 Task: Look for space in Karmi'el, Israel from 8th June, 2023 to 12th June, 2023 for 2 adults in price range Rs.8000 to Rs.16000. Place can be private room with 1  bedroom having 1 bed and 1 bathroom. Property type can be flatguest house, hotel. Amenities needed are: washing machine. Booking option can be shelf check-in. Required host language is English.
Action: Mouse moved to (591, 81)
Screenshot: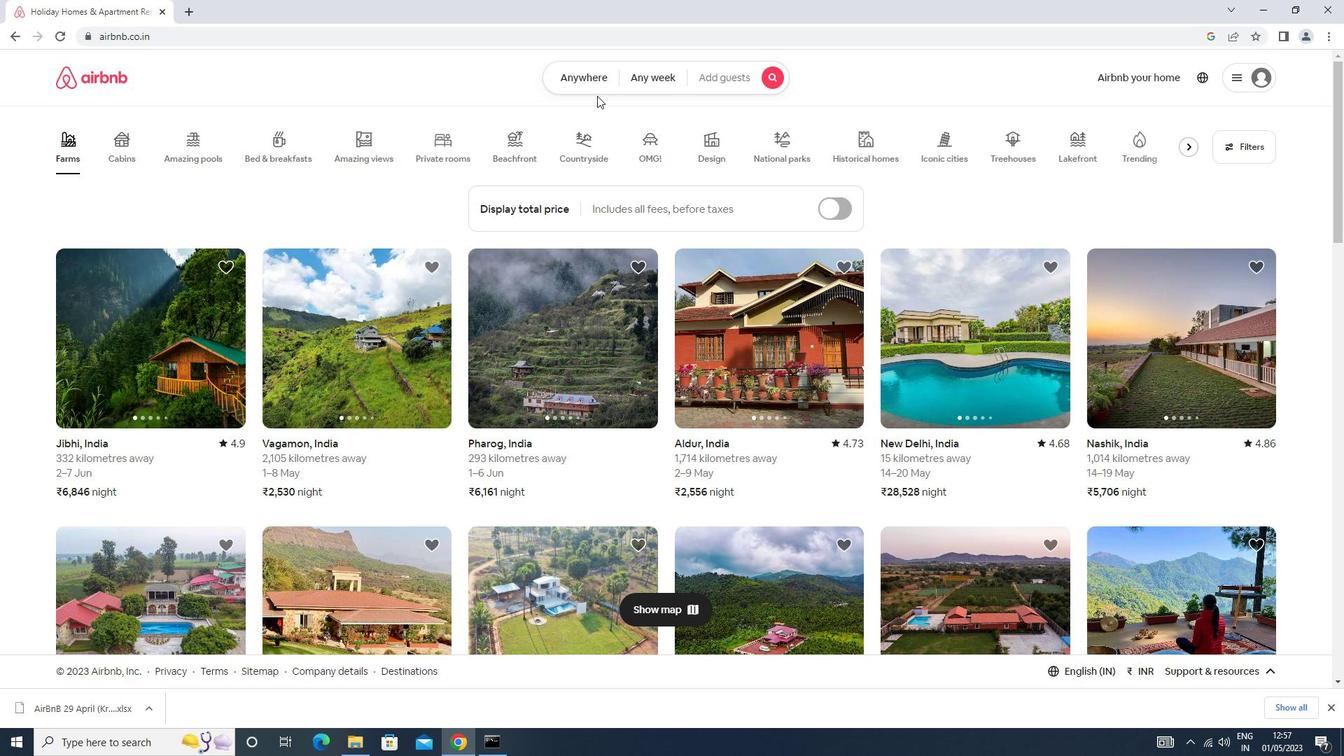 
Action: Mouse pressed left at (591, 81)
Screenshot: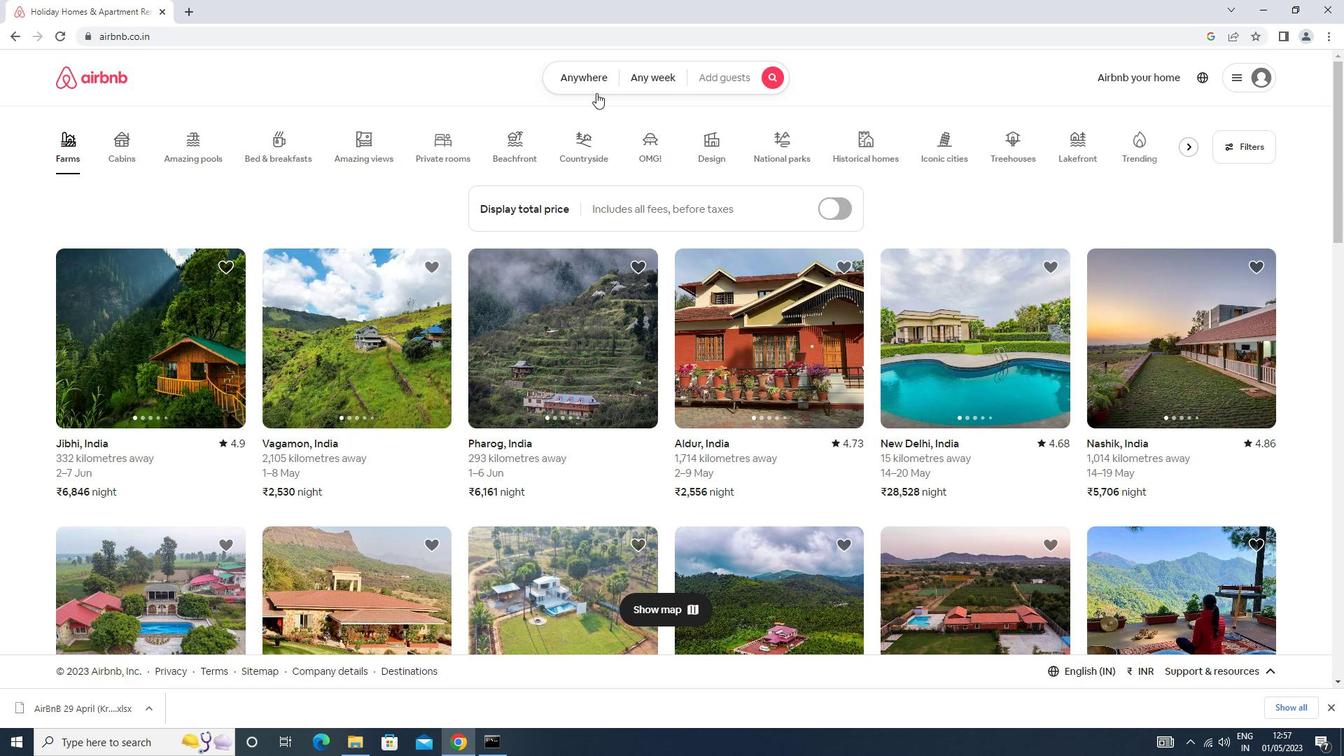 
Action: Mouse moved to (444, 130)
Screenshot: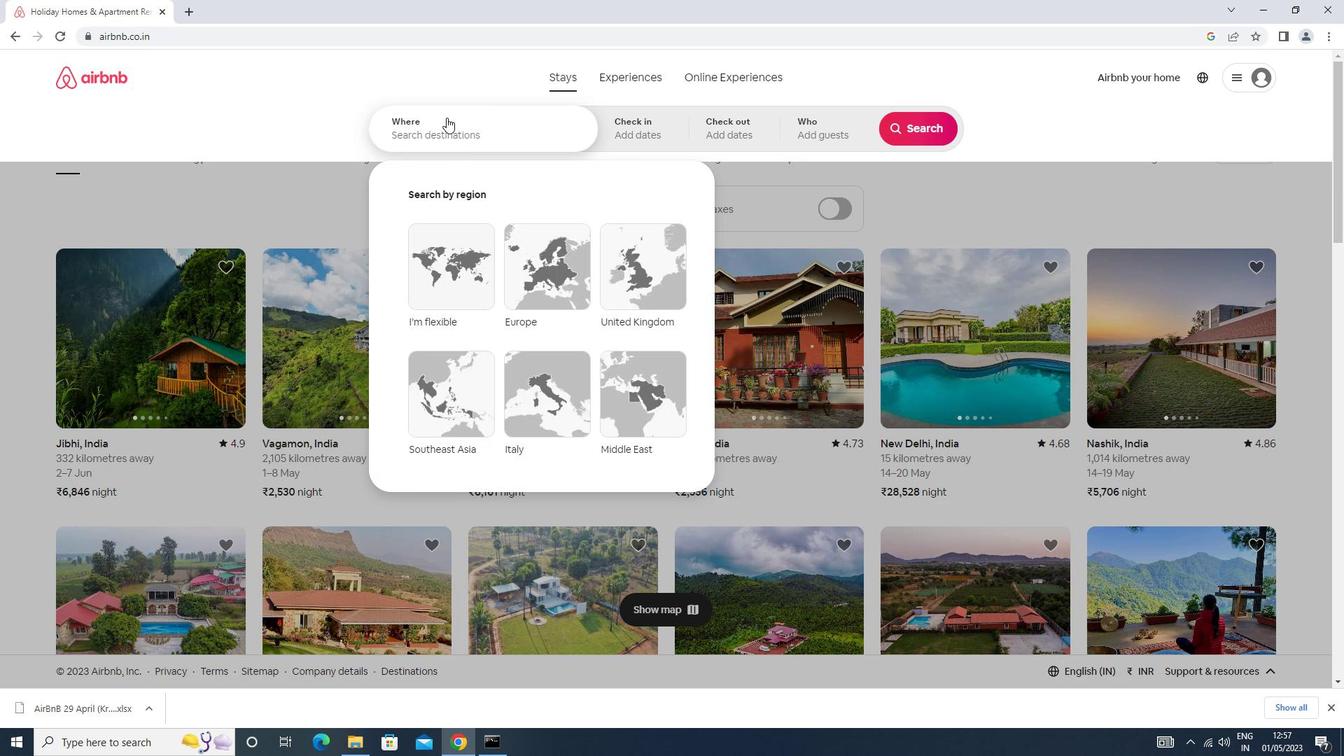 
Action: Mouse pressed left at (444, 130)
Screenshot: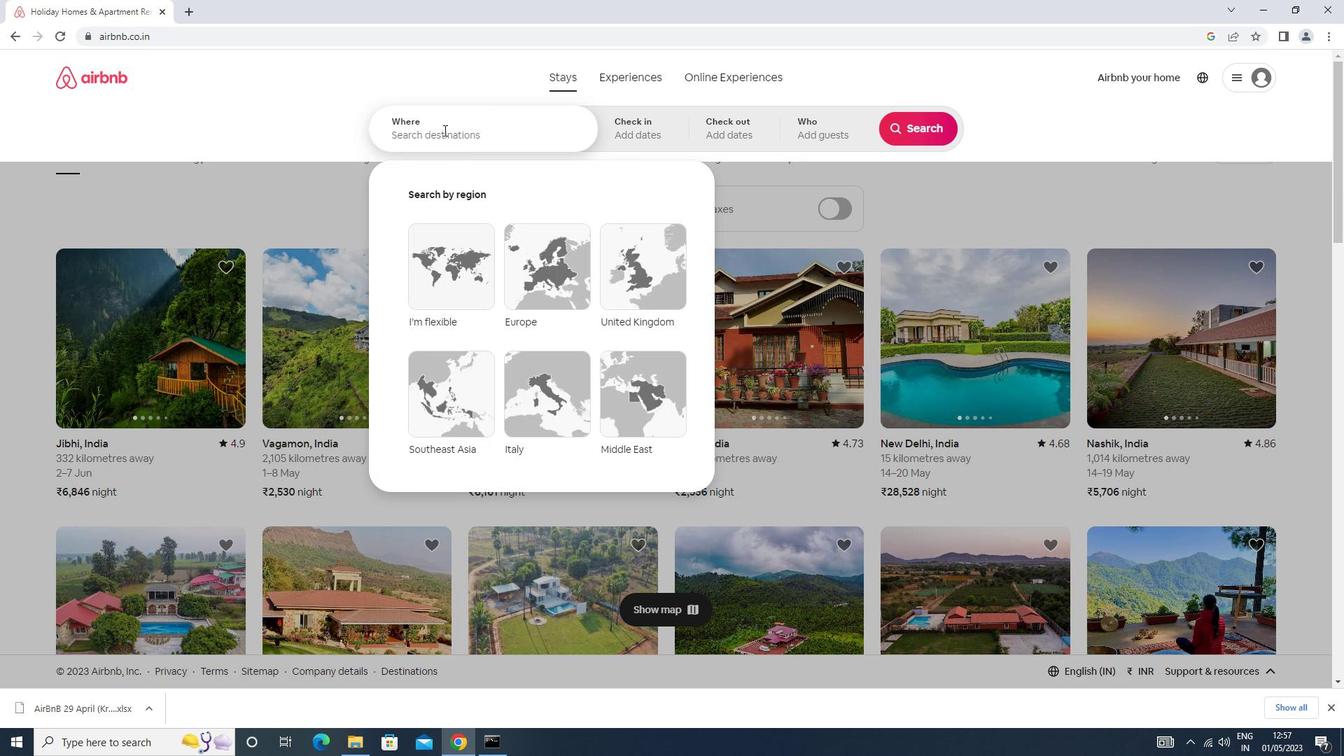 
Action: Key pressed karmiel<Key.down><Key.enter>
Screenshot: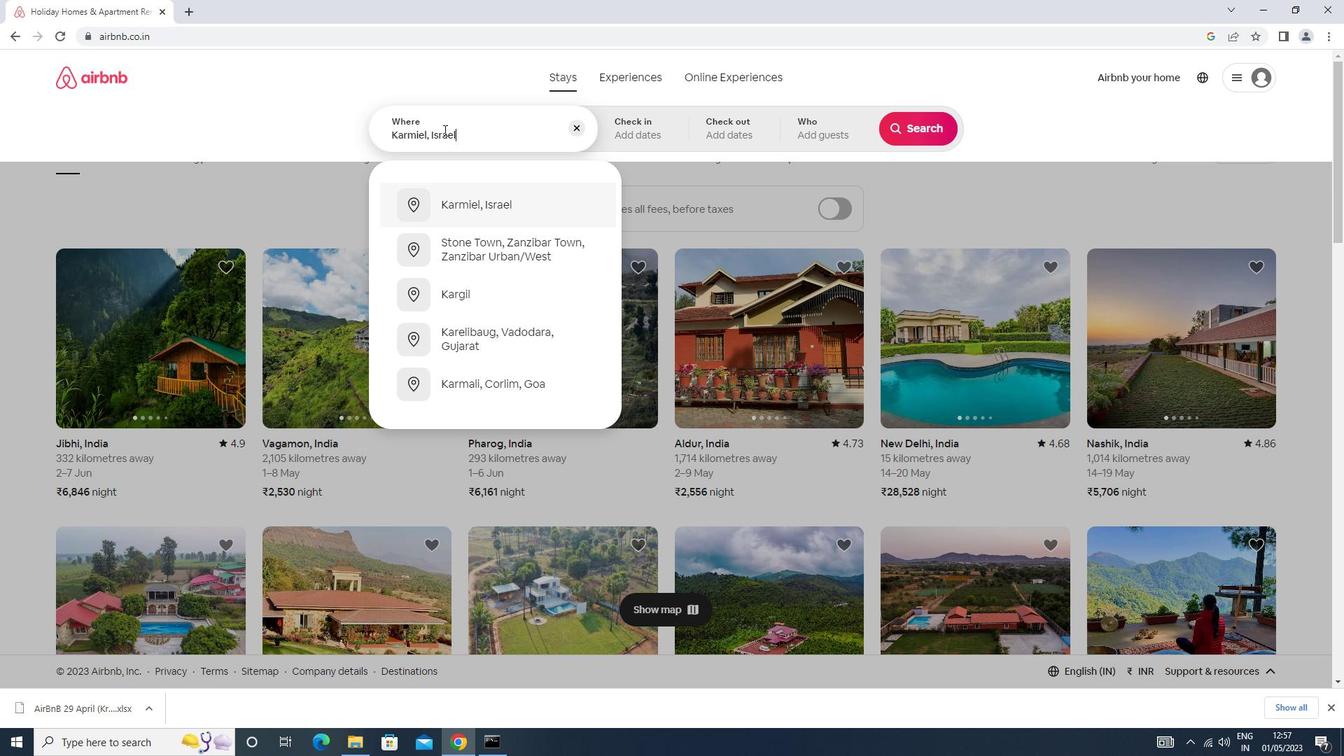 
Action: Mouse moved to (829, 325)
Screenshot: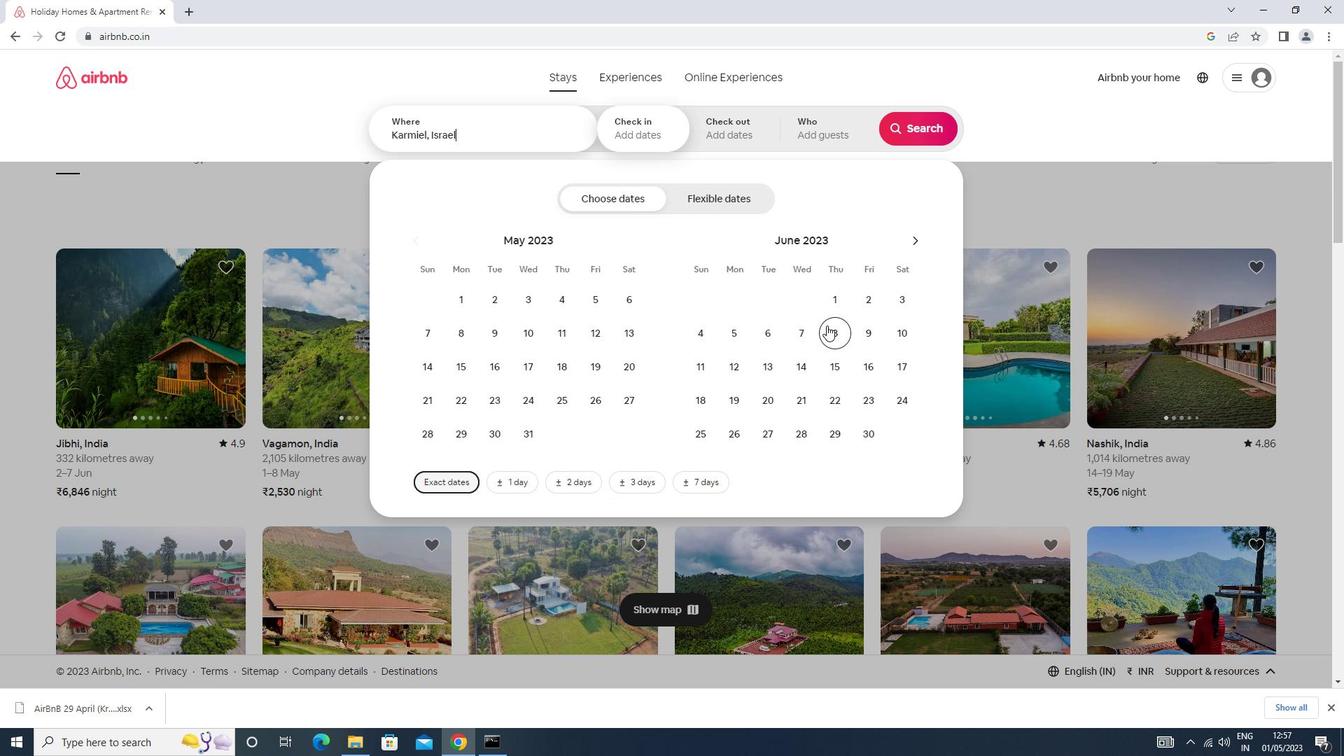 
Action: Mouse pressed left at (829, 325)
Screenshot: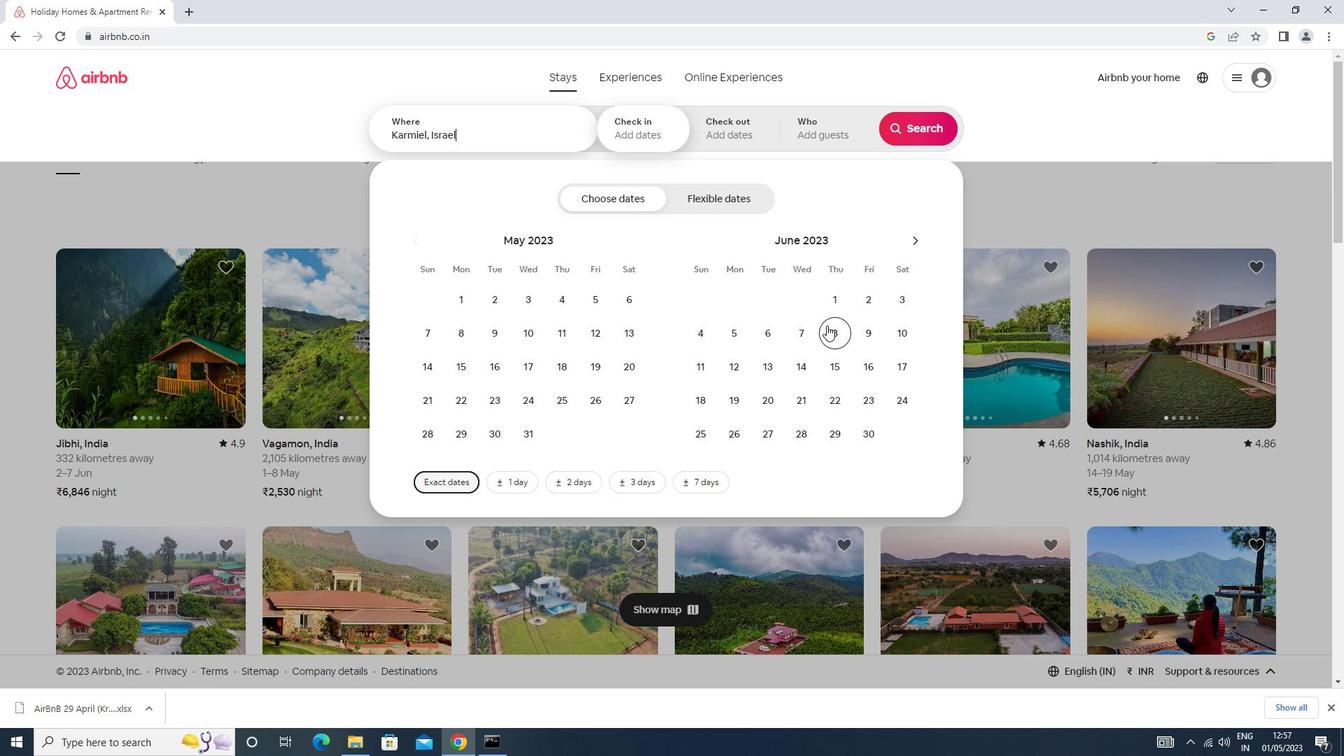 
Action: Mouse moved to (734, 370)
Screenshot: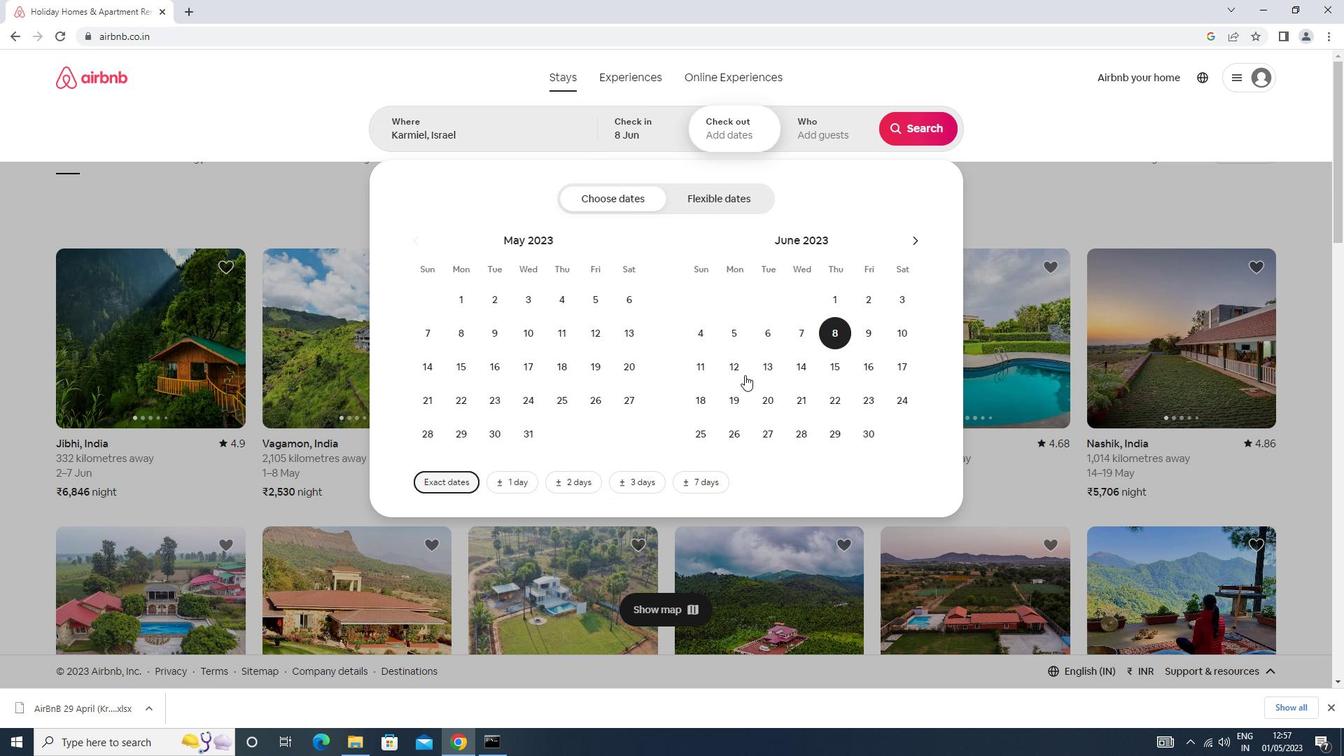 
Action: Mouse pressed left at (734, 370)
Screenshot: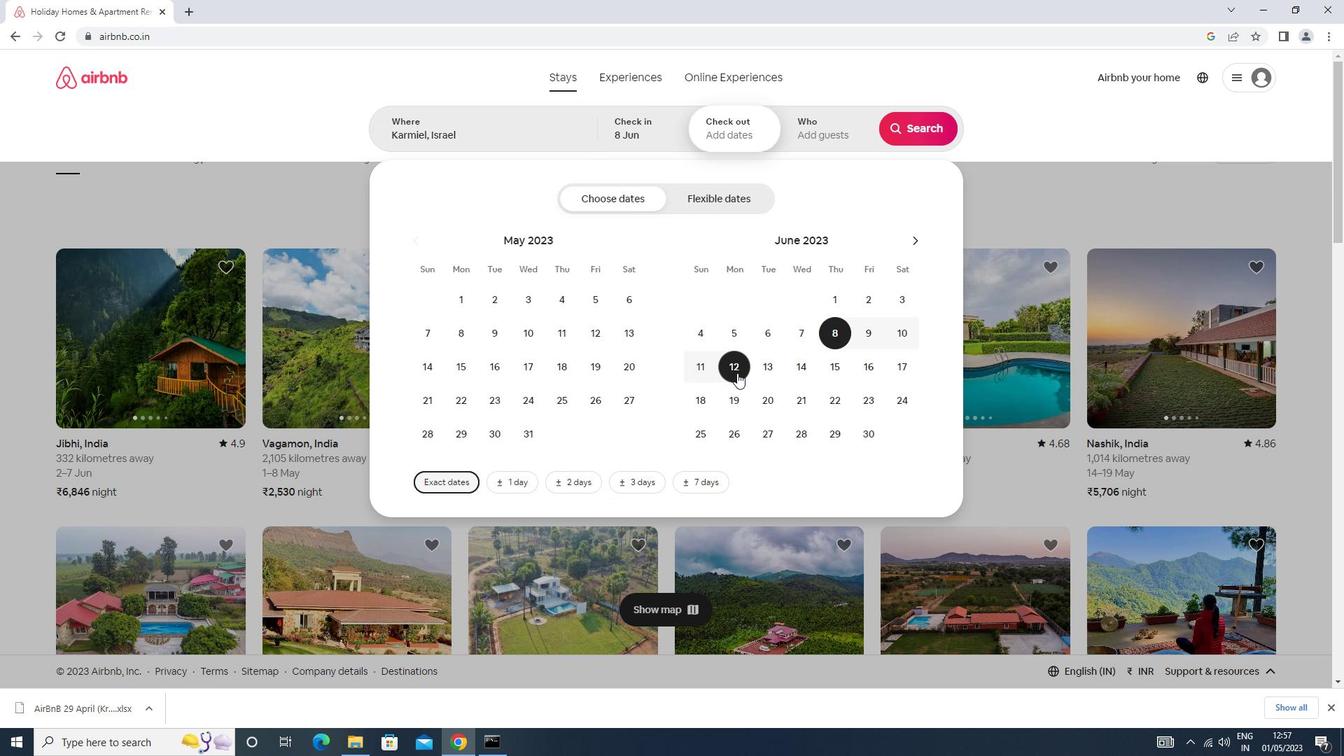 
Action: Mouse moved to (804, 139)
Screenshot: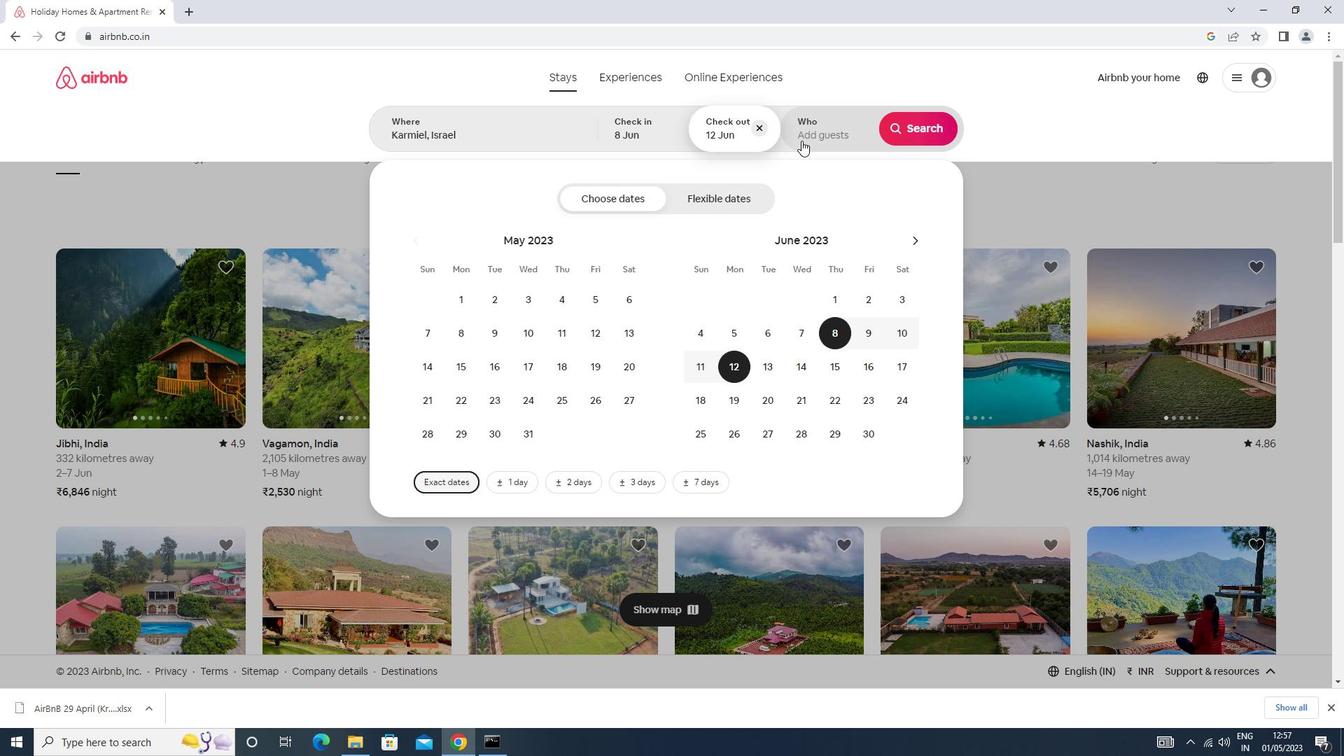 
Action: Mouse pressed left at (804, 139)
Screenshot: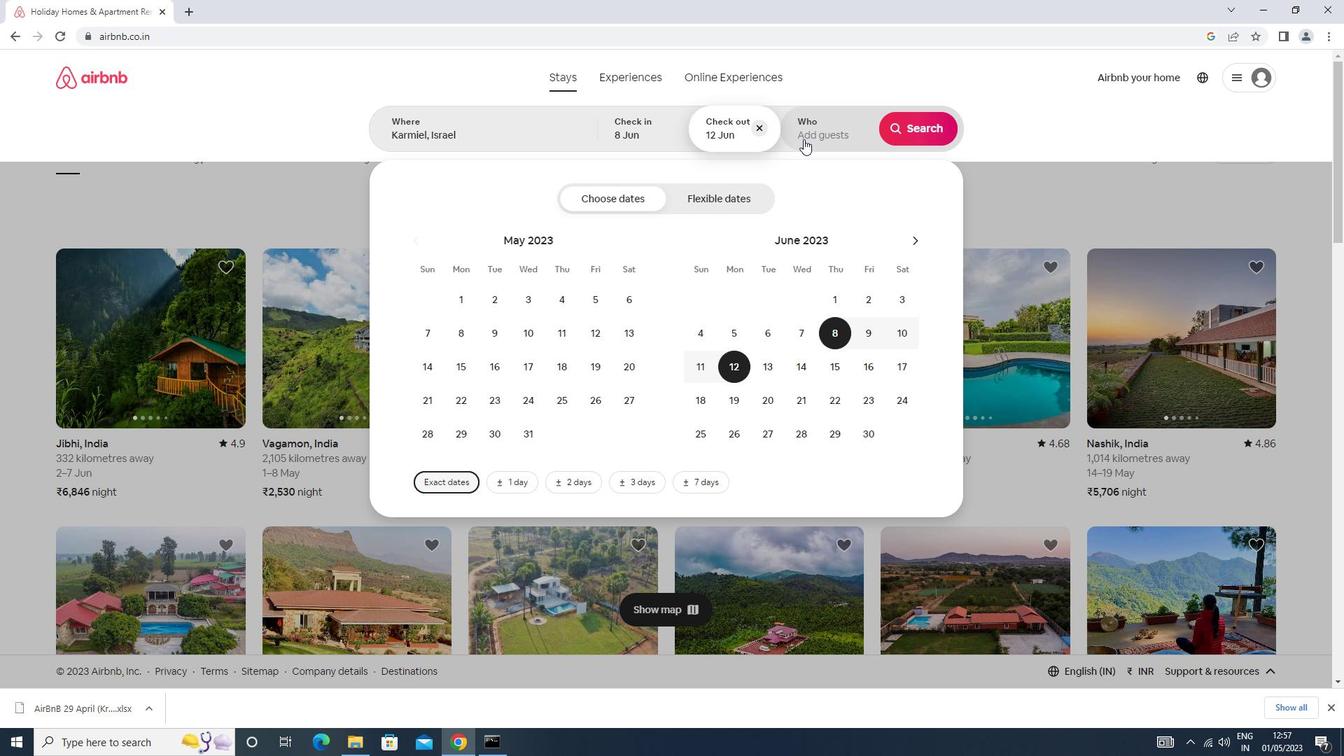 
Action: Mouse moved to (927, 209)
Screenshot: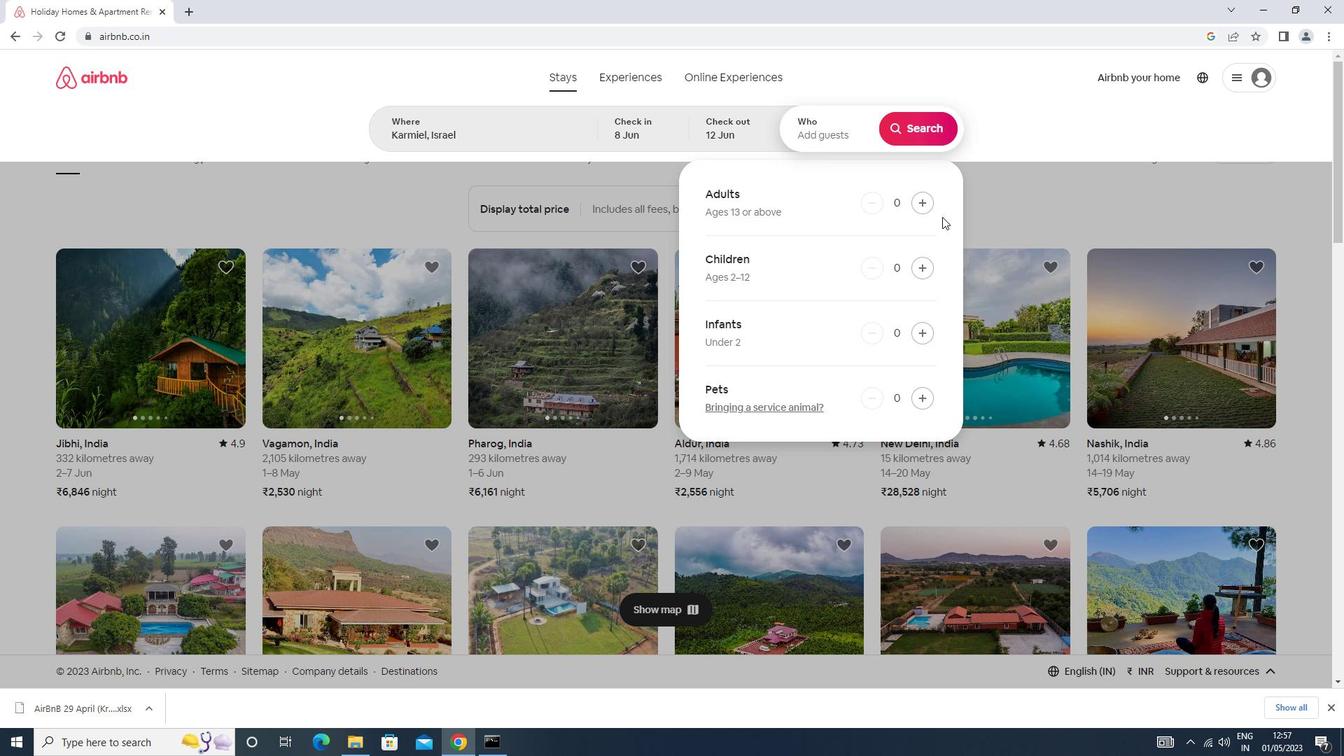 
Action: Mouse pressed left at (927, 209)
Screenshot: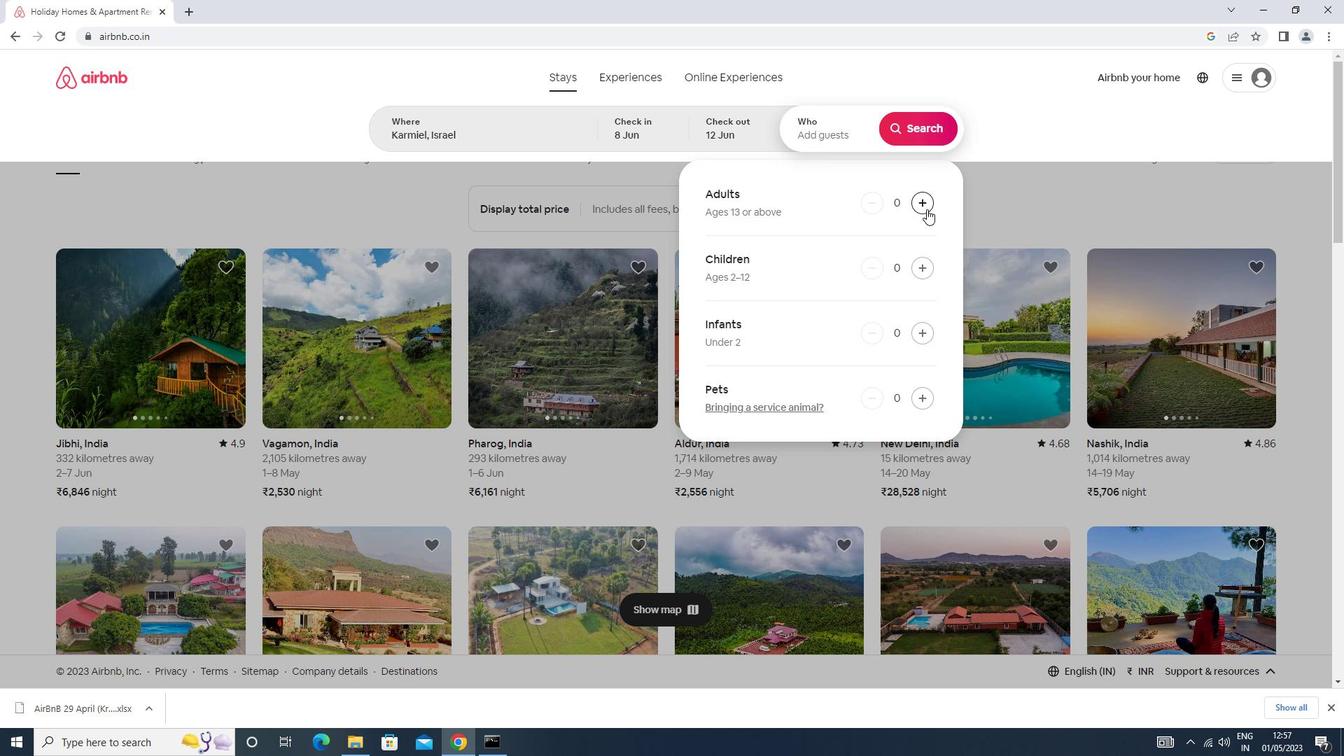 
Action: Mouse pressed left at (927, 209)
Screenshot: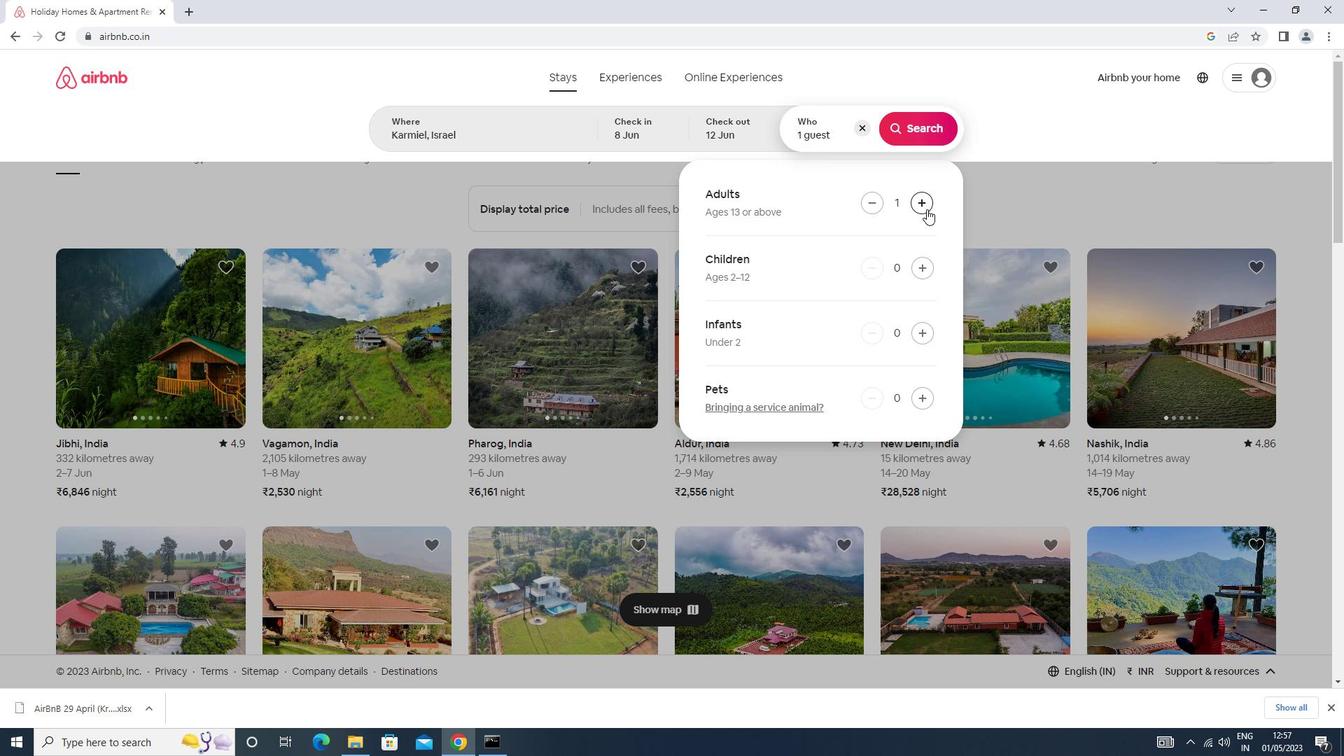
Action: Mouse moved to (911, 131)
Screenshot: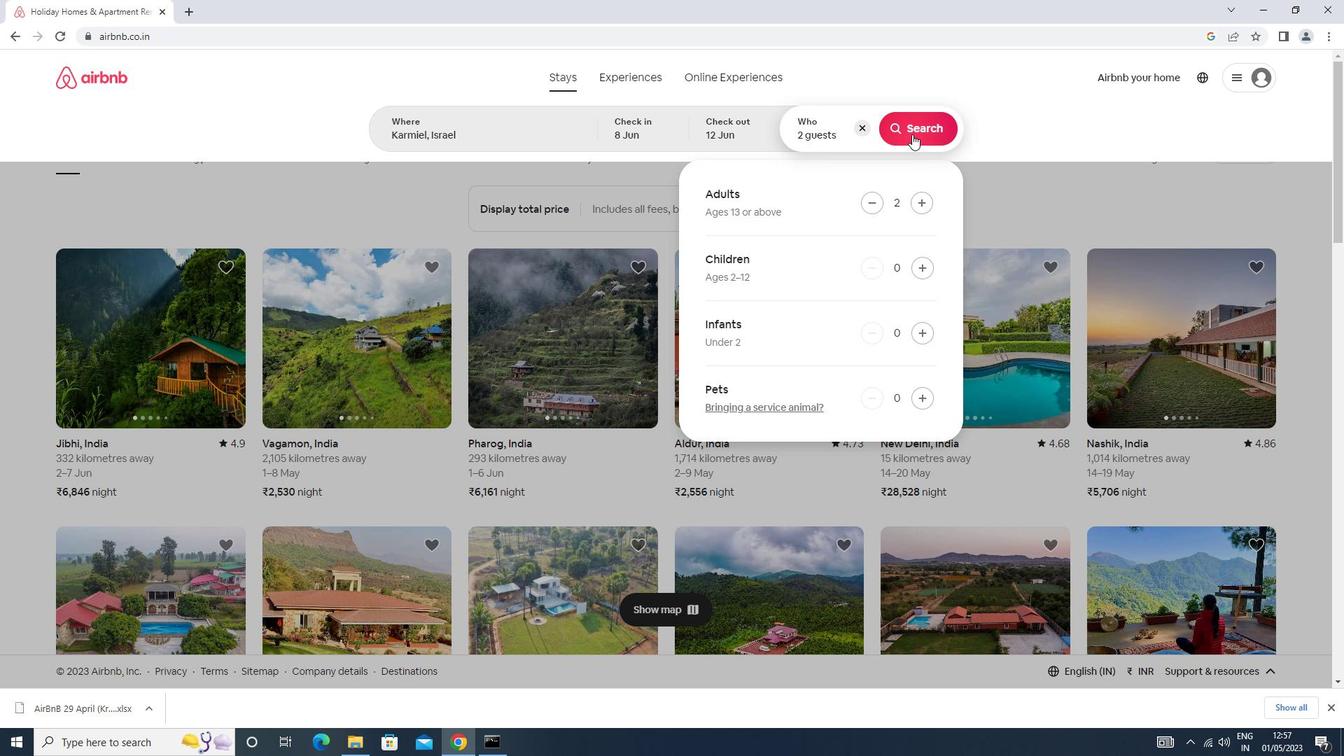 
Action: Mouse pressed left at (911, 131)
Screenshot: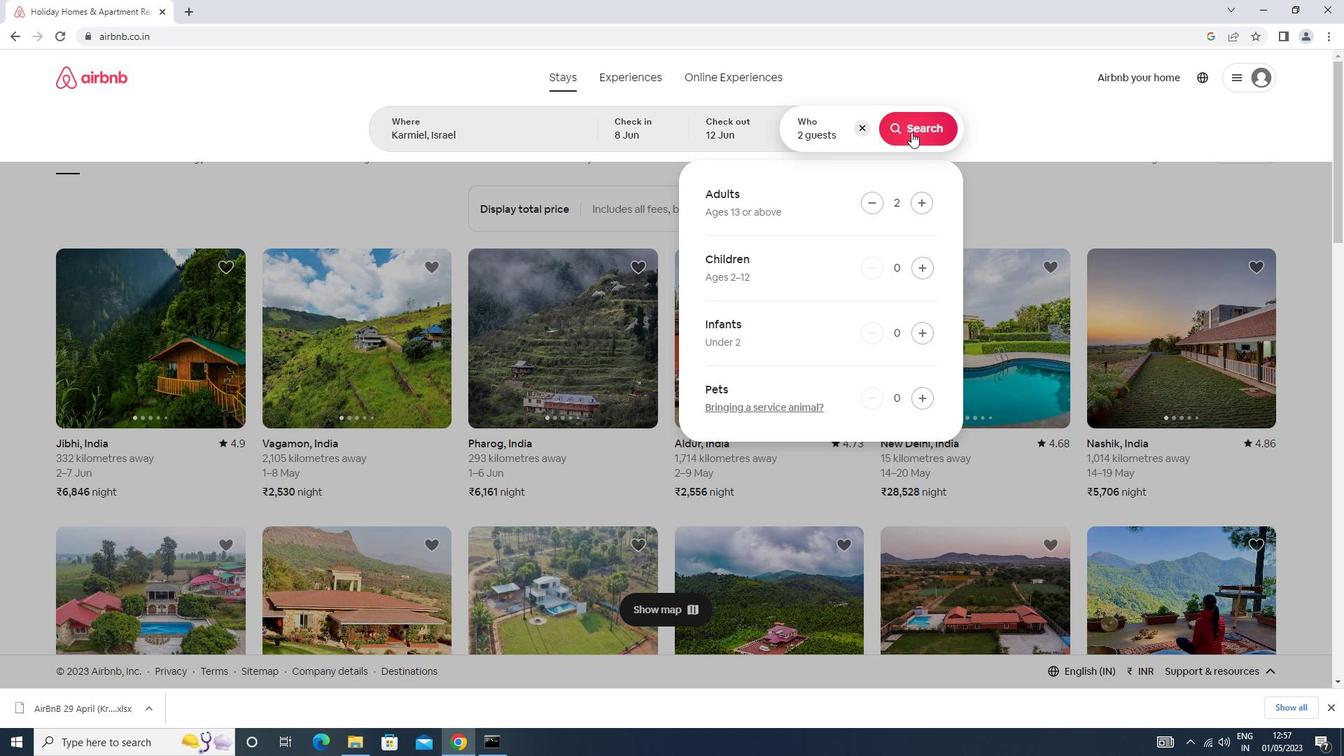 
Action: Mouse moved to (1281, 128)
Screenshot: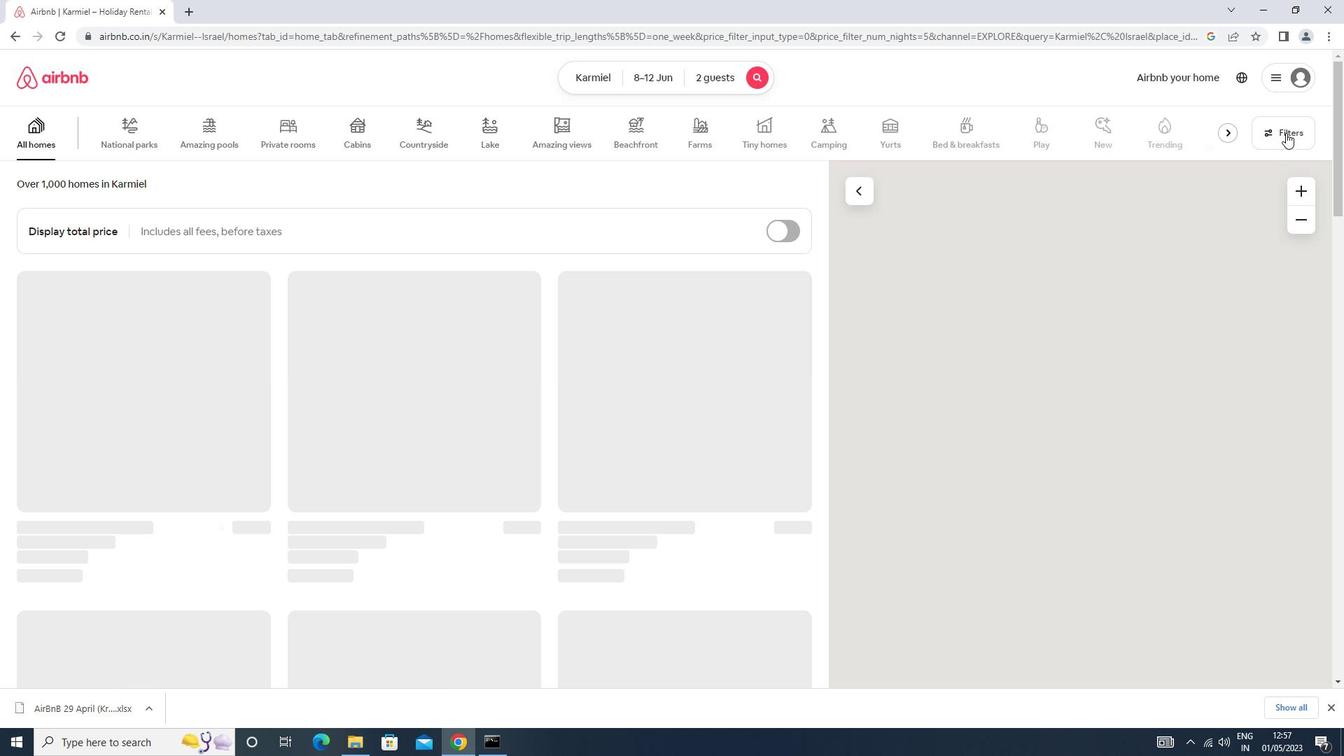 
Action: Mouse pressed left at (1281, 128)
Screenshot: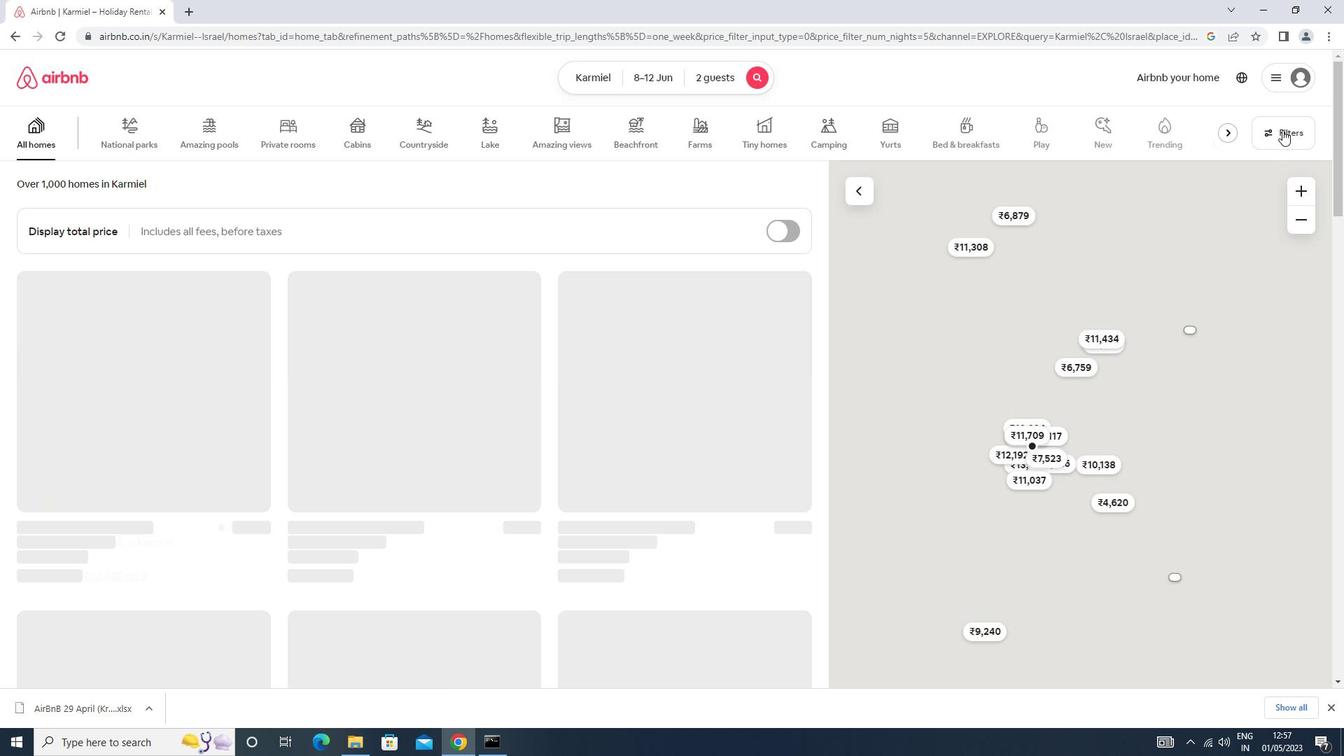 
Action: Mouse moved to (553, 302)
Screenshot: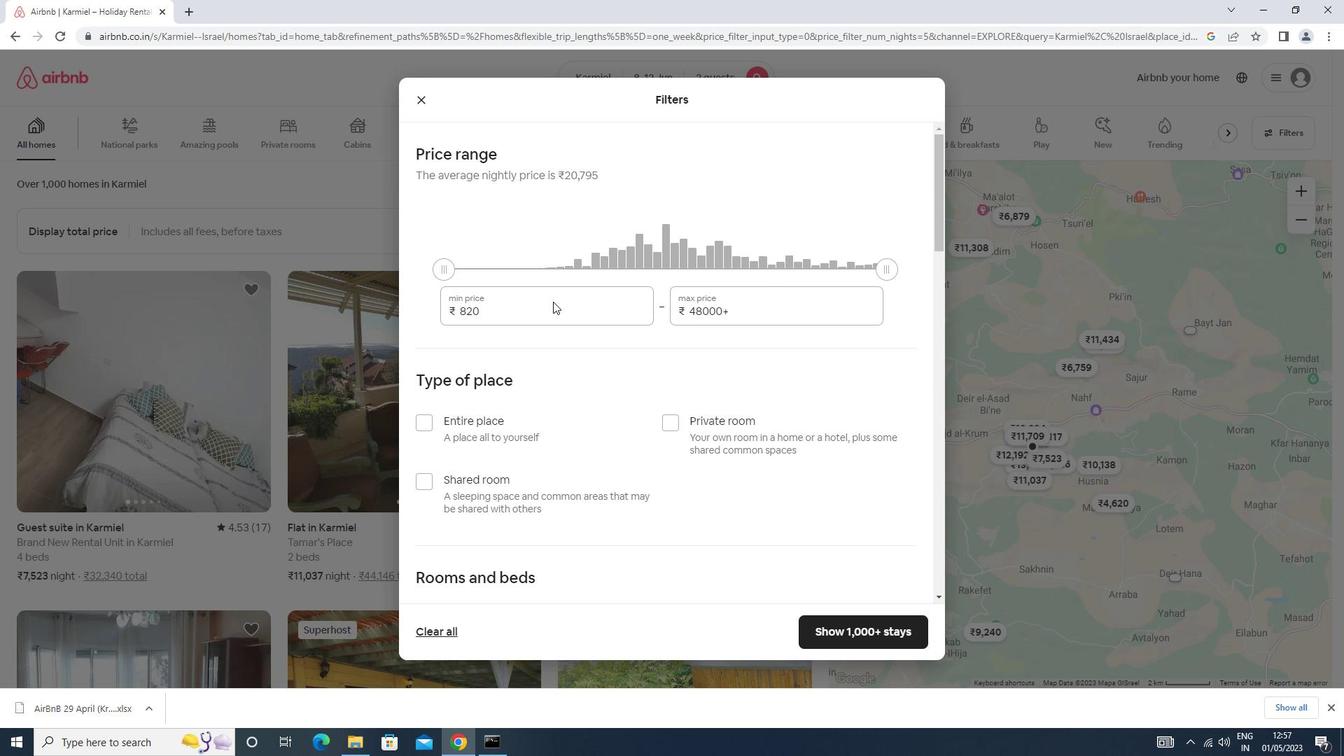 
Action: Mouse pressed left at (553, 302)
Screenshot: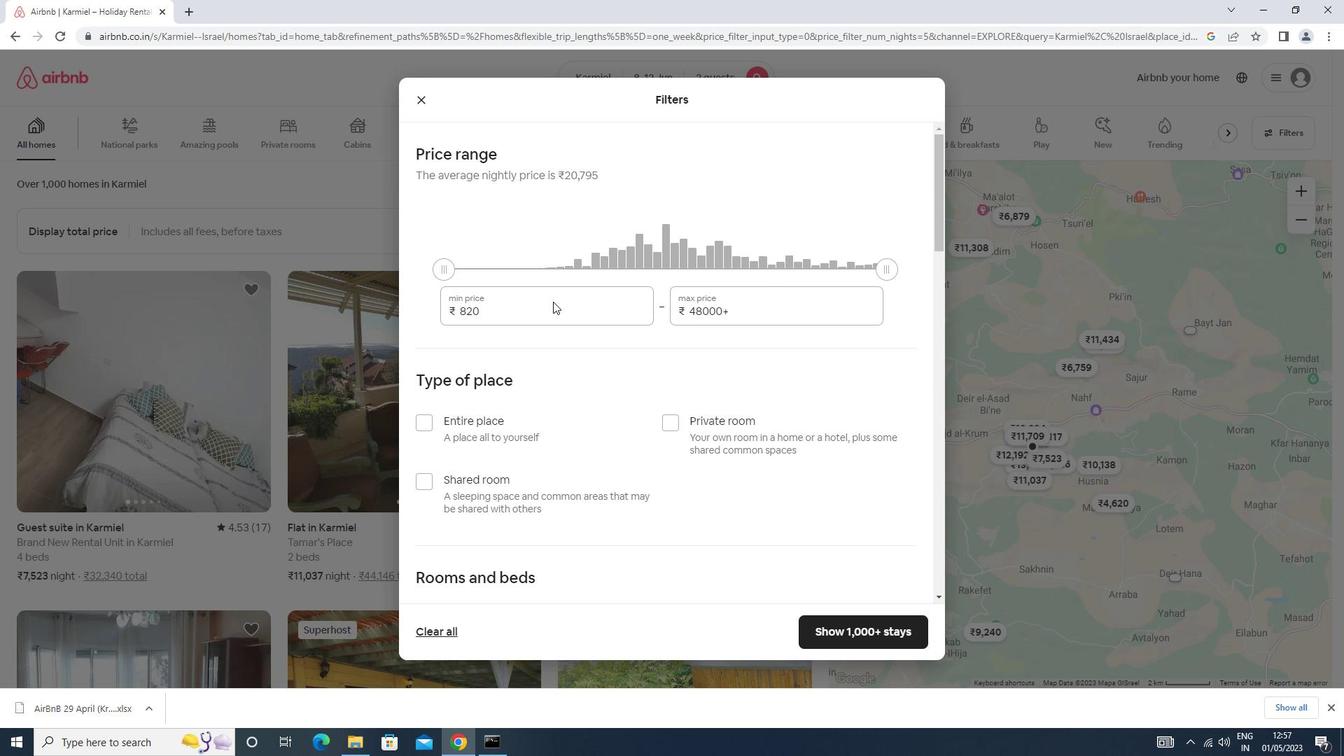 
Action: Mouse moved to (552, 302)
Screenshot: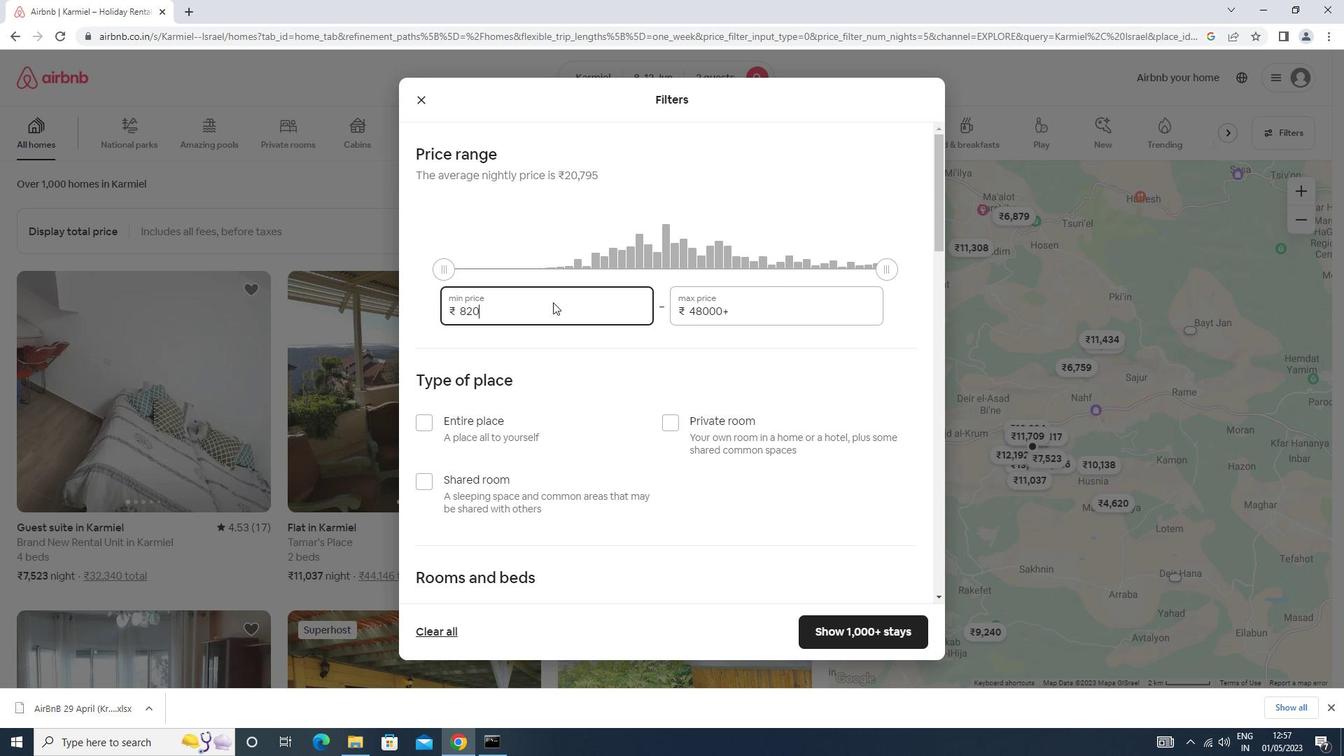 
Action: Key pressed <Key.backspace><Key.backspace><Key.backspace><Key.backspace>8000<Key.tab>16000
Screenshot: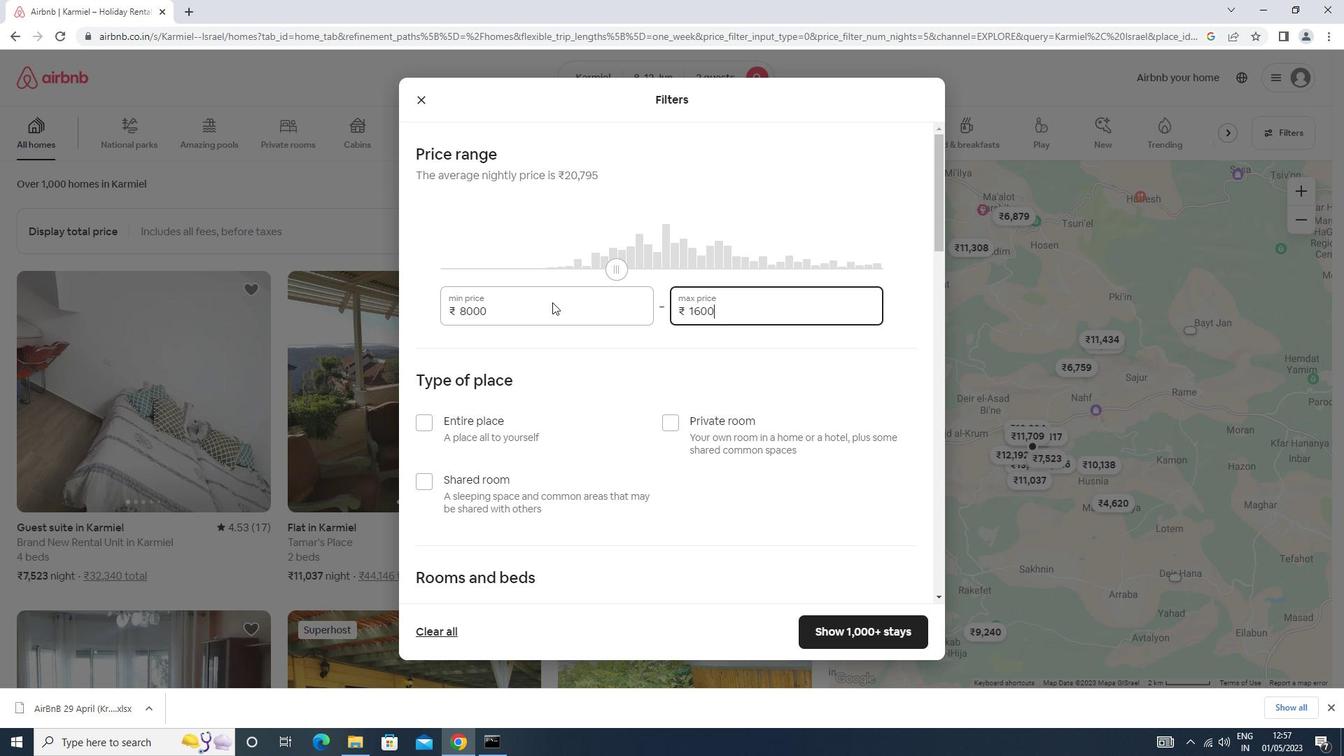 
Action: Mouse moved to (678, 420)
Screenshot: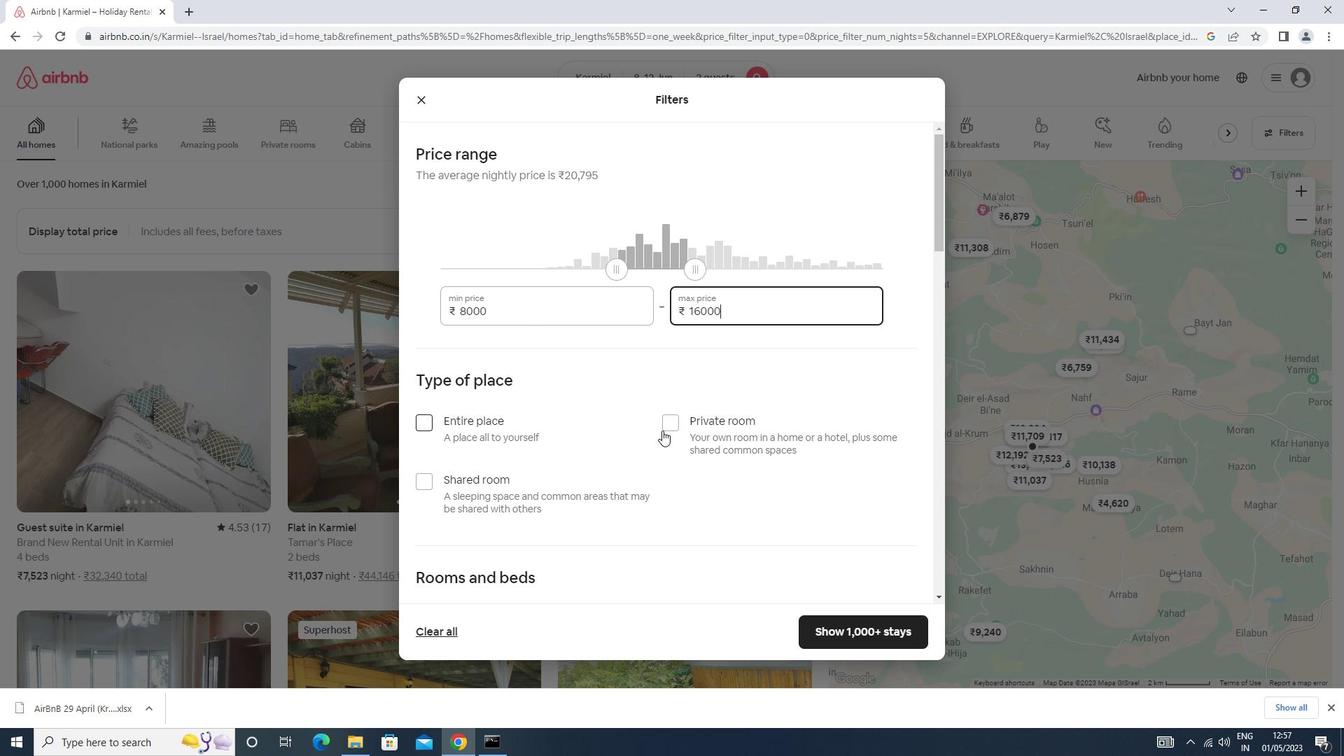 
Action: Mouse pressed left at (678, 420)
Screenshot: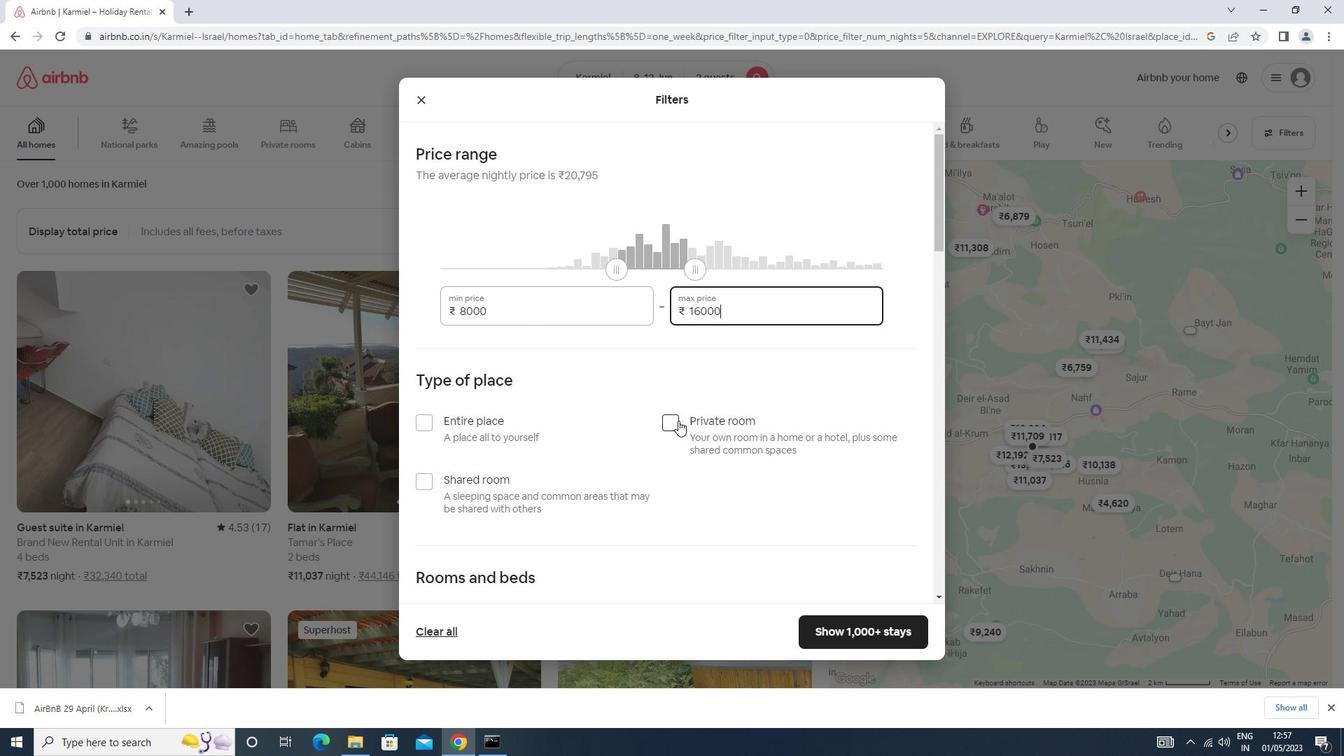 
Action: Mouse moved to (665, 417)
Screenshot: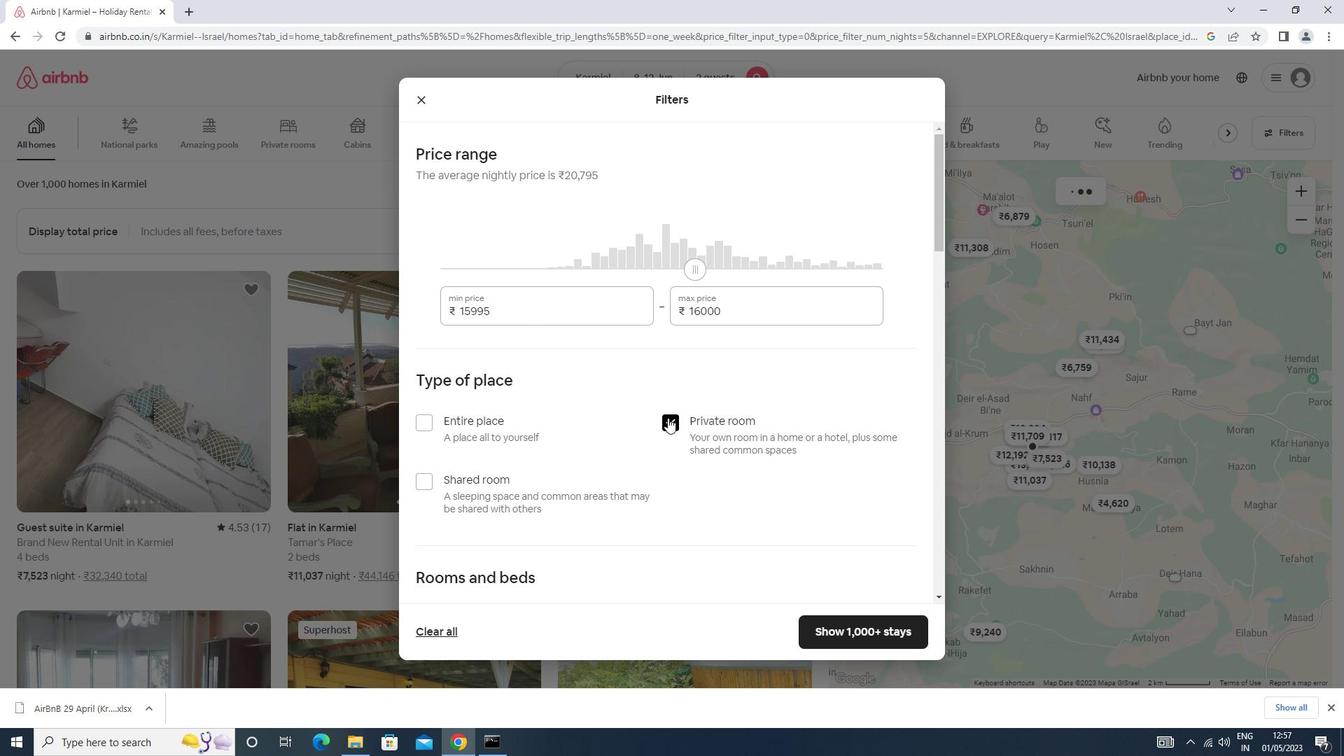 
Action: Mouse scrolled (665, 416) with delta (0, 0)
Screenshot: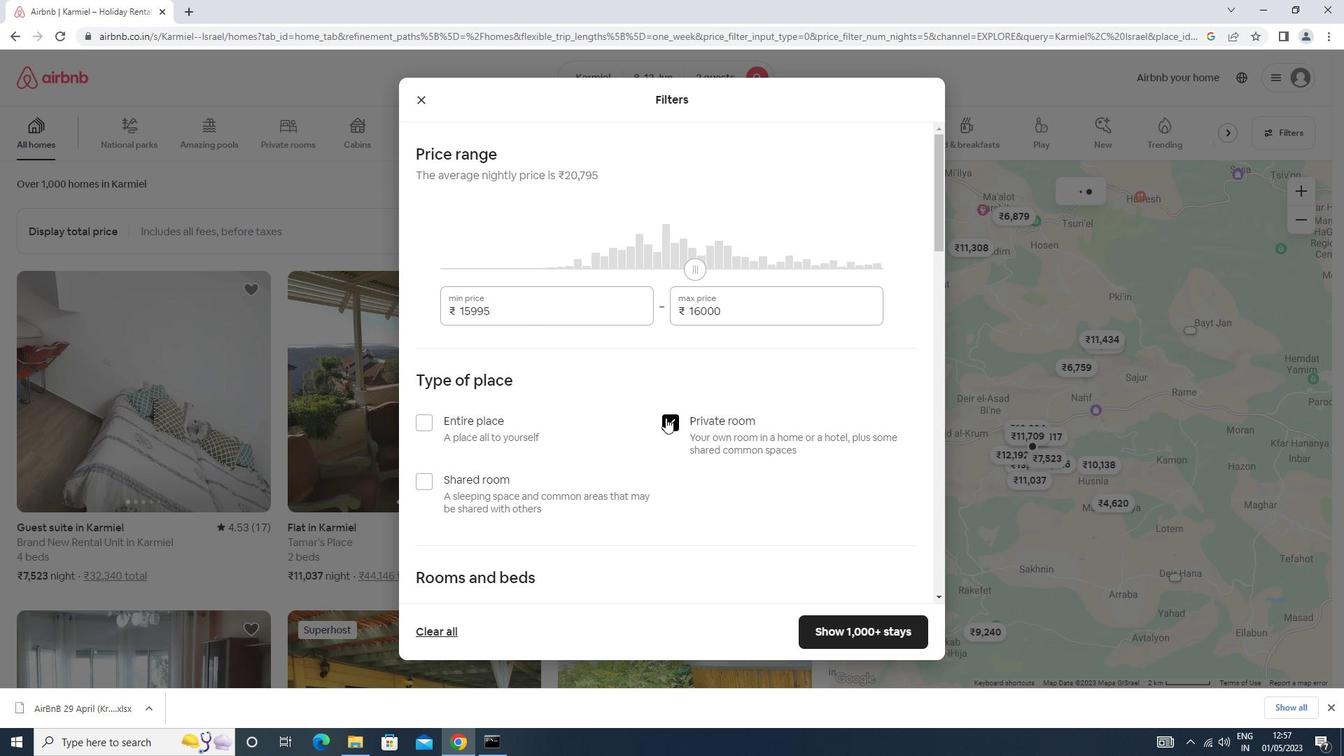 
Action: Mouse moved to (663, 417)
Screenshot: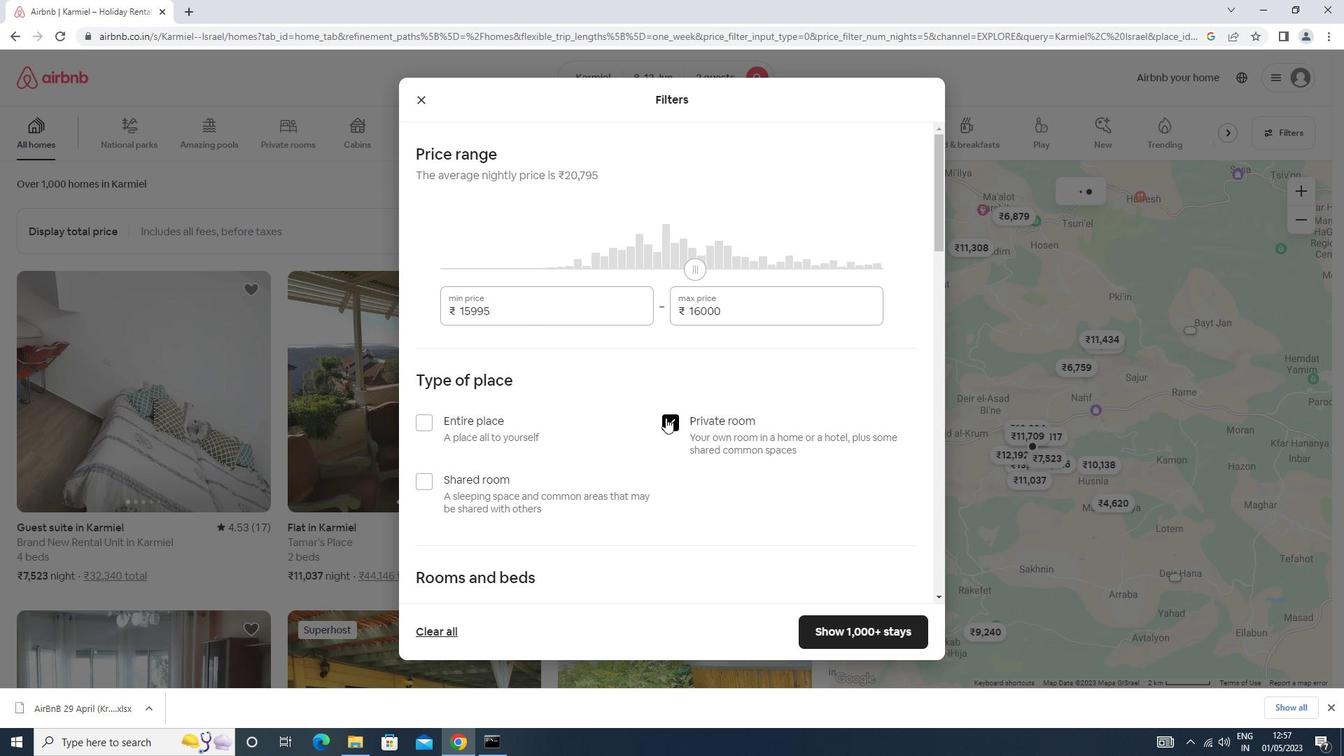 
Action: Mouse scrolled (663, 416) with delta (0, 0)
Screenshot: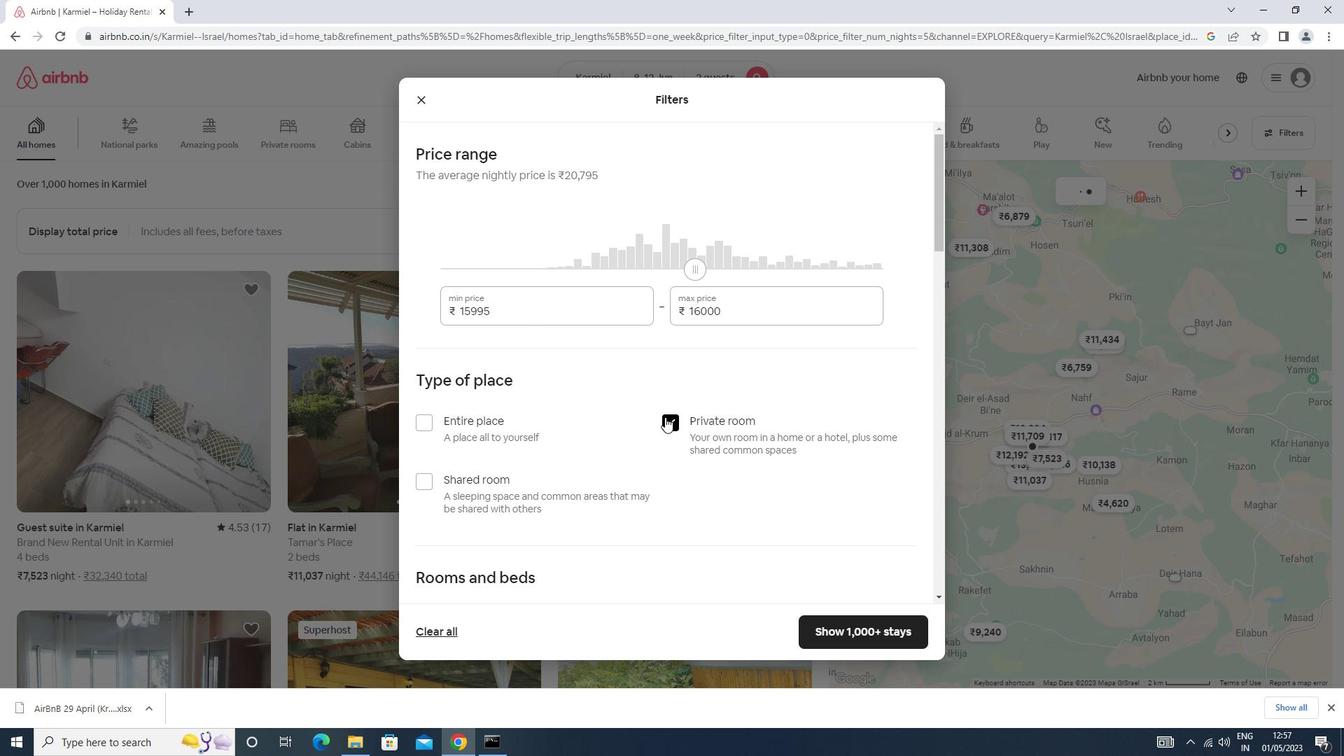 
Action: Mouse scrolled (663, 416) with delta (0, 0)
Screenshot: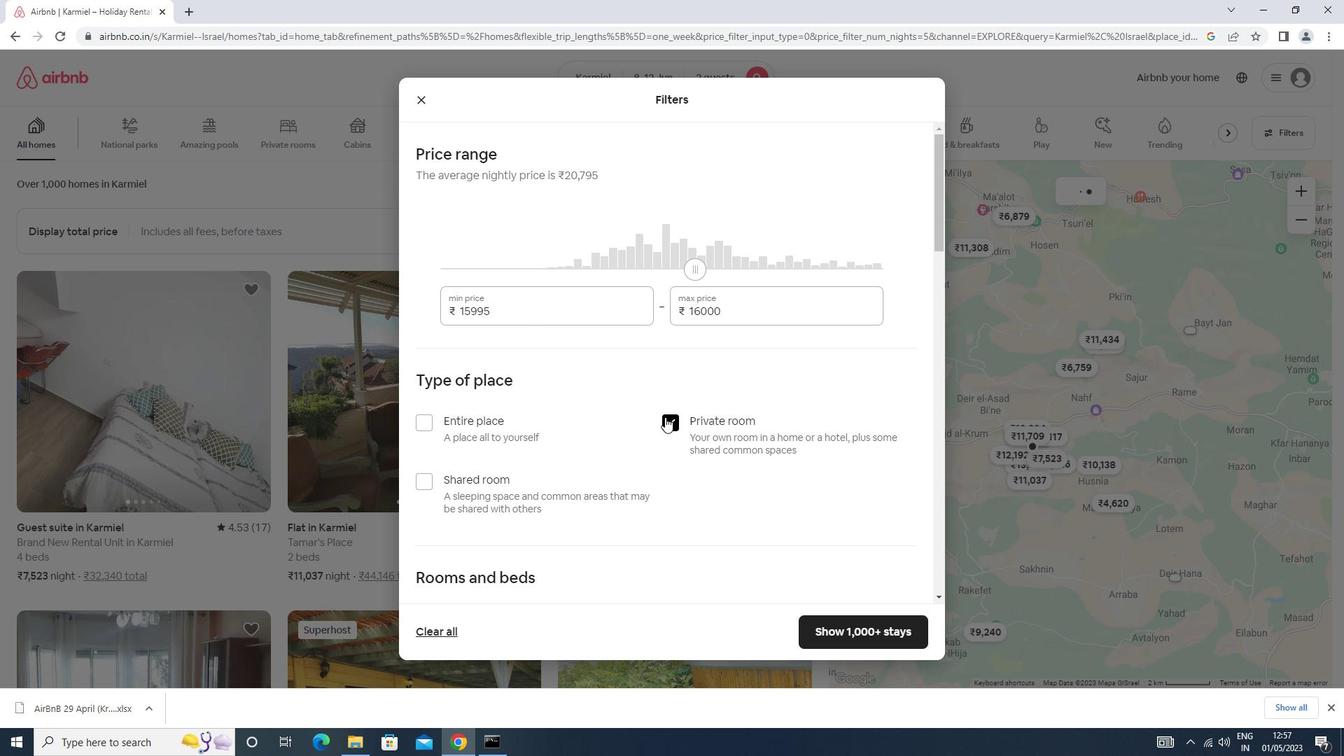 
Action: Mouse moved to (486, 441)
Screenshot: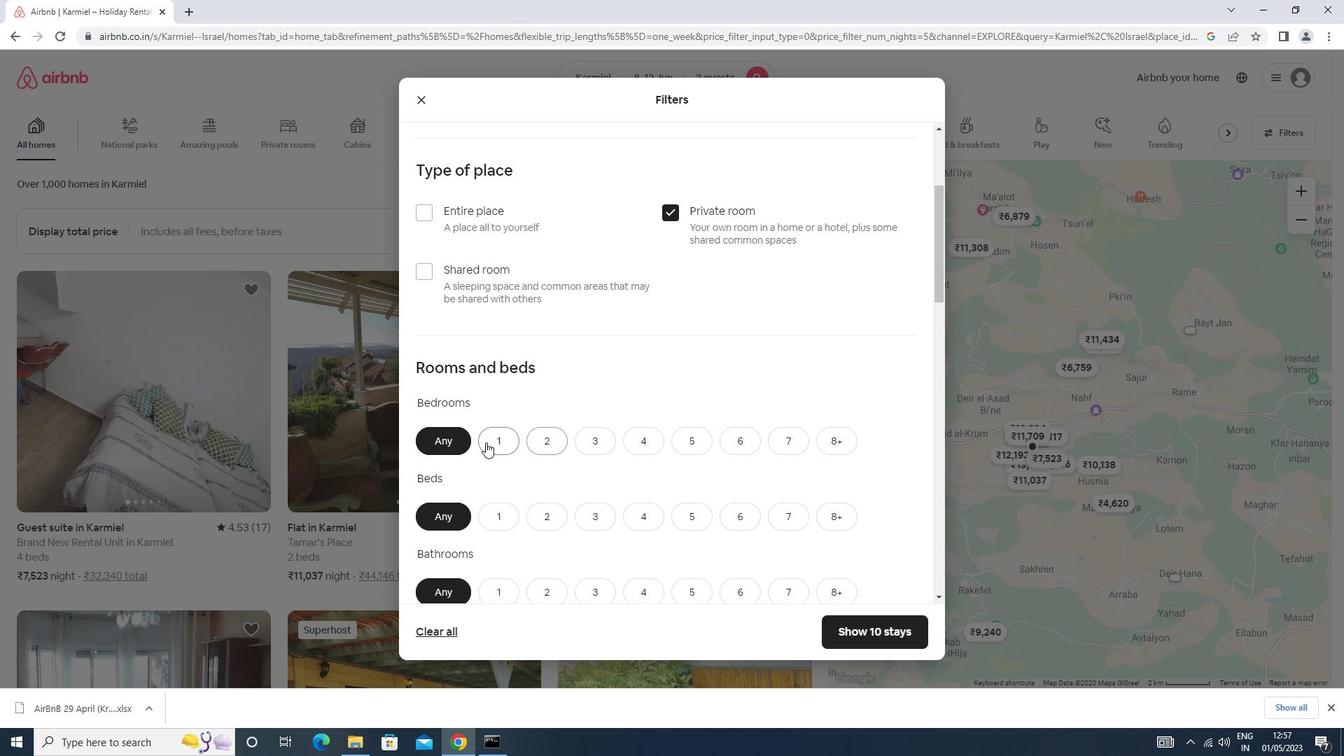 
Action: Mouse pressed left at (486, 441)
Screenshot: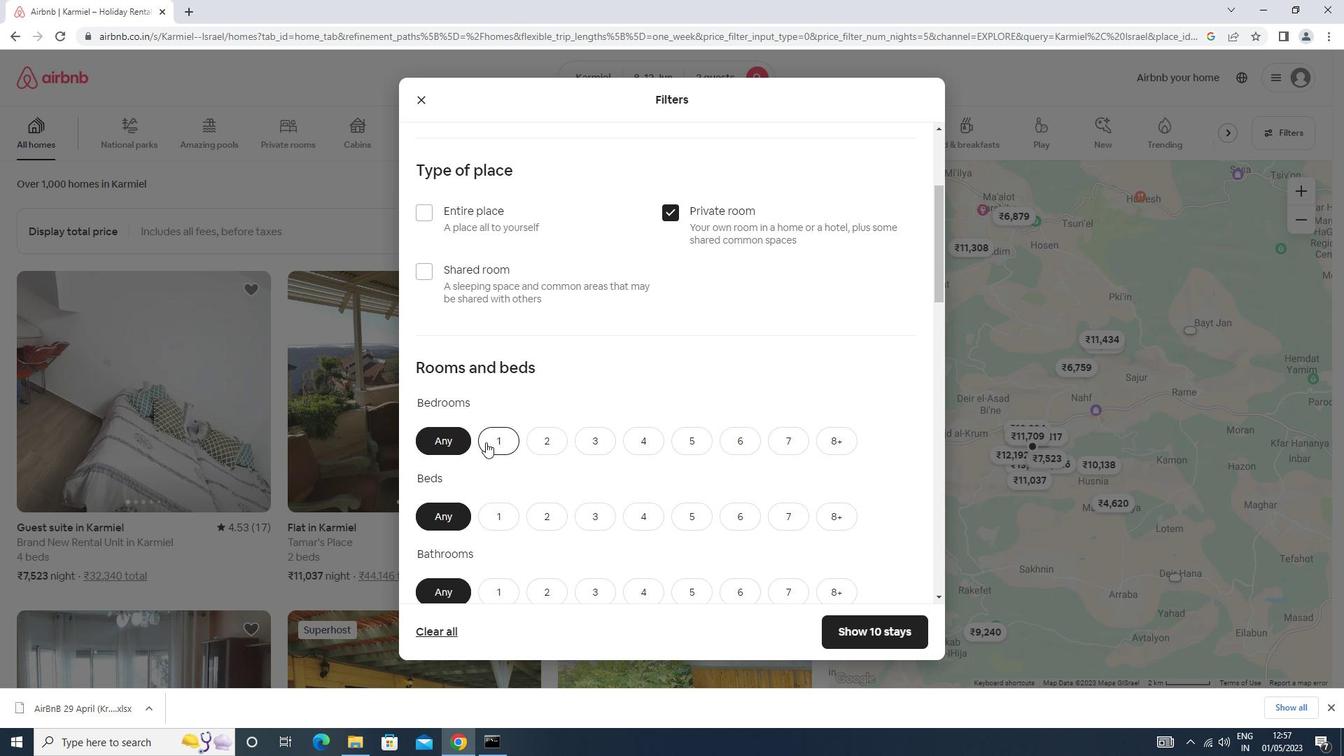 
Action: Mouse moved to (502, 514)
Screenshot: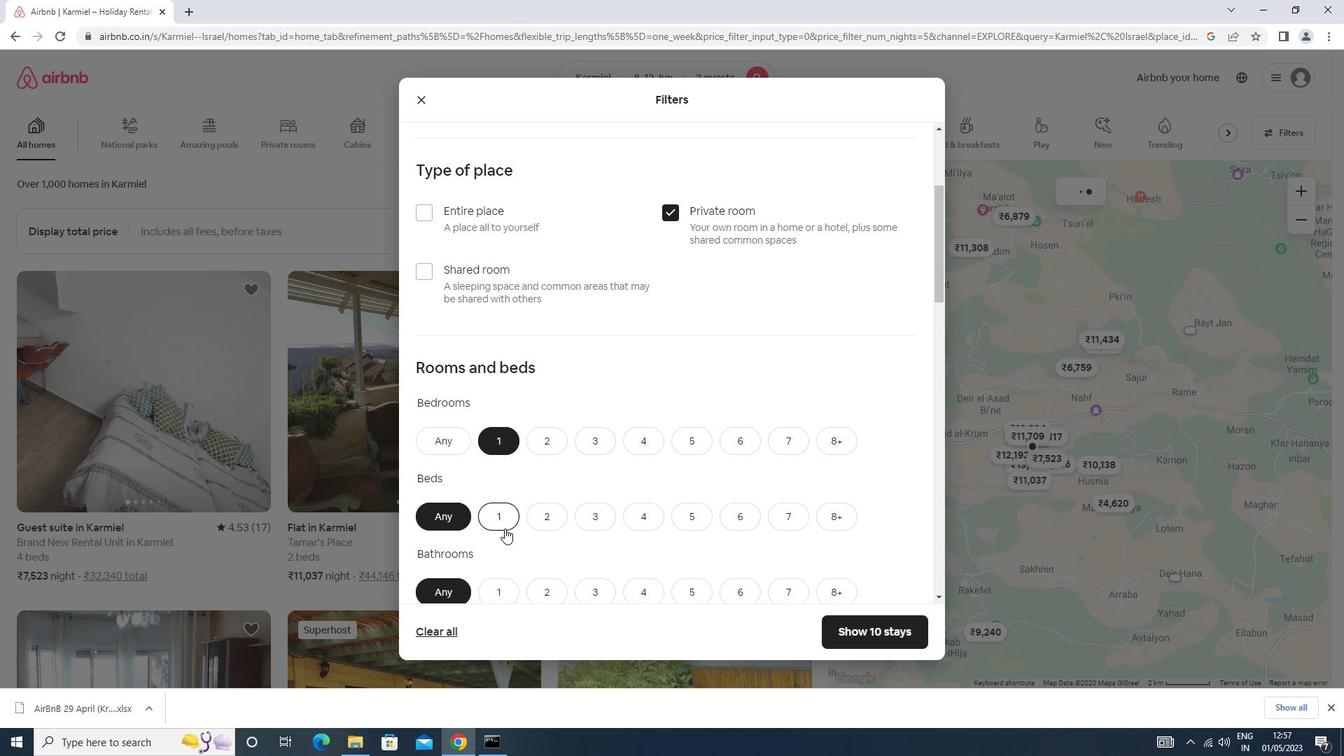 
Action: Mouse pressed left at (502, 514)
Screenshot: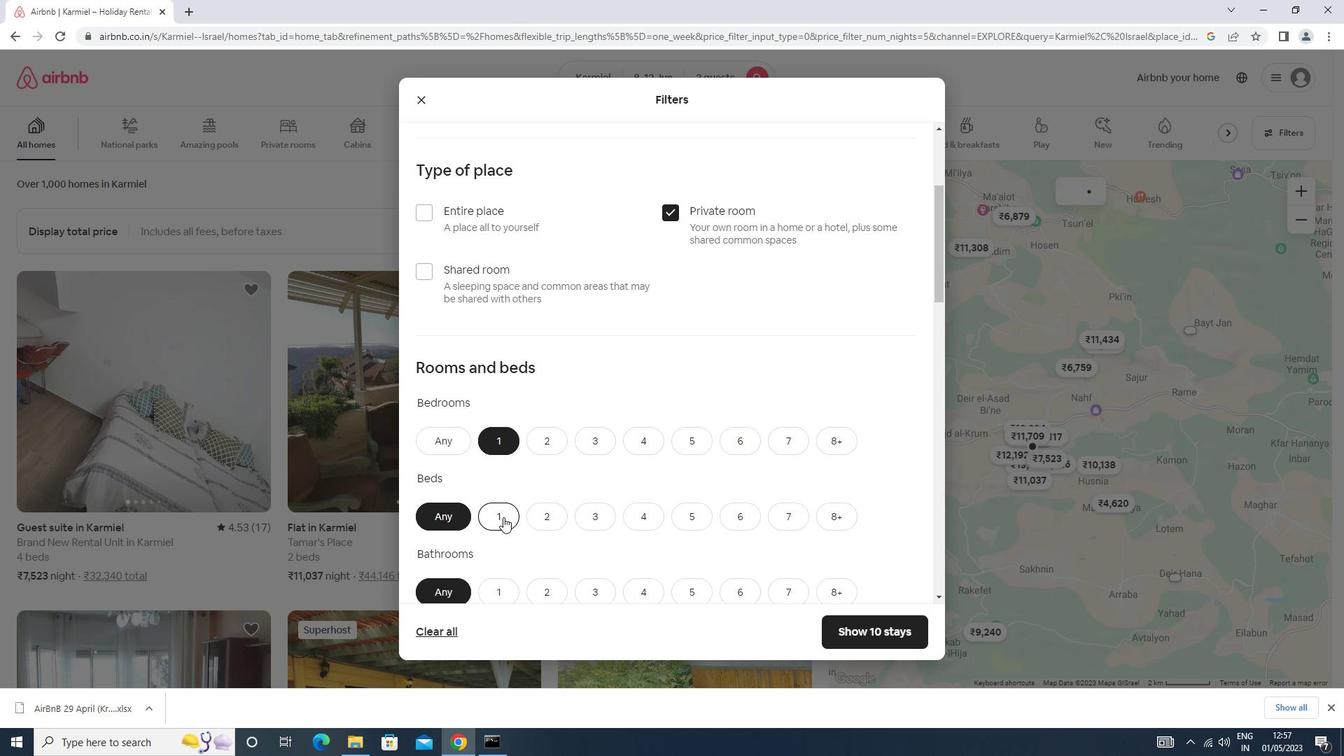 
Action: Mouse moved to (502, 529)
Screenshot: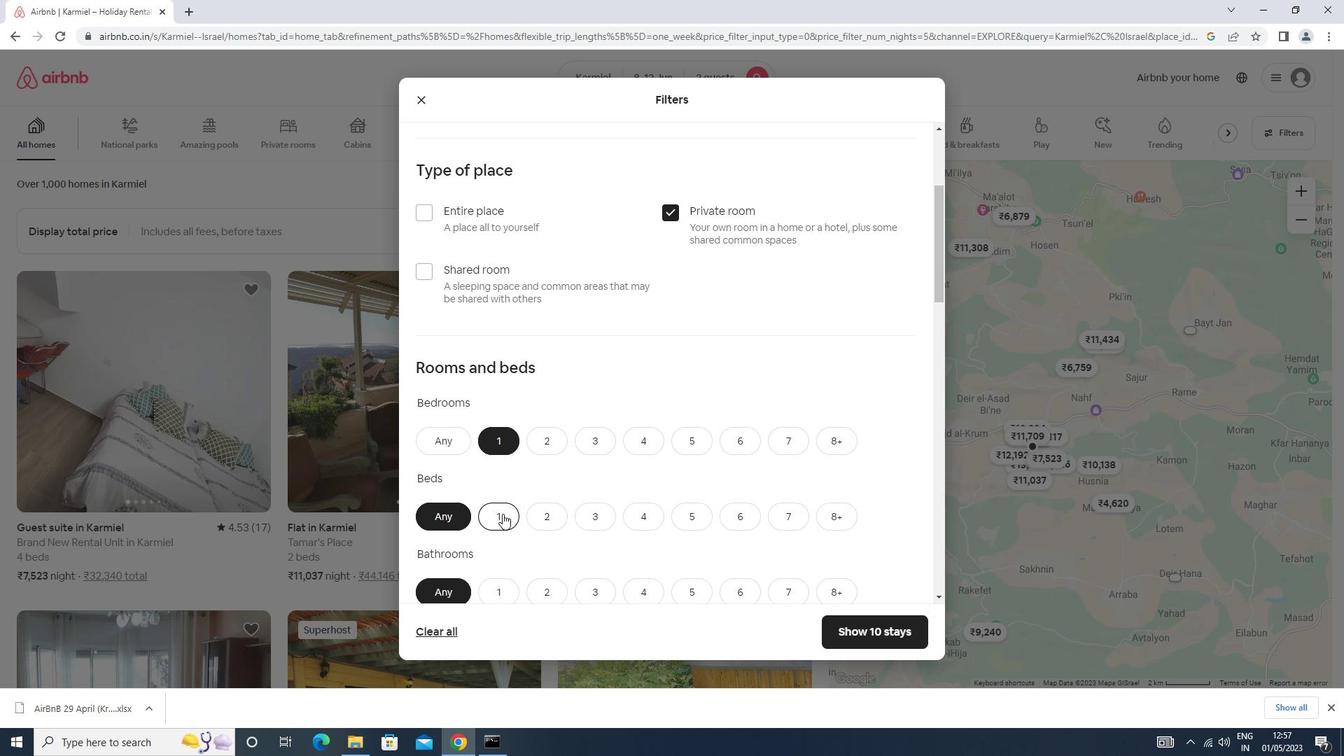 
Action: Mouse scrolled (502, 528) with delta (0, 0)
Screenshot: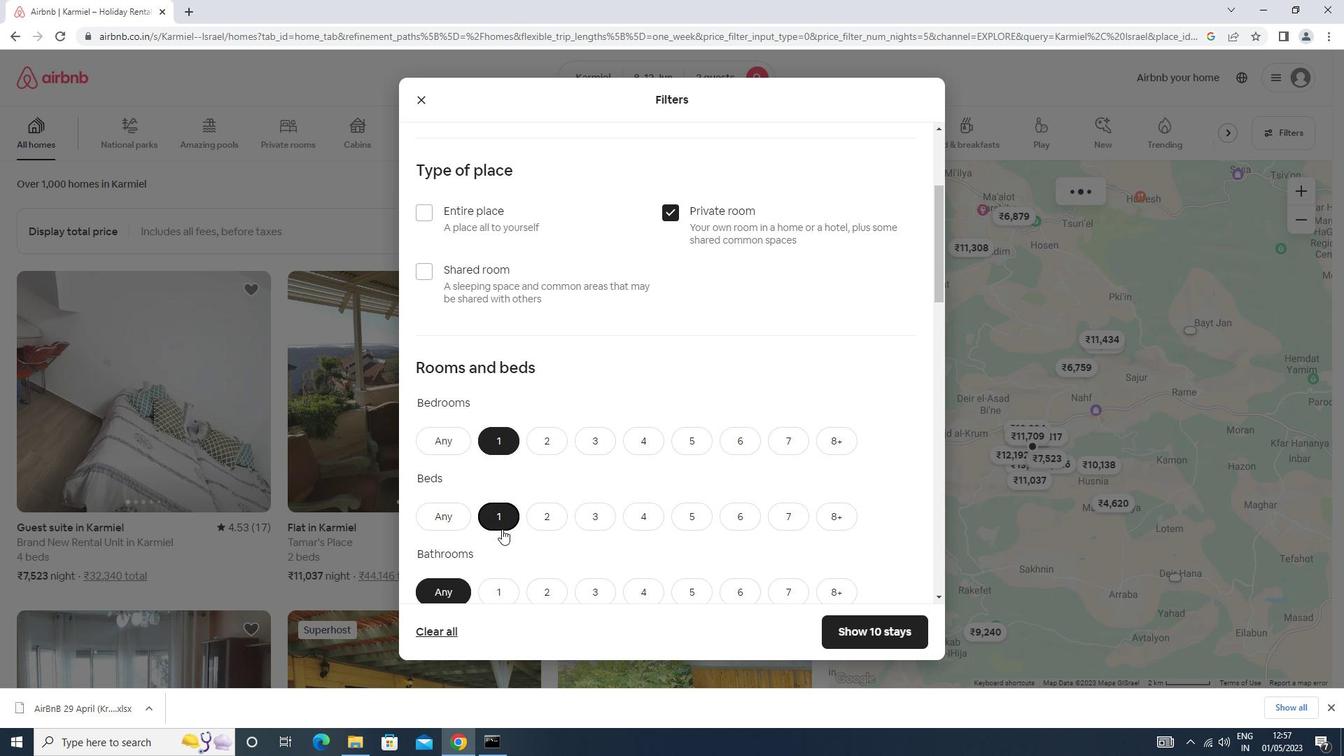 
Action: Mouse scrolled (502, 528) with delta (0, 0)
Screenshot: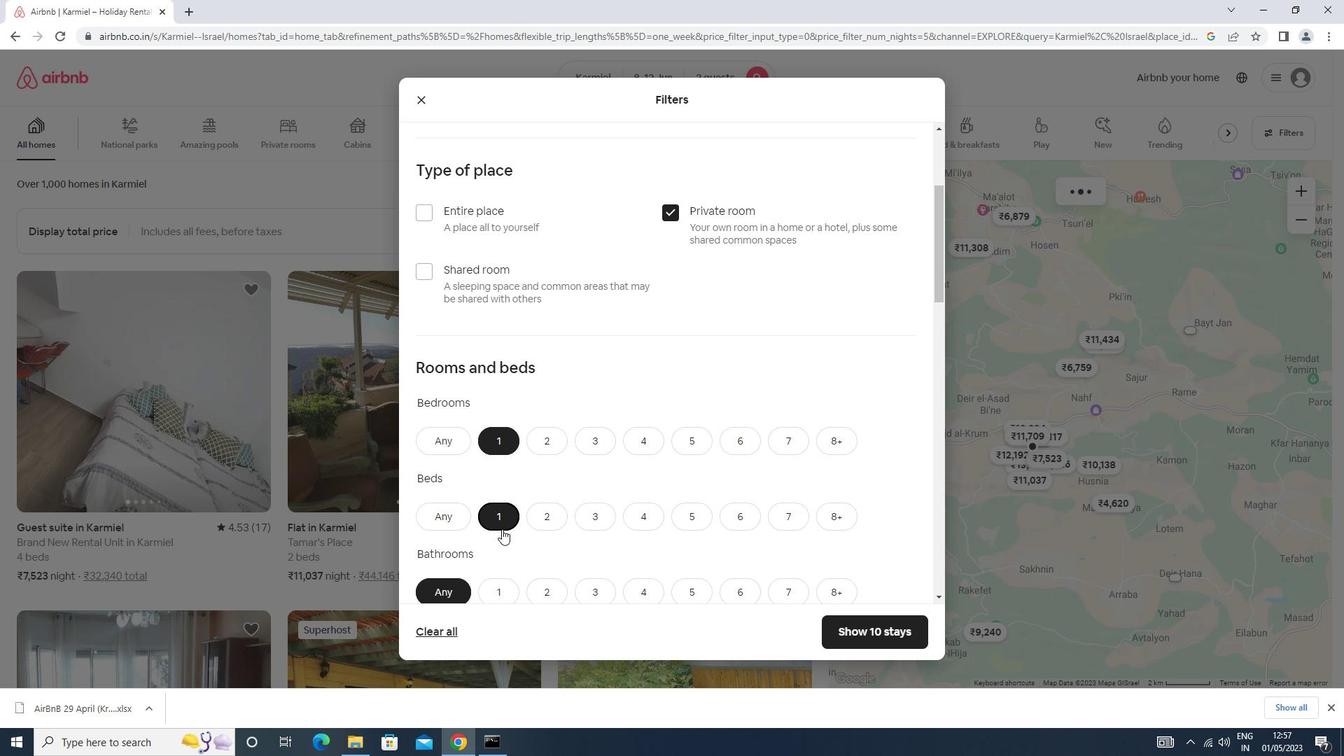 
Action: Mouse moved to (512, 451)
Screenshot: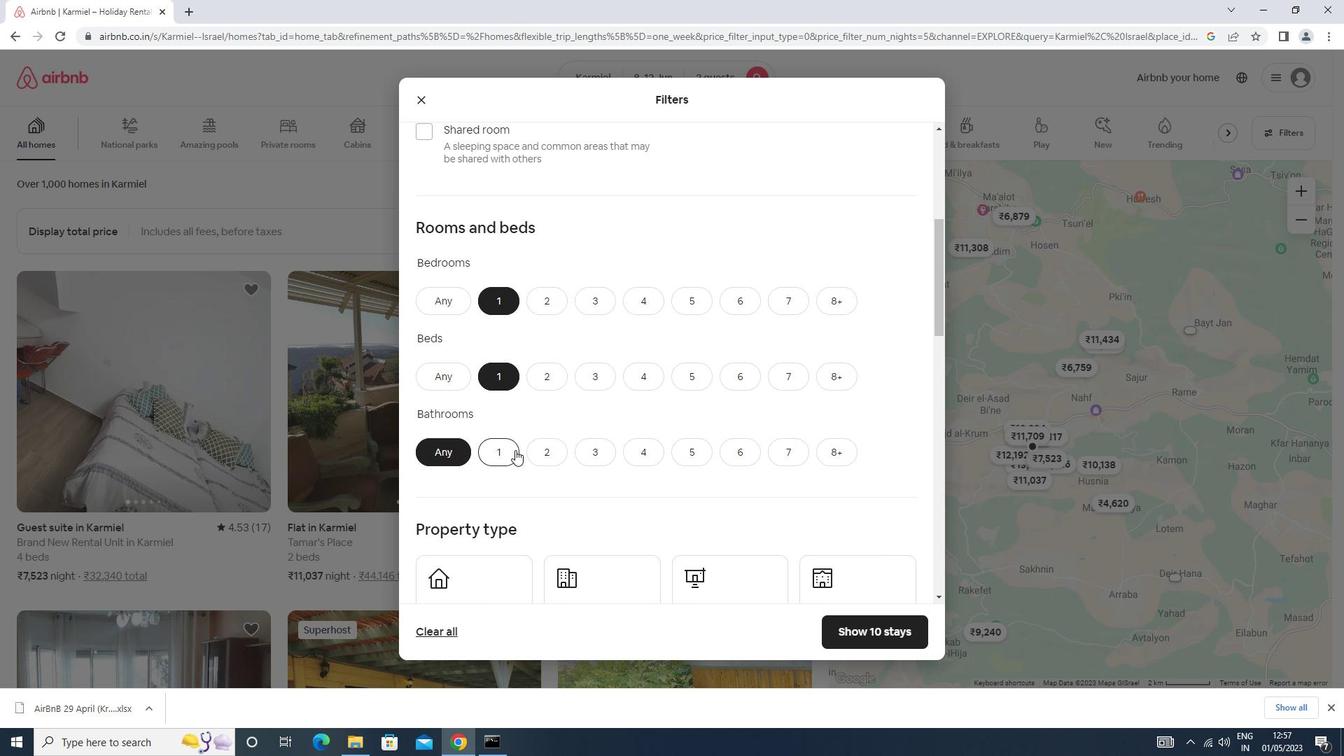 
Action: Mouse pressed left at (512, 451)
Screenshot: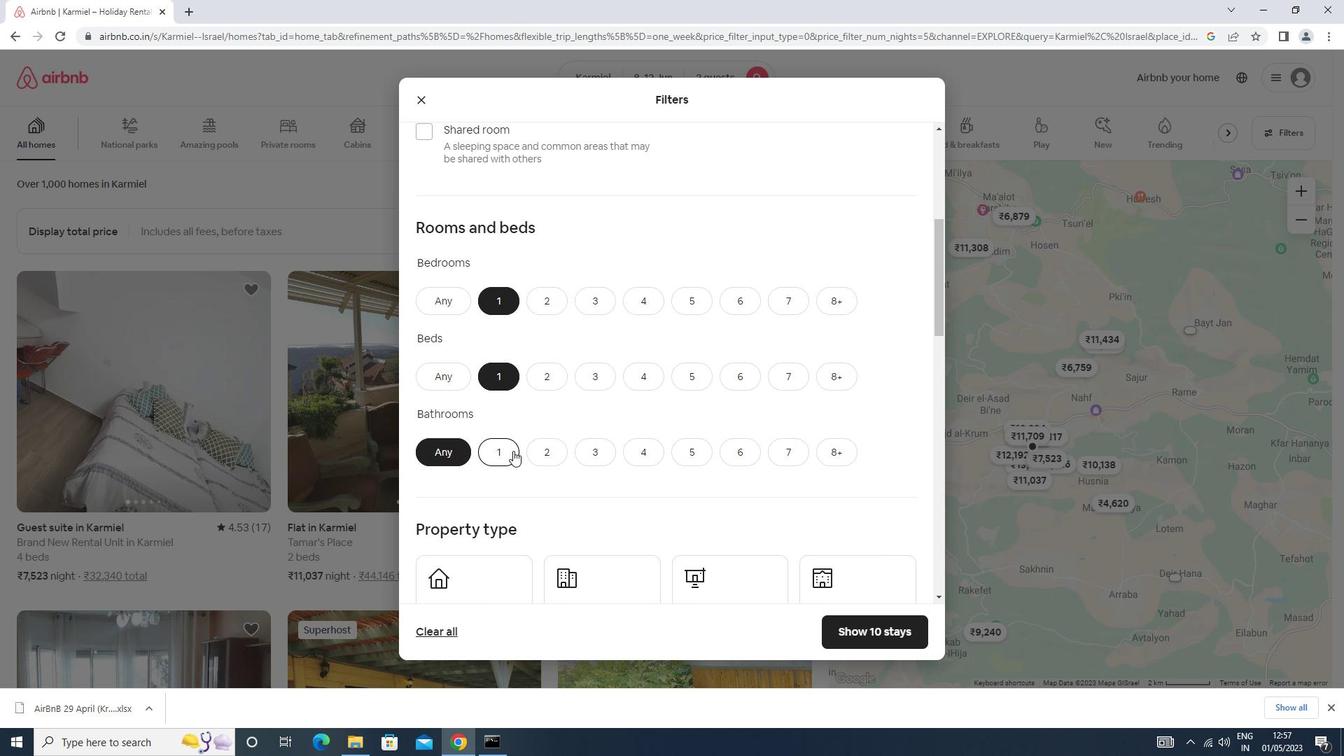 
Action: Mouse scrolled (512, 451) with delta (0, 0)
Screenshot: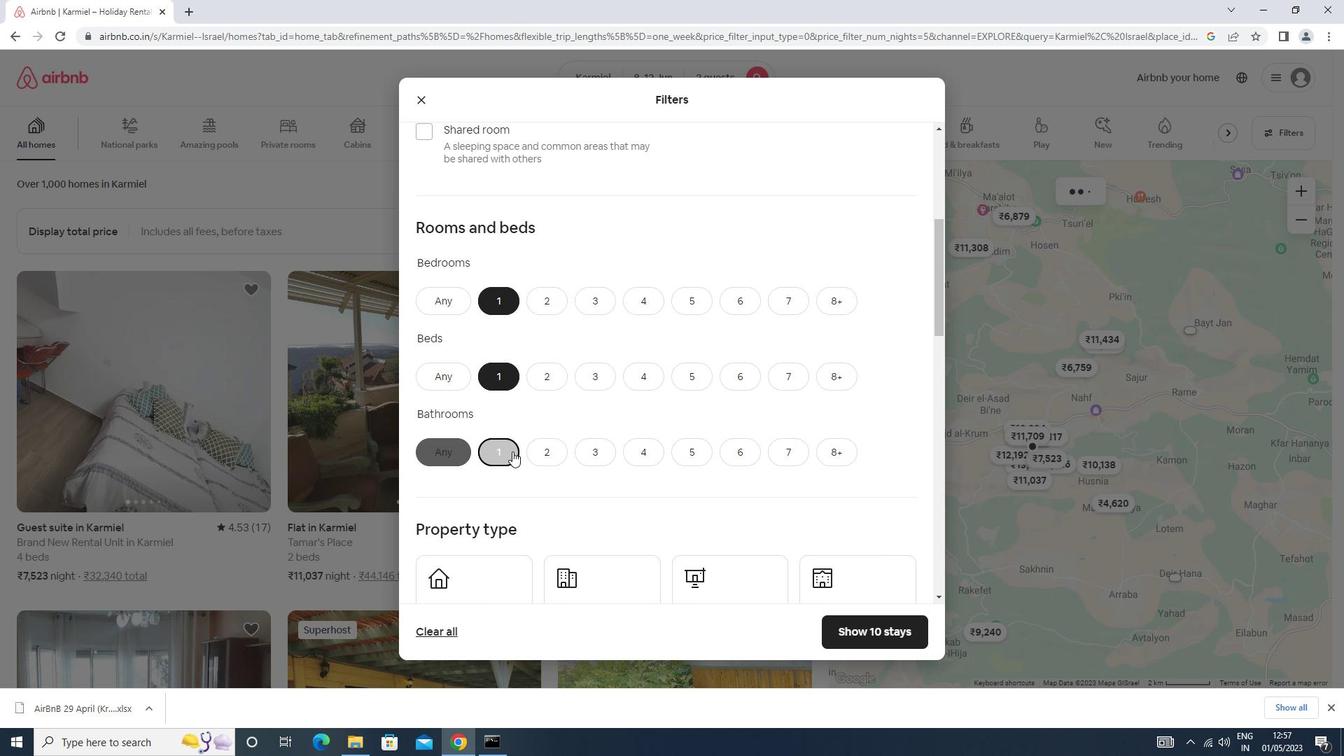 
Action: Mouse scrolled (512, 451) with delta (0, 0)
Screenshot: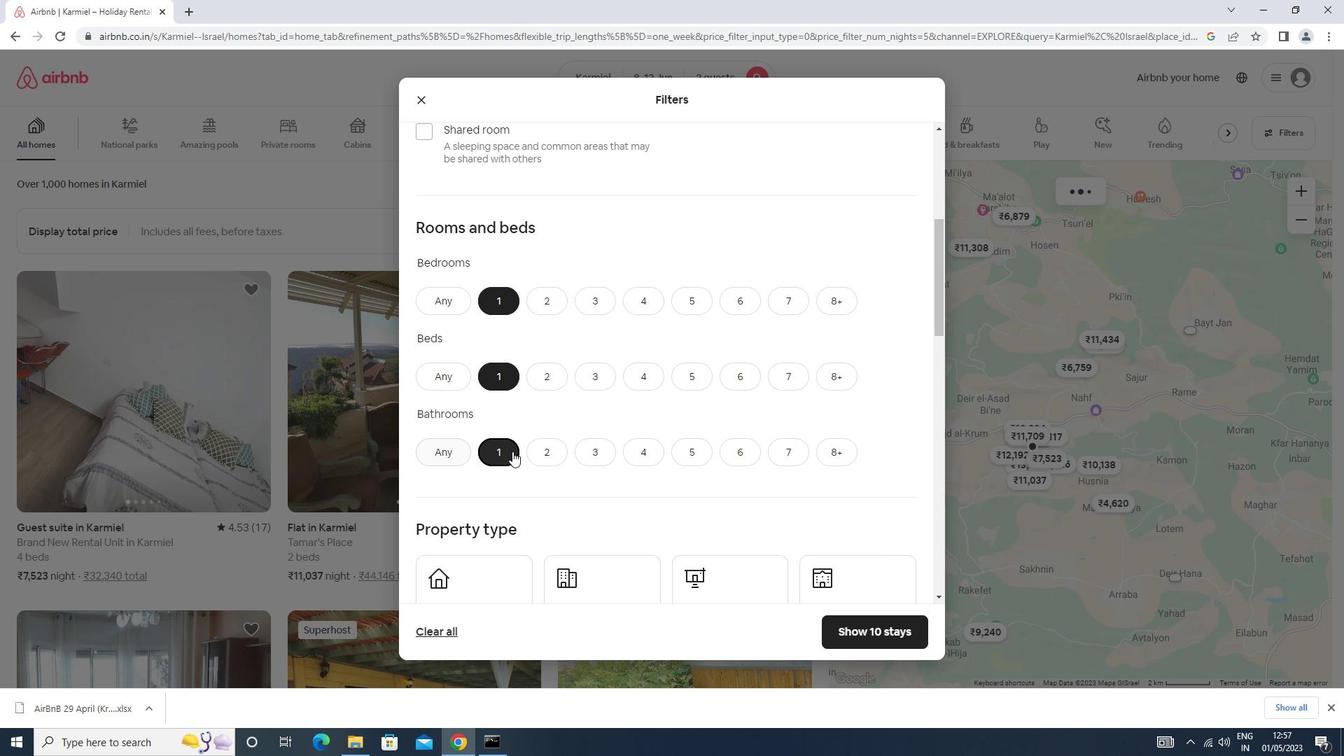 
Action: Mouse moved to (500, 463)
Screenshot: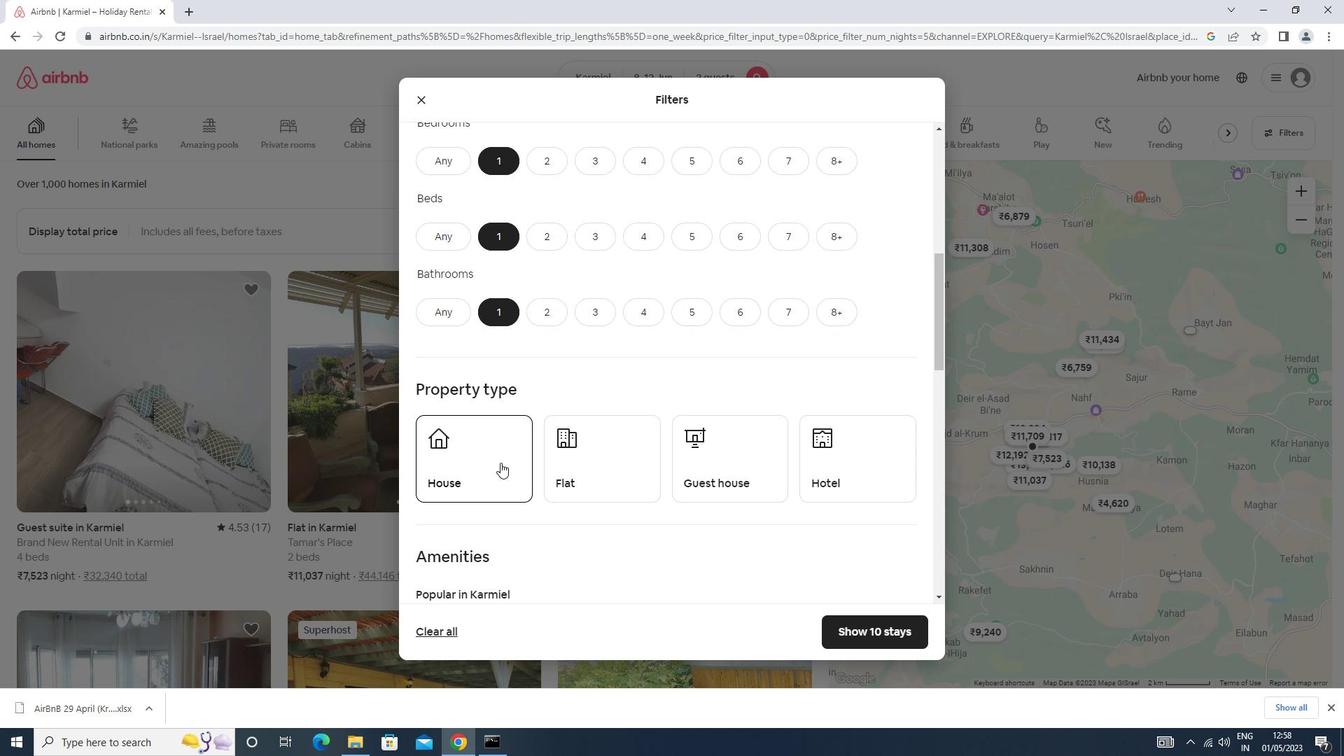 
Action: Mouse pressed left at (500, 463)
Screenshot: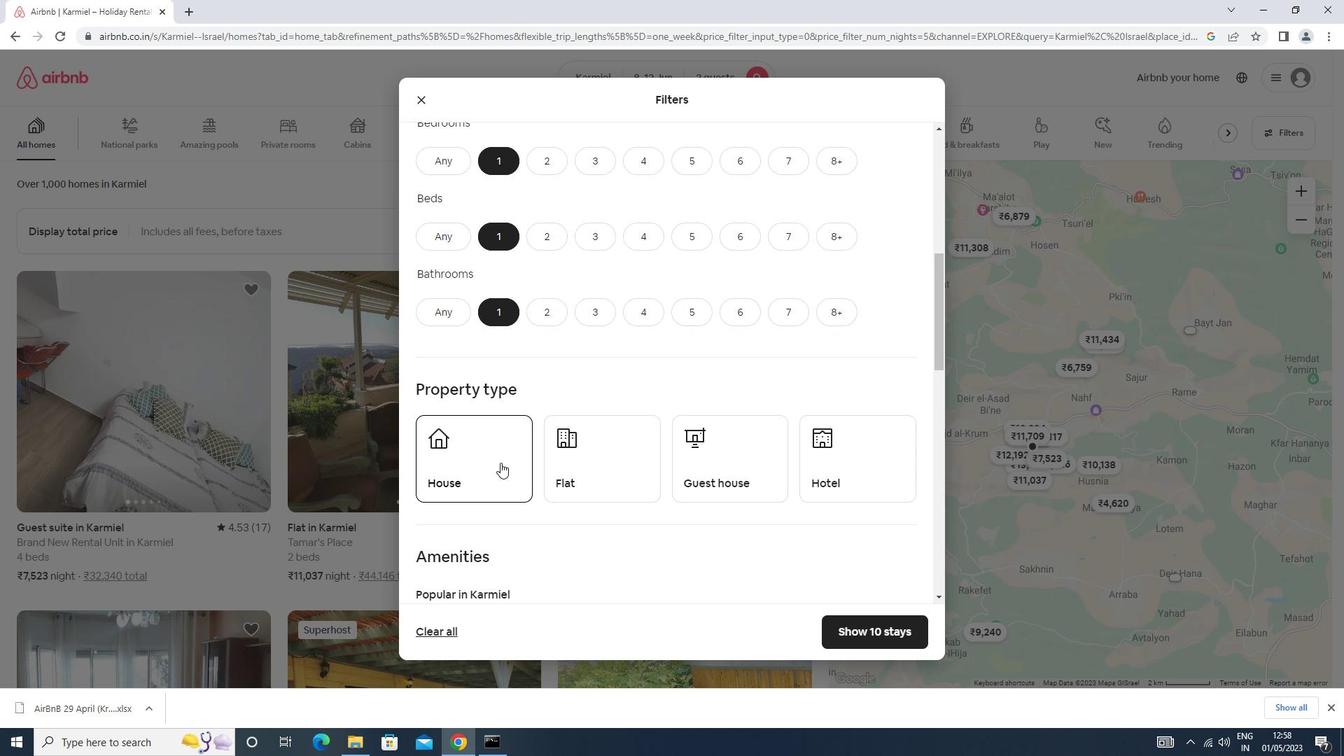 
Action: Mouse moved to (591, 461)
Screenshot: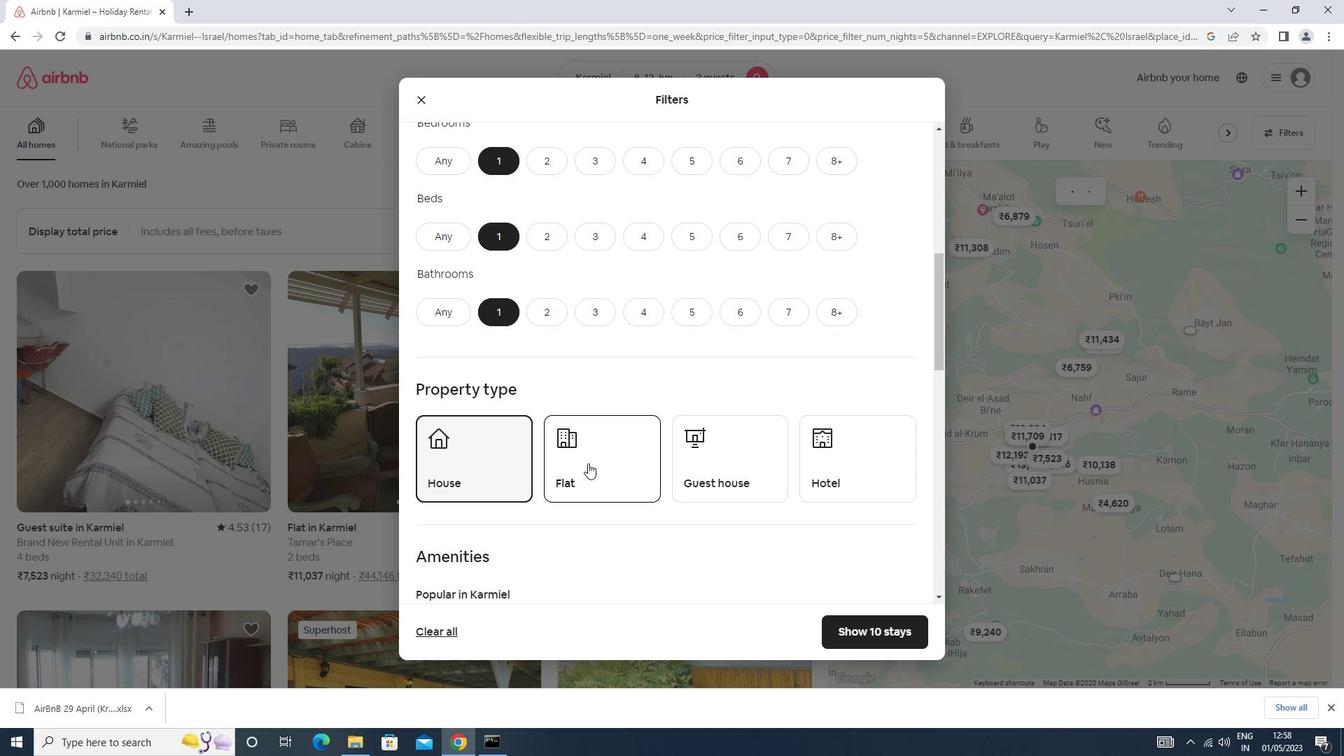 
Action: Mouse pressed left at (591, 461)
Screenshot: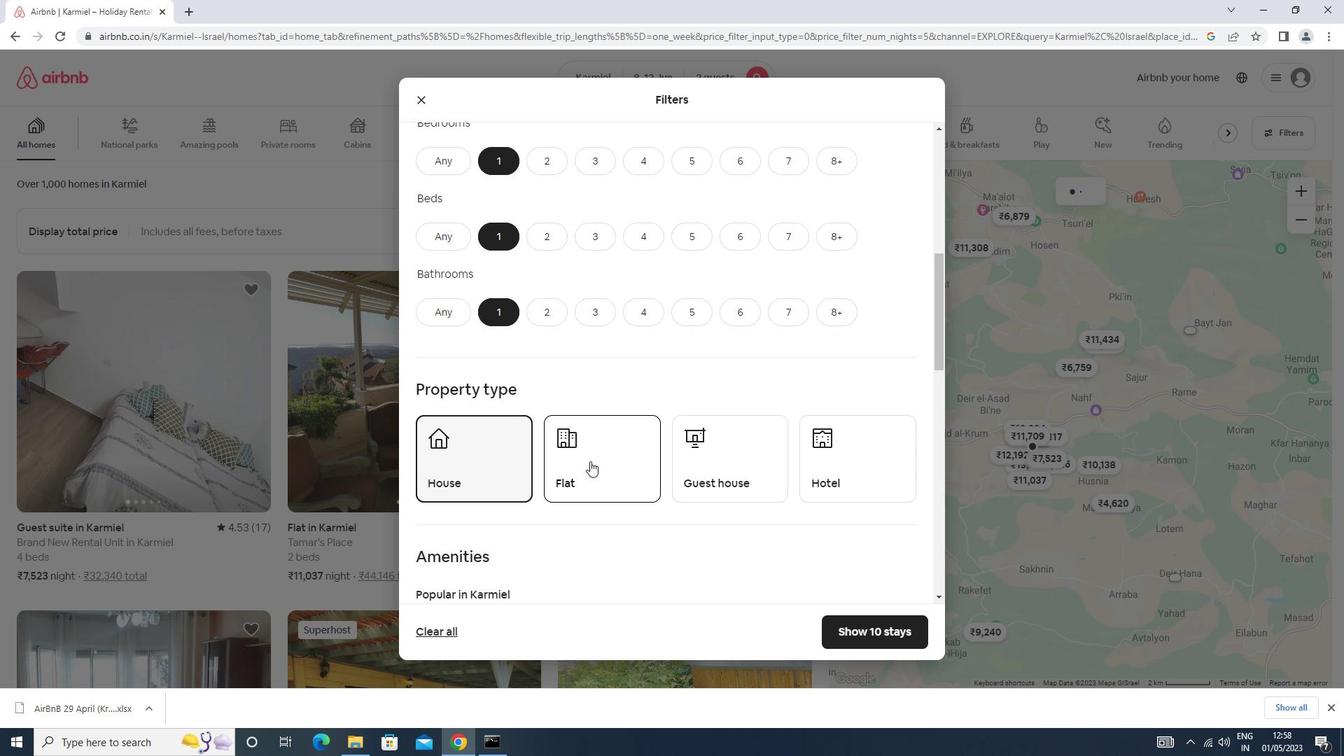 
Action: Mouse moved to (697, 441)
Screenshot: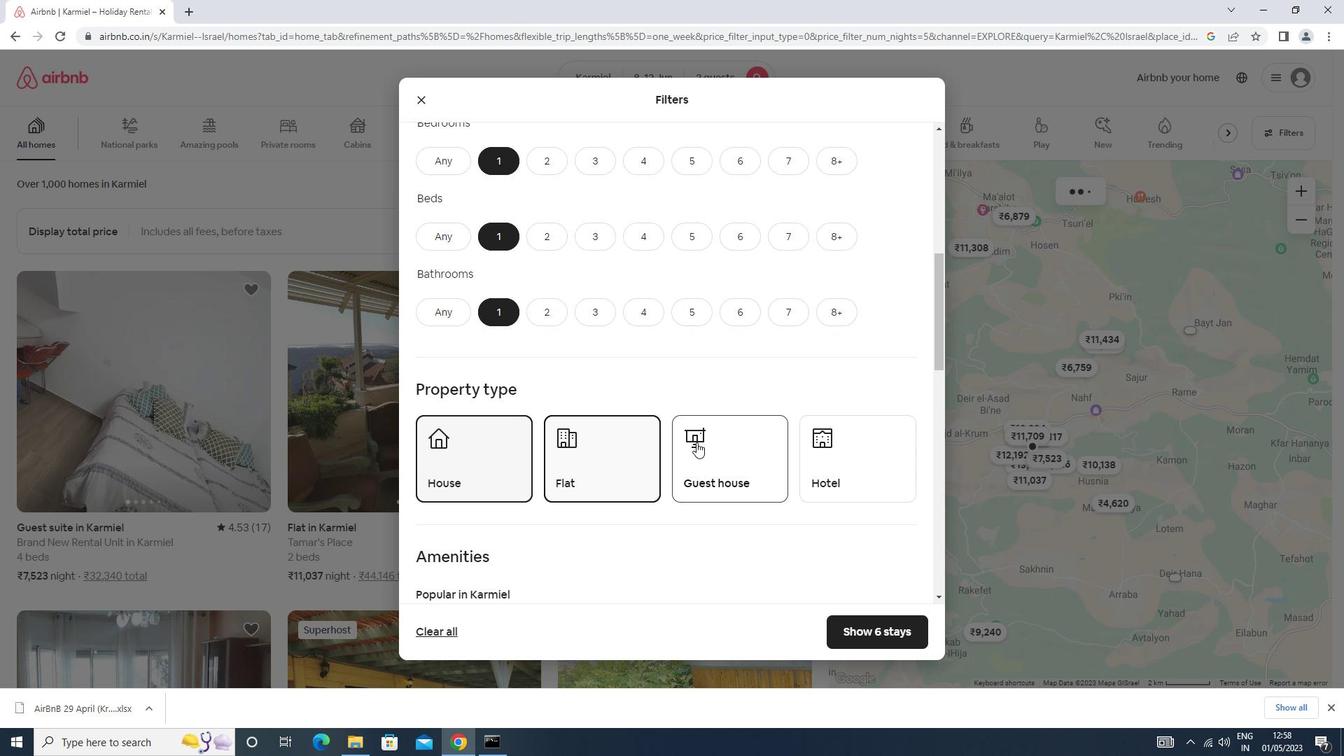 
Action: Mouse pressed left at (697, 441)
Screenshot: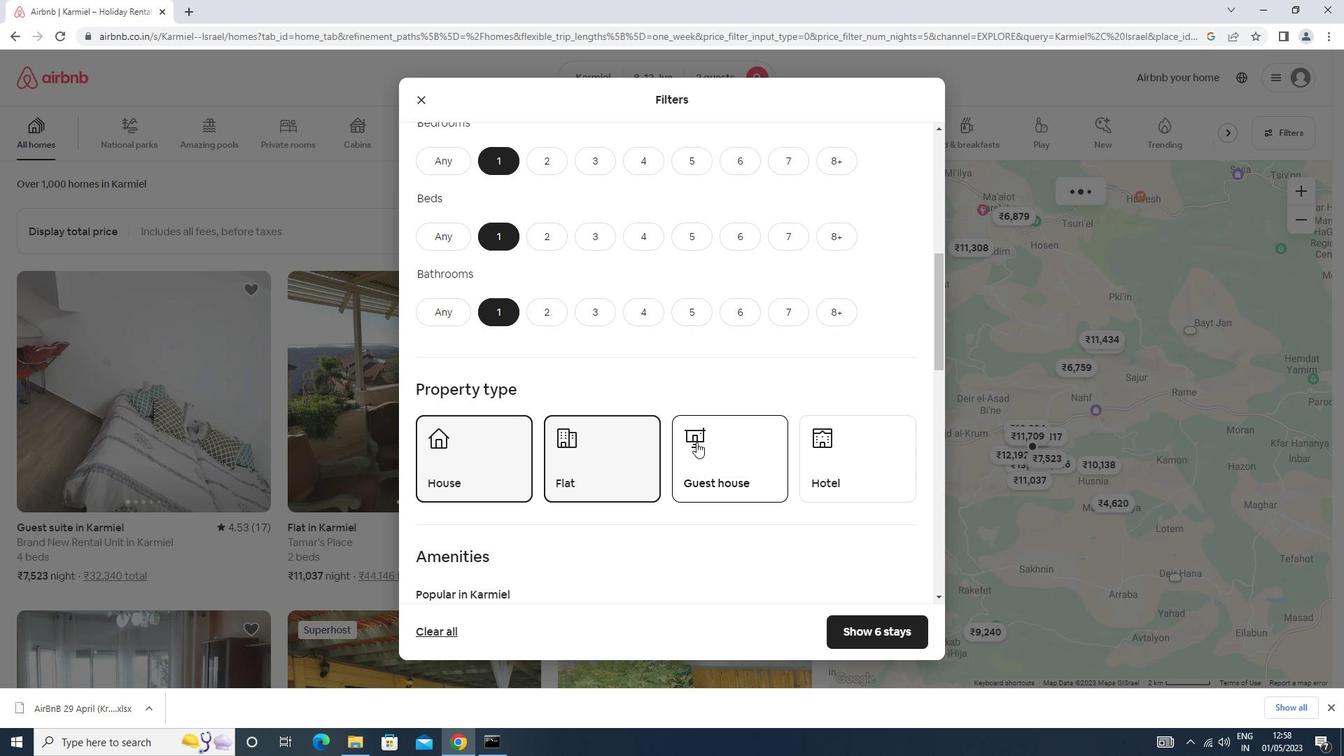 
Action: Mouse moved to (842, 447)
Screenshot: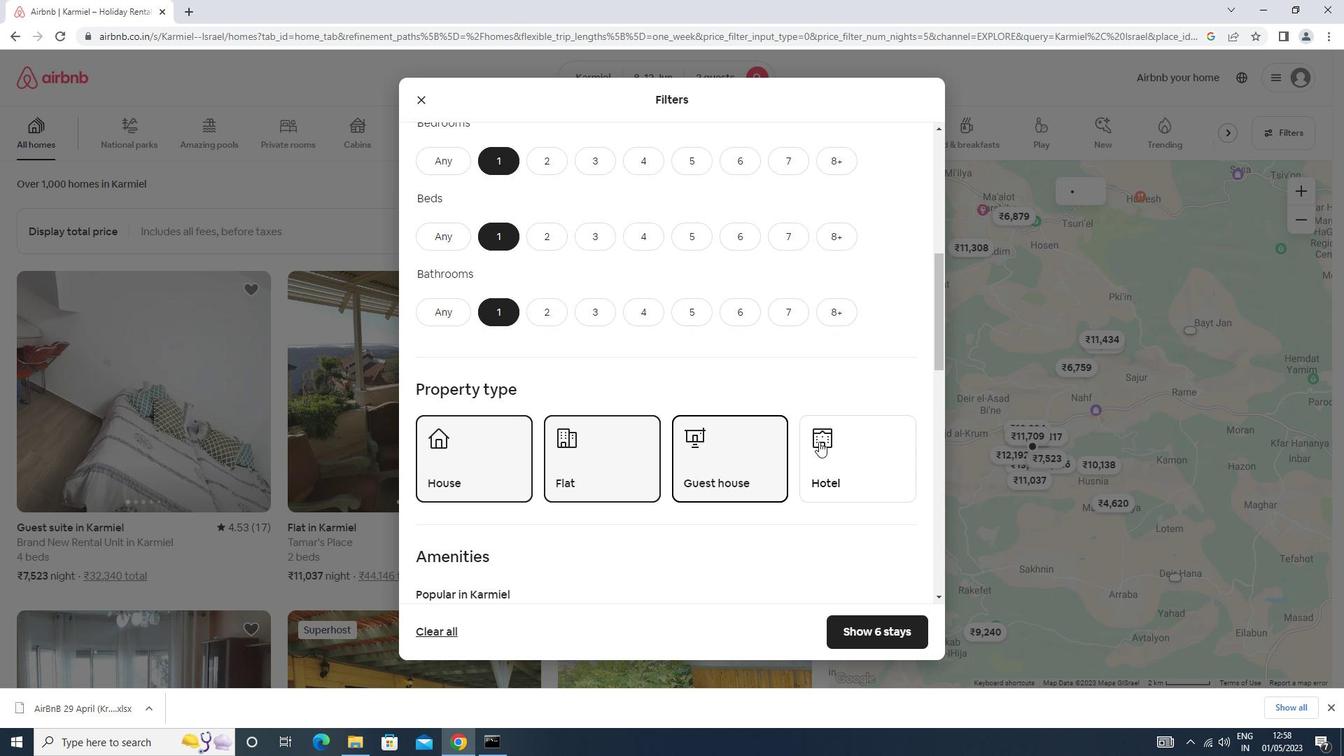
Action: Mouse pressed left at (842, 447)
Screenshot: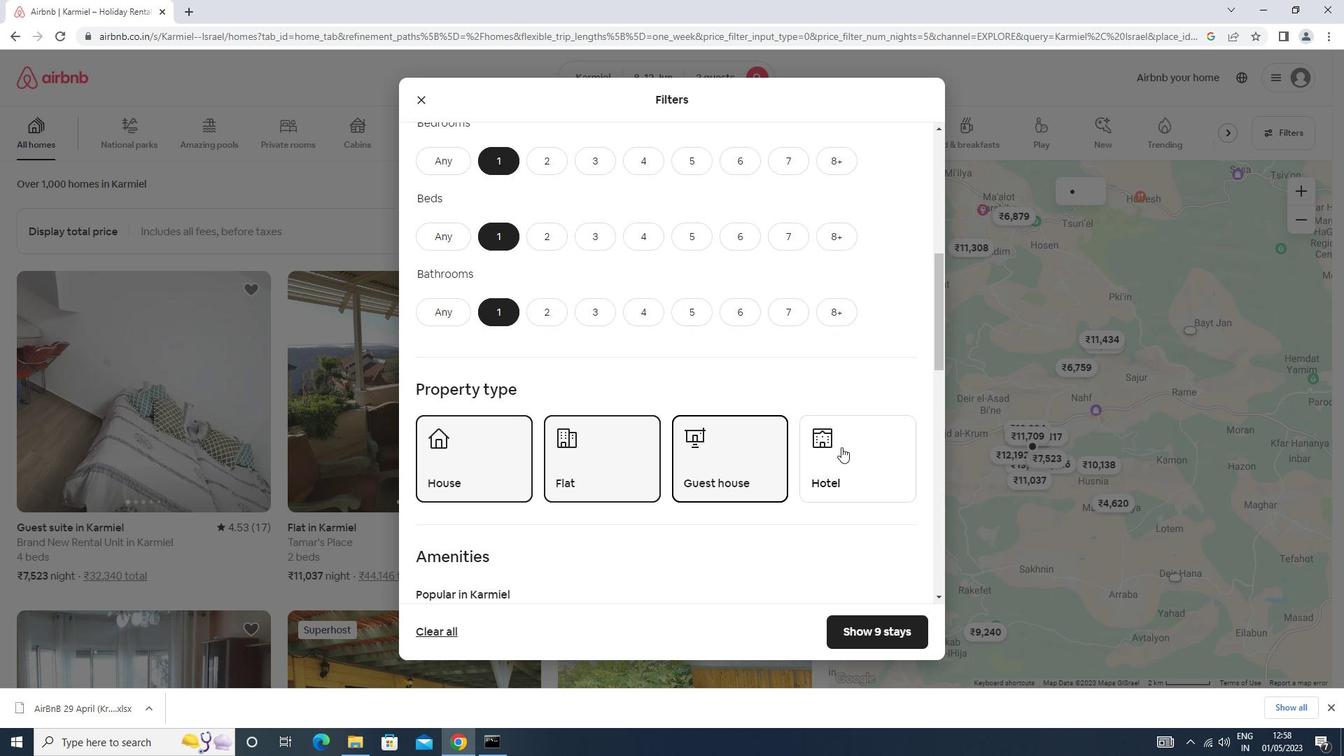 
Action: Mouse moved to (838, 447)
Screenshot: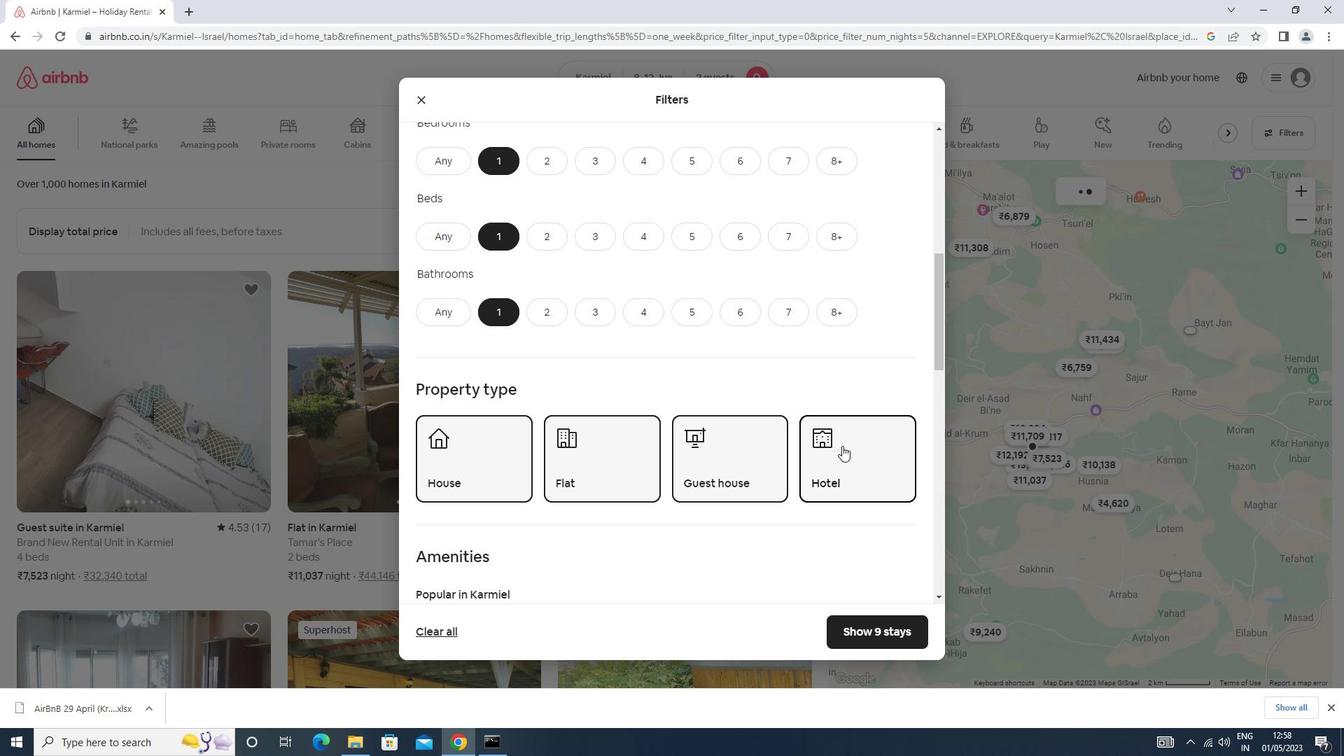 
Action: Mouse scrolled (838, 446) with delta (0, 0)
Screenshot: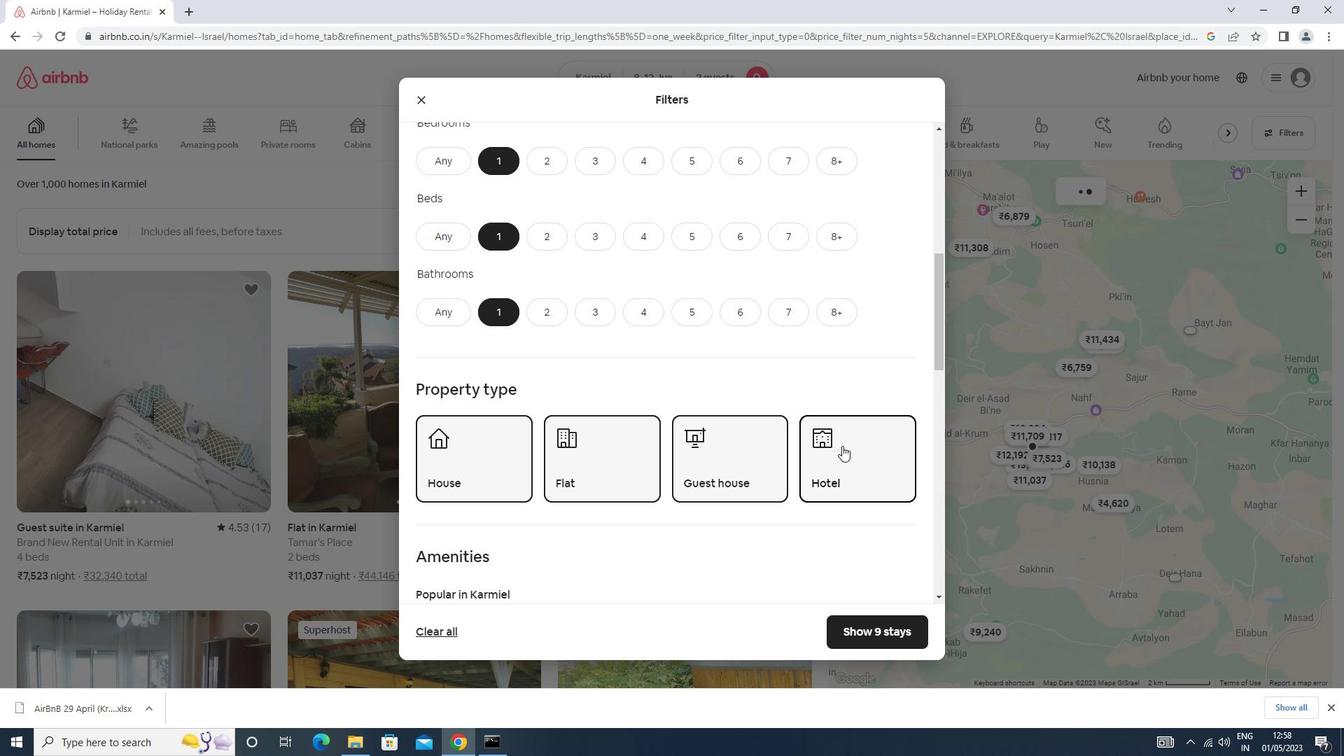 
Action: Mouse moved to (837, 447)
Screenshot: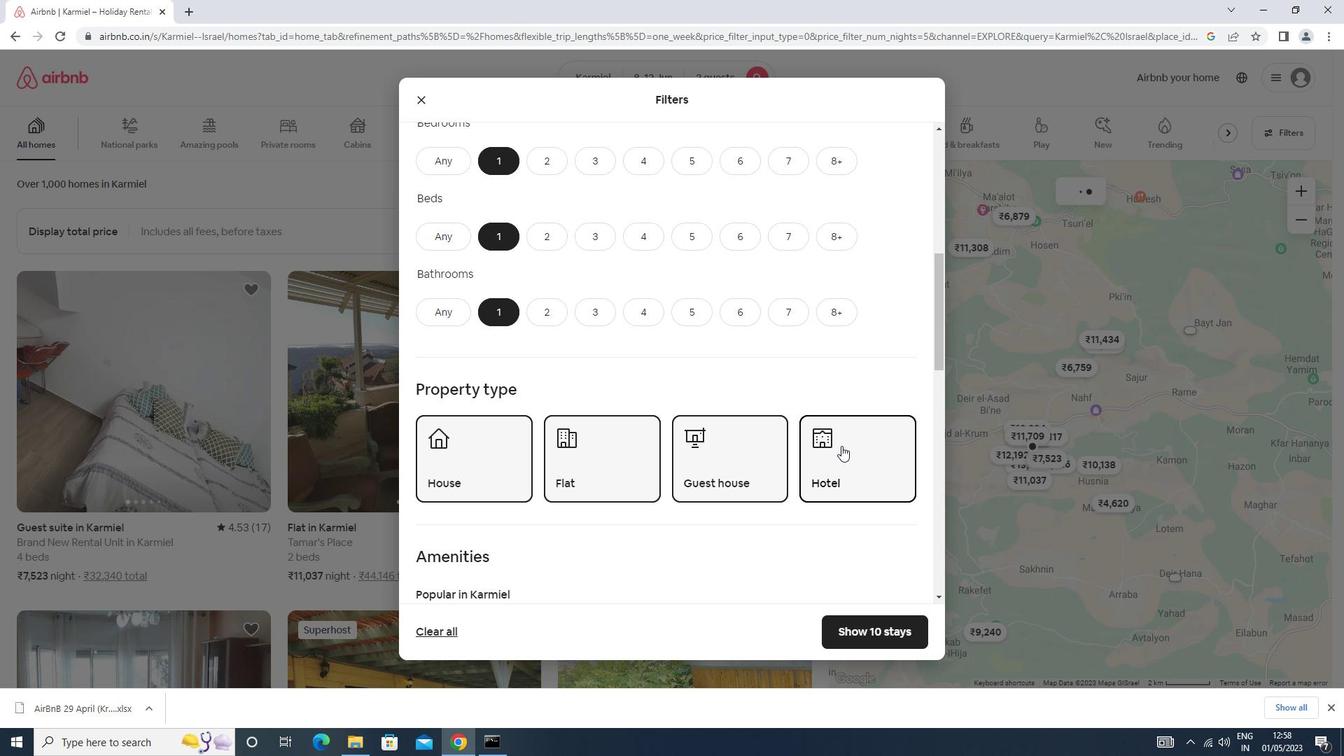 
Action: Mouse scrolled (837, 446) with delta (0, 0)
Screenshot: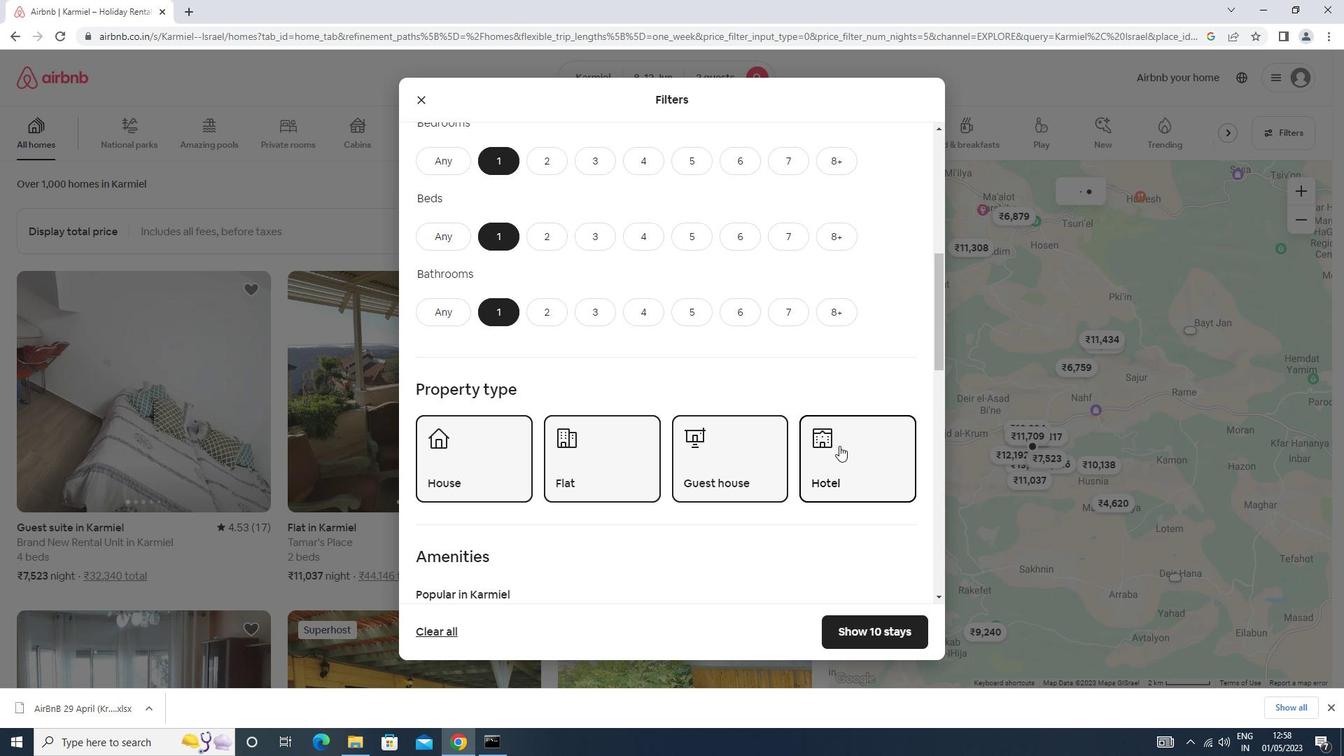 
Action: Mouse moved to (837, 448)
Screenshot: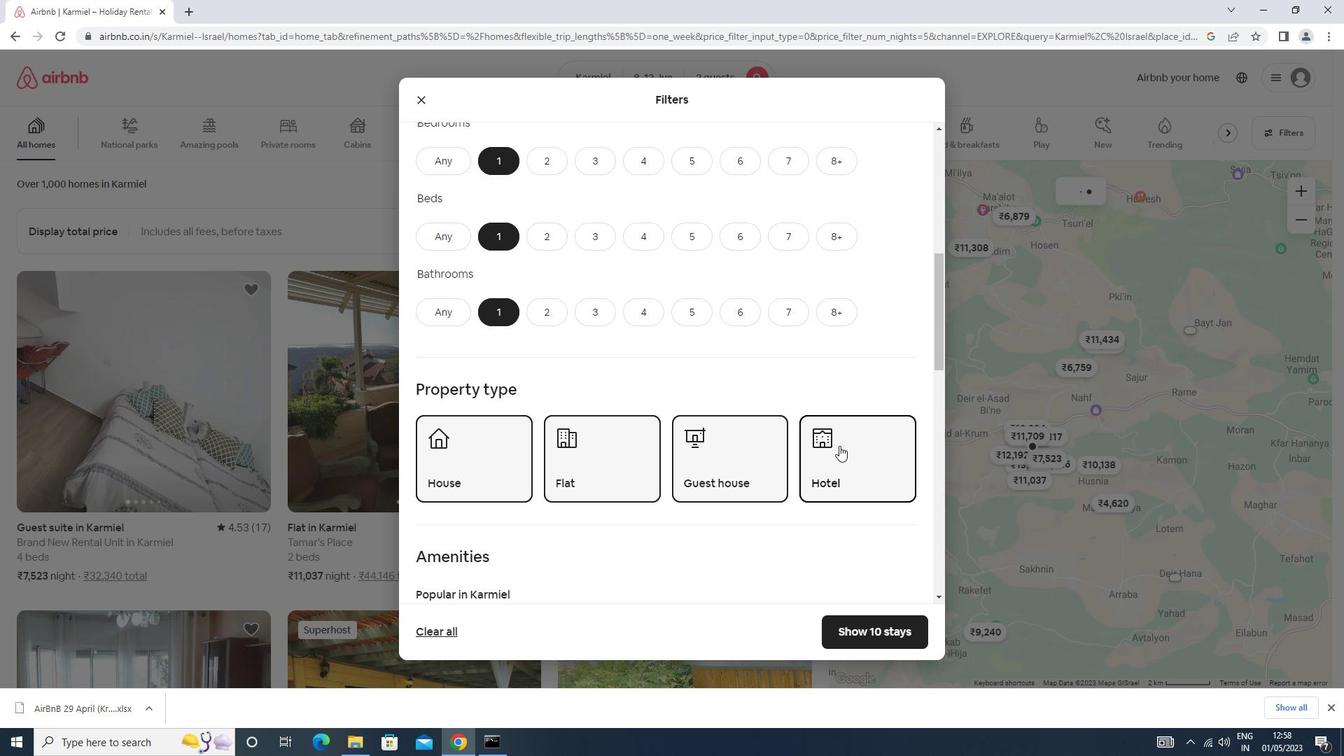 
Action: Mouse scrolled (837, 447) with delta (0, 0)
Screenshot: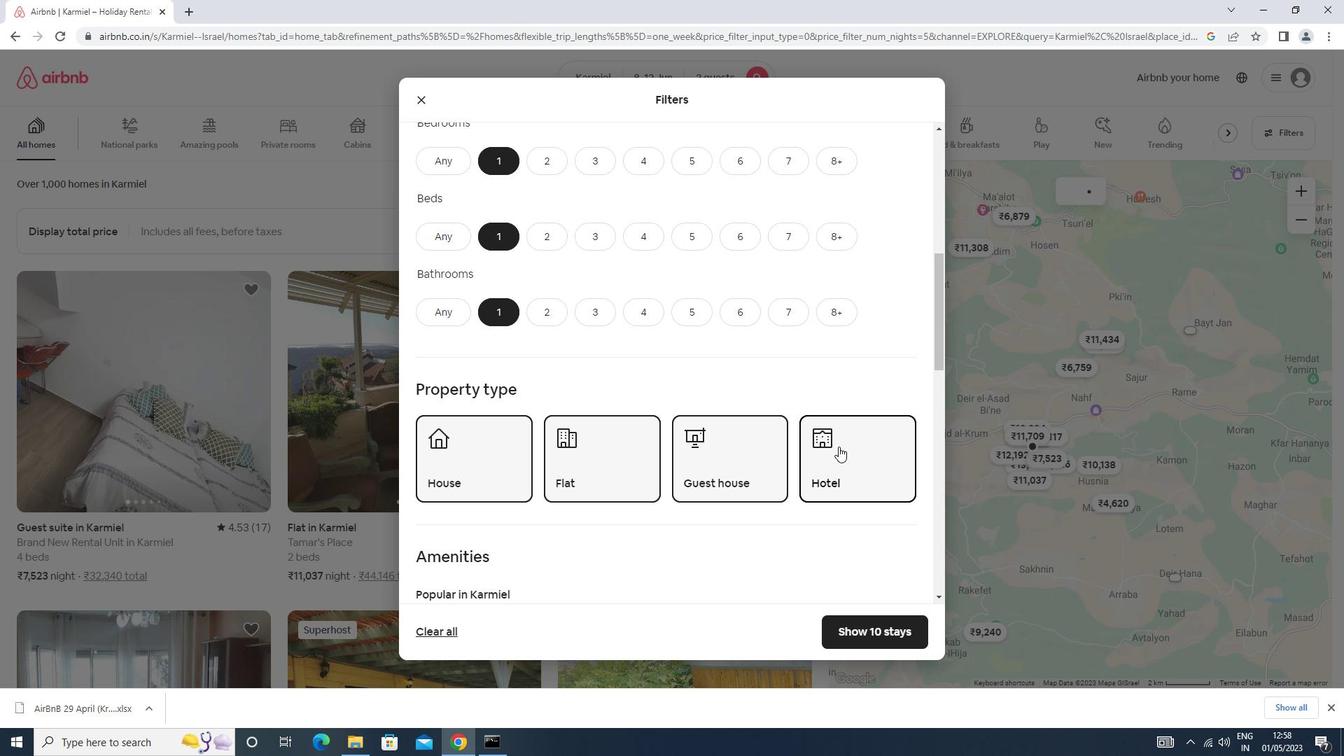 
Action: Mouse scrolled (837, 447) with delta (0, 0)
Screenshot: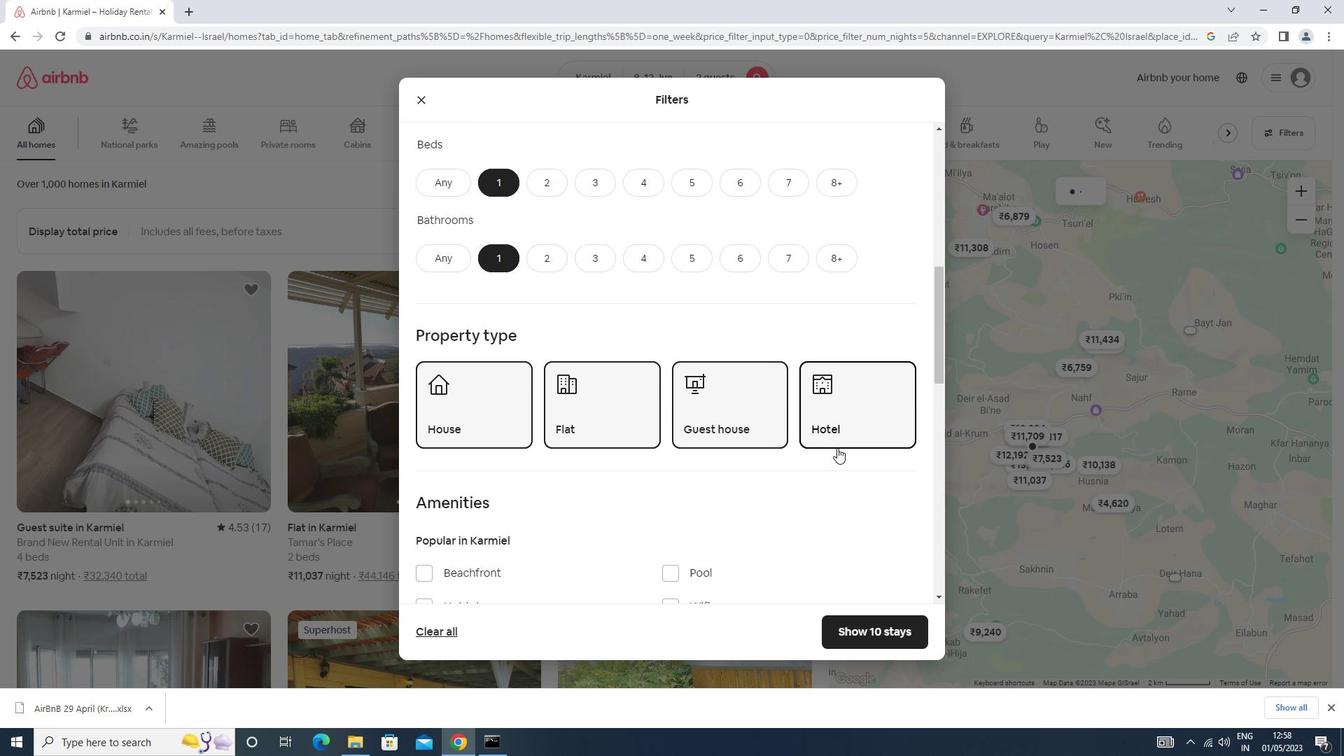 
Action: Mouse scrolled (837, 447) with delta (0, 0)
Screenshot: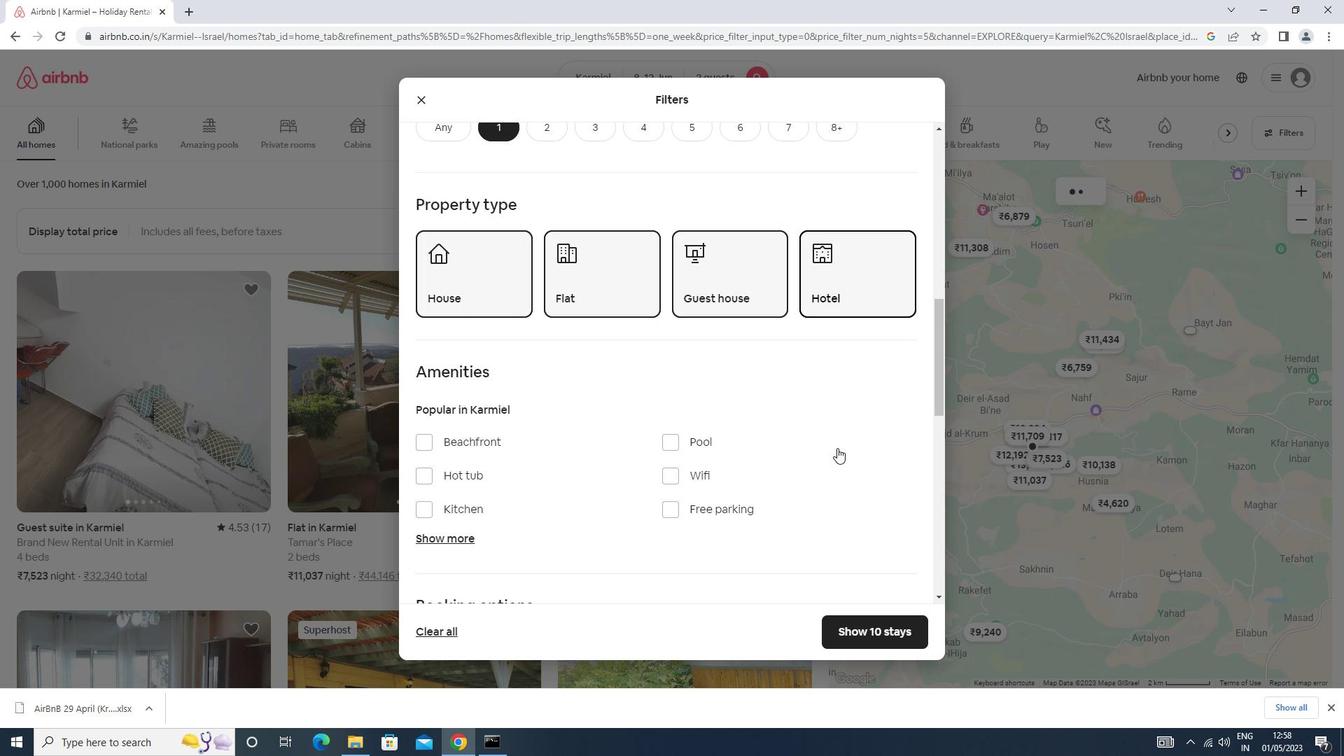 
Action: Mouse moved to (836, 448)
Screenshot: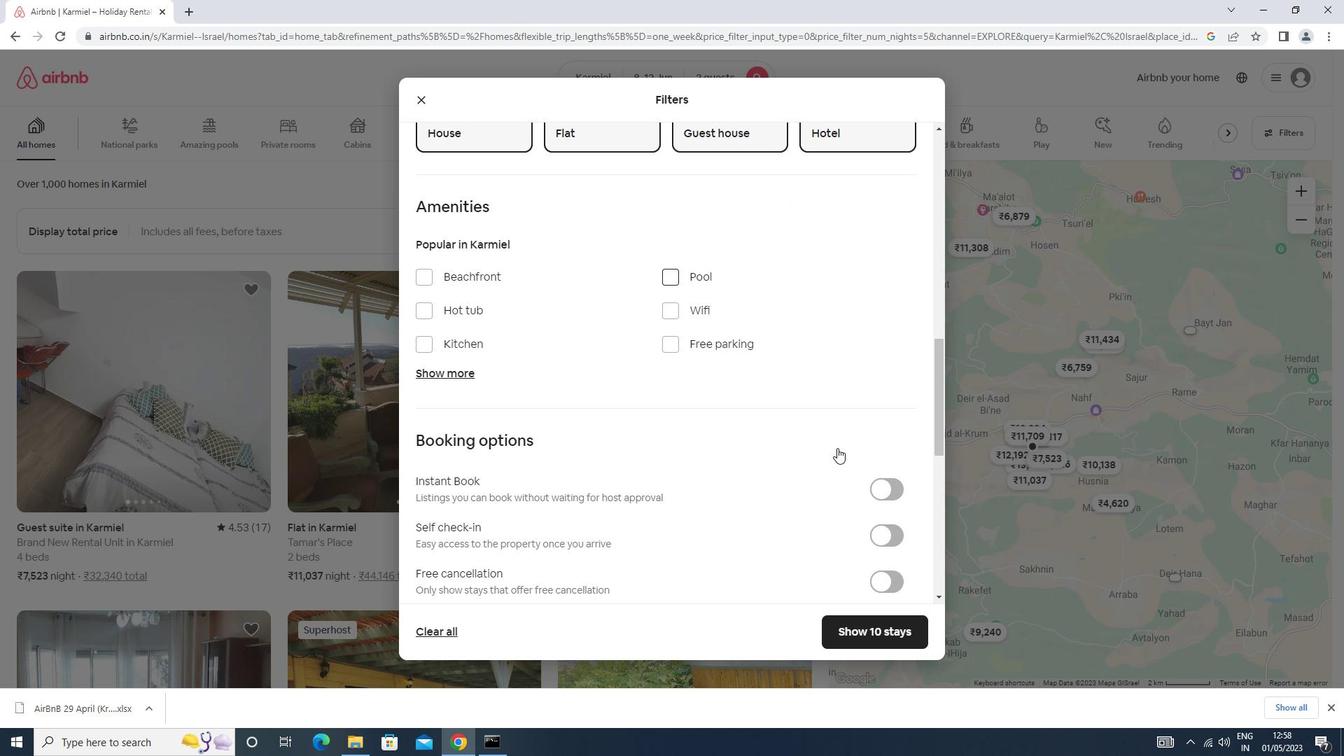 
Action: Mouse scrolled (836, 448) with delta (0, 0)
Screenshot: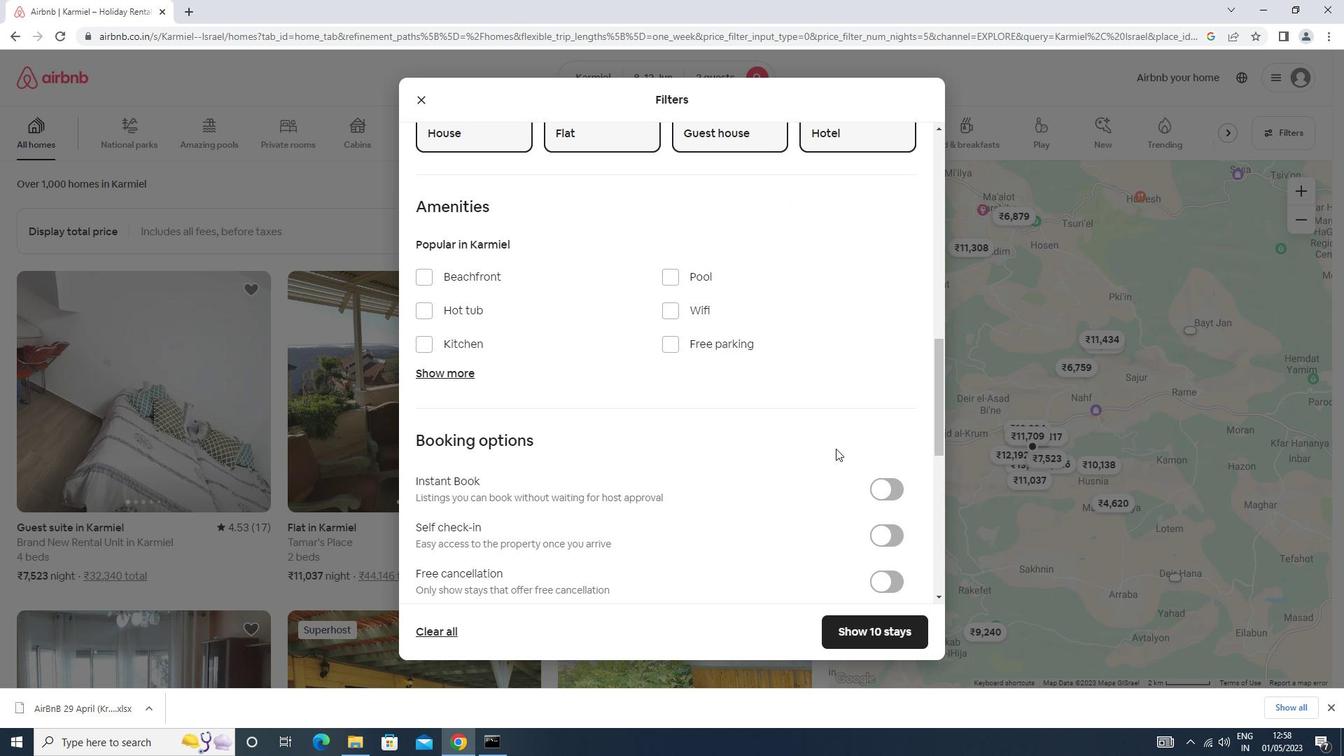 
Action: Mouse moved to (448, 296)
Screenshot: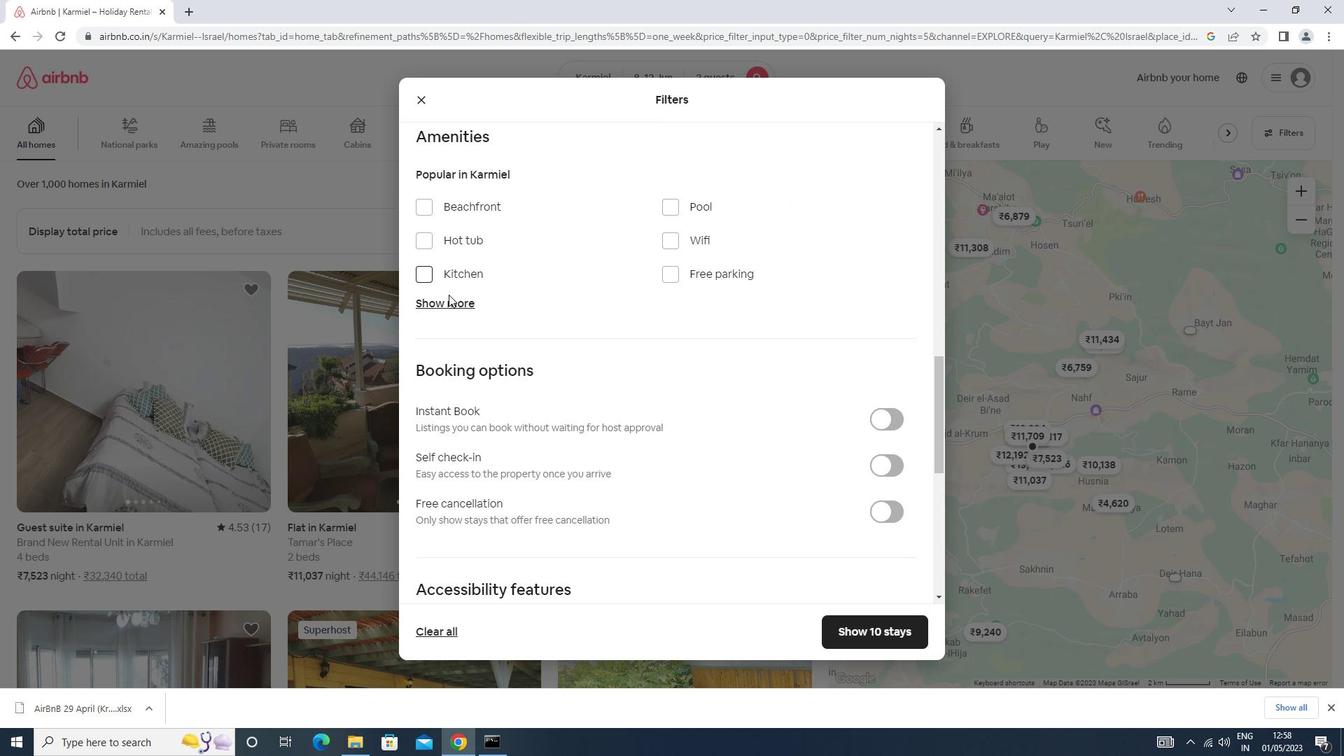
Action: Mouse pressed left at (448, 296)
Screenshot: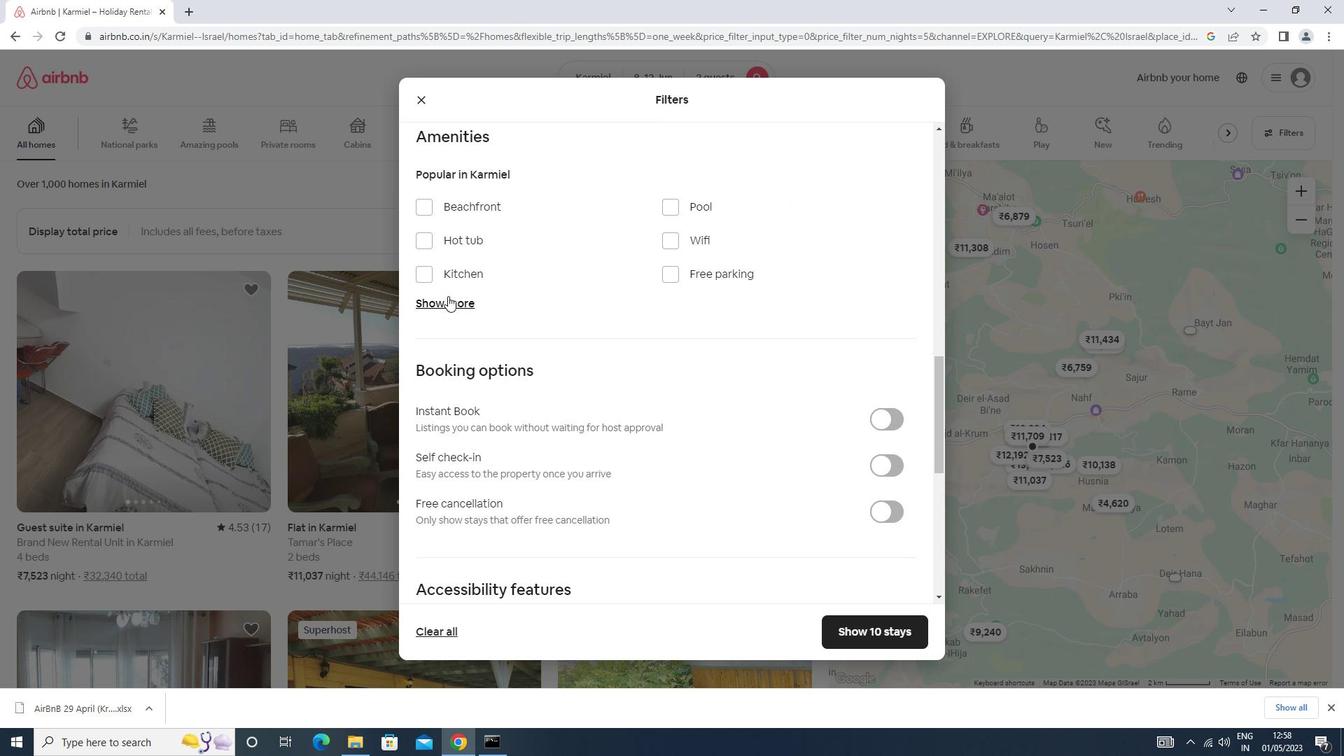 
Action: Mouse moved to (453, 351)
Screenshot: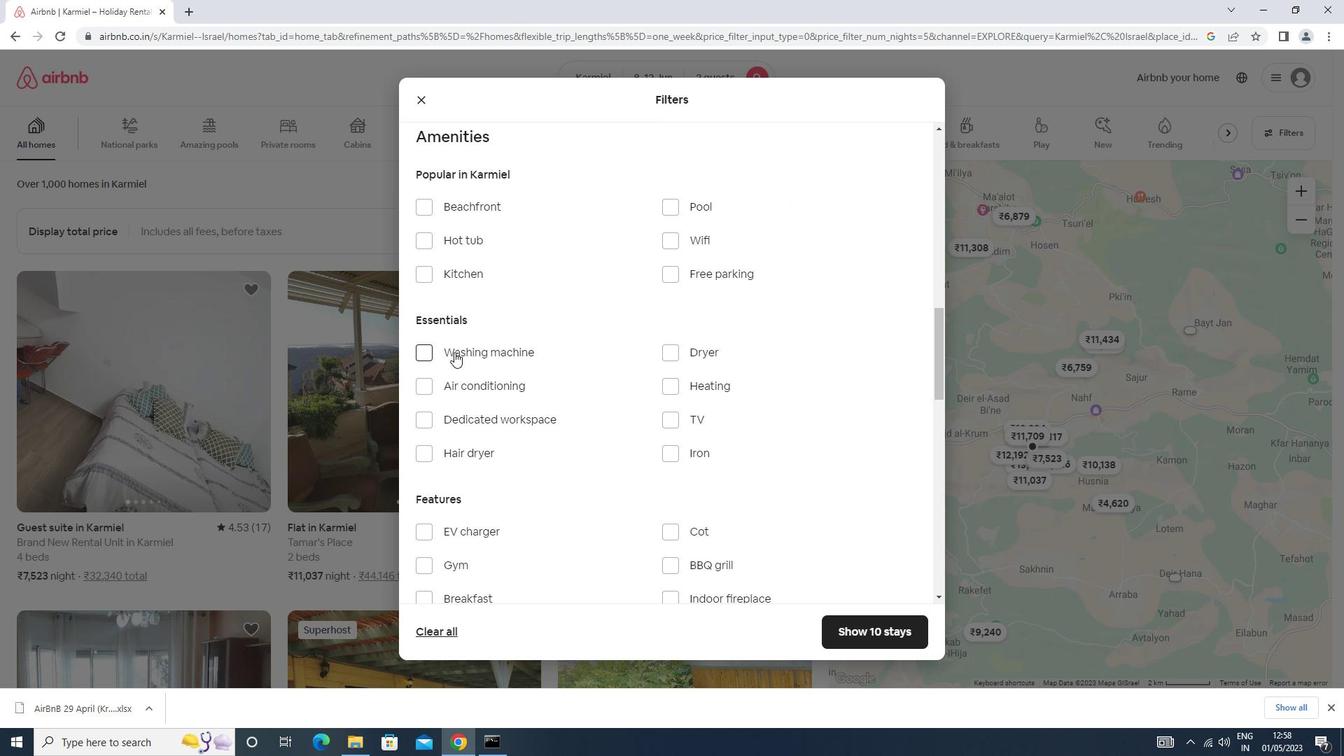 
Action: Mouse pressed left at (453, 351)
Screenshot: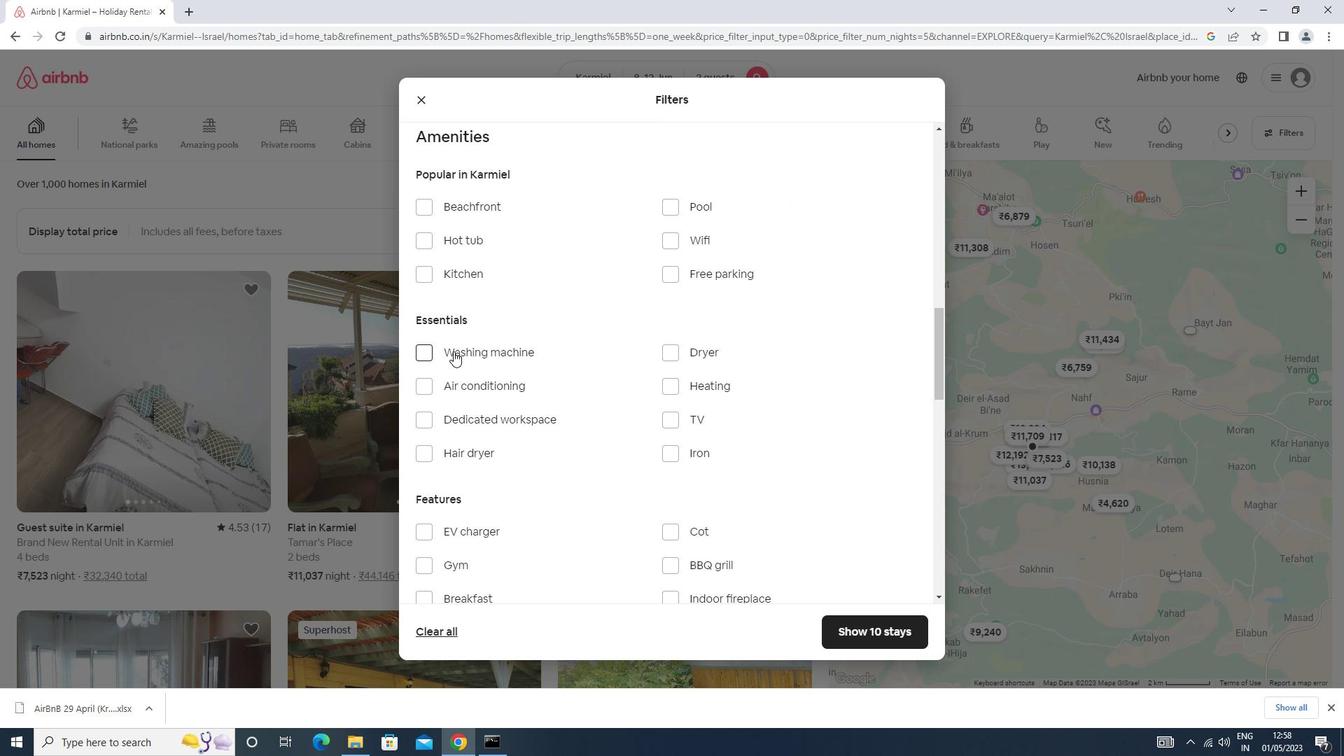 
Action: Mouse scrolled (453, 350) with delta (0, 0)
Screenshot: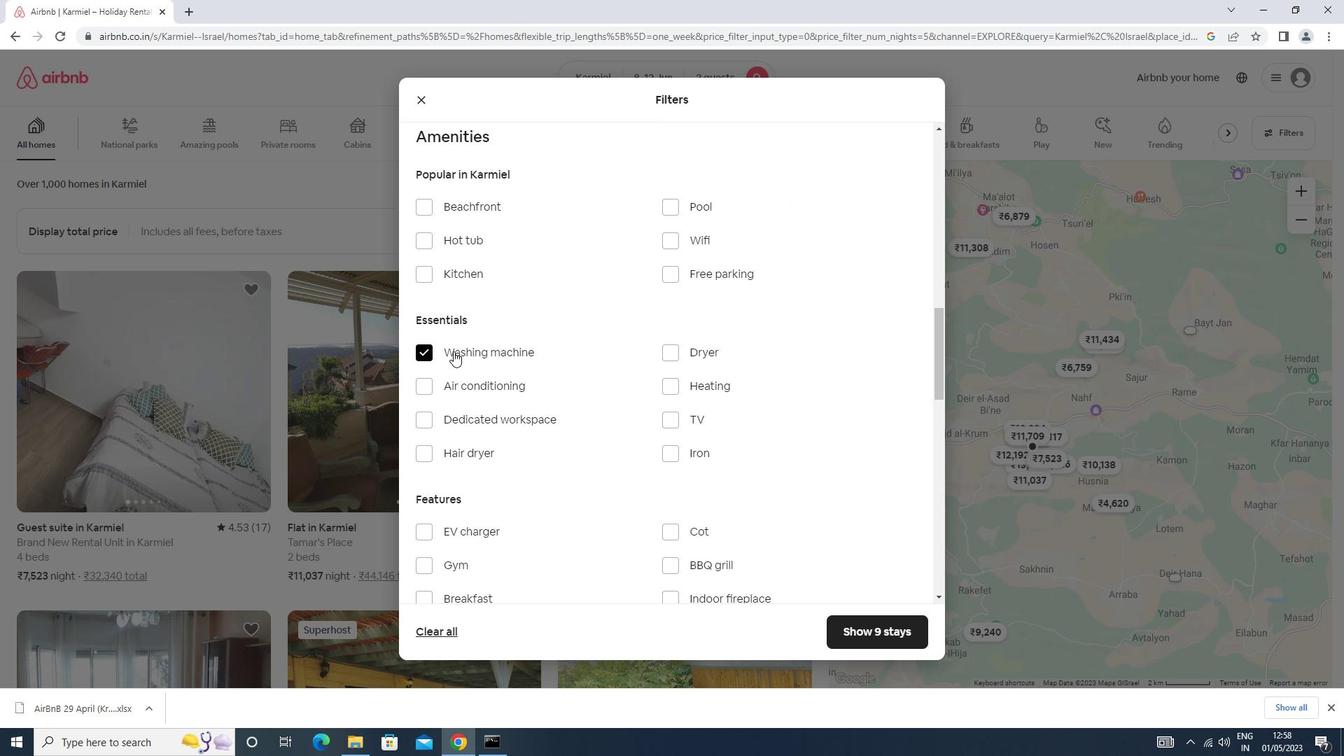 
Action: Mouse scrolled (453, 350) with delta (0, 0)
Screenshot: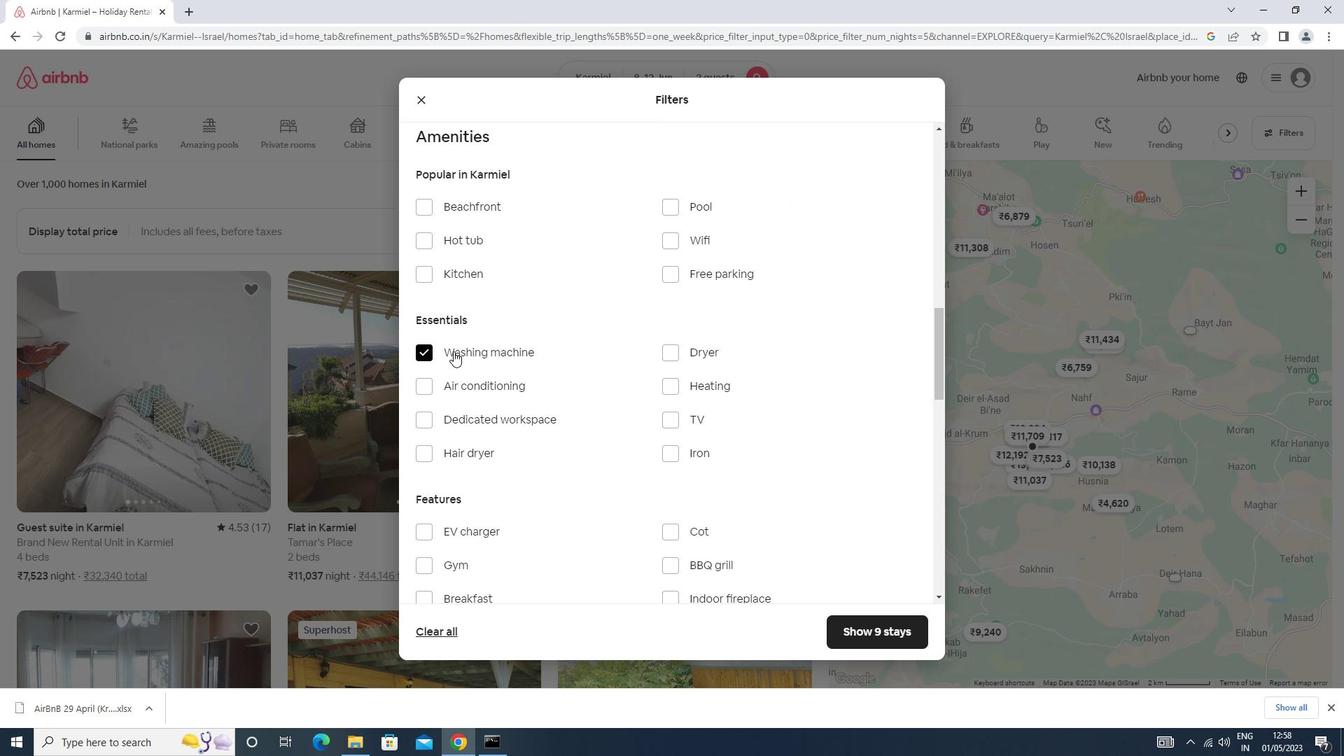 
Action: Mouse moved to (453, 350)
Screenshot: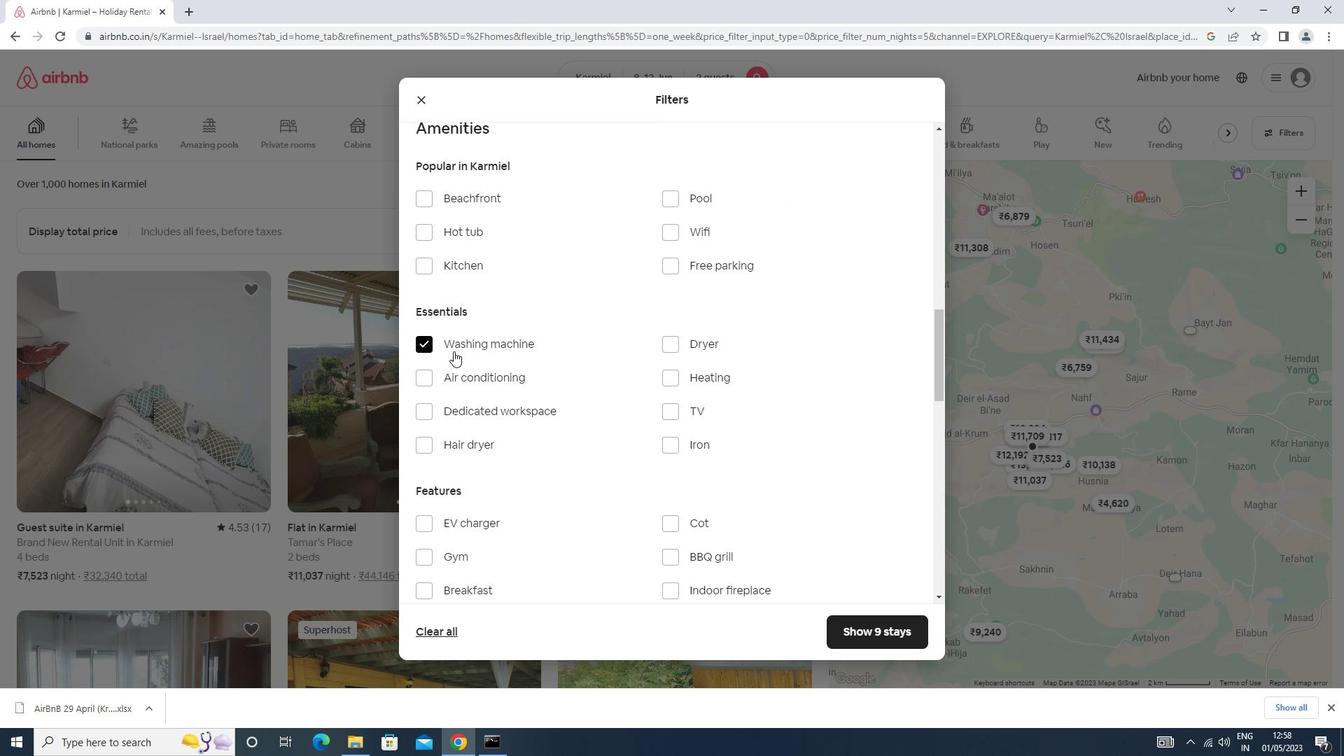 
Action: Mouse scrolled (453, 350) with delta (0, 0)
Screenshot: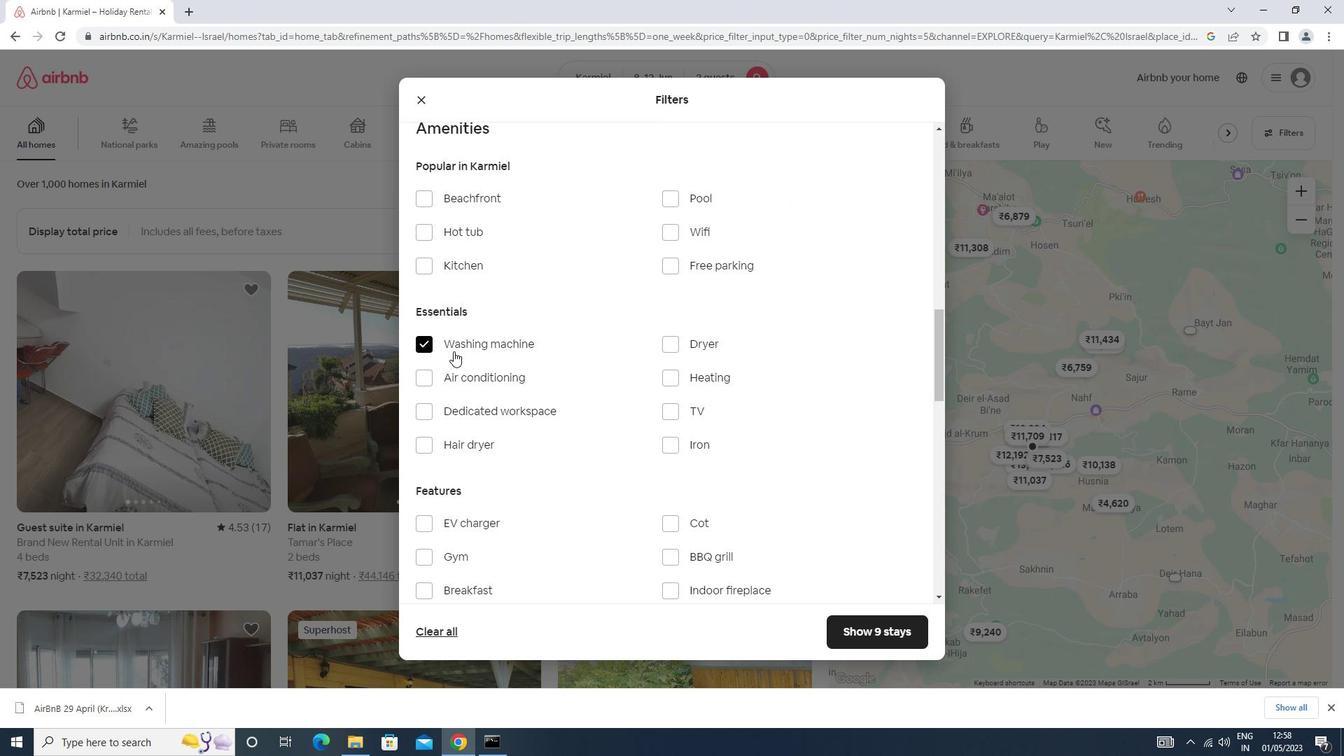 
Action: Mouse moved to (452, 352)
Screenshot: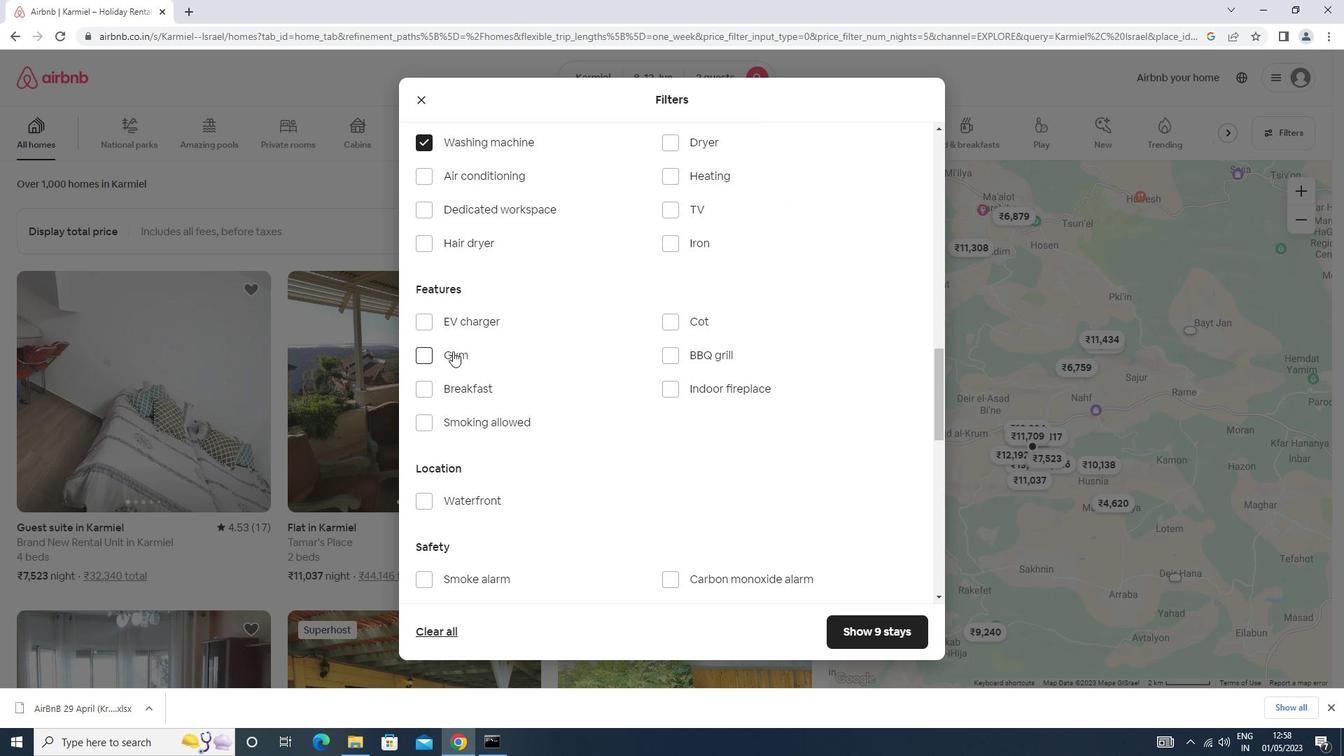
Action: Mouse scrolled (452, 351) with delta (0, 0)
Screenshot: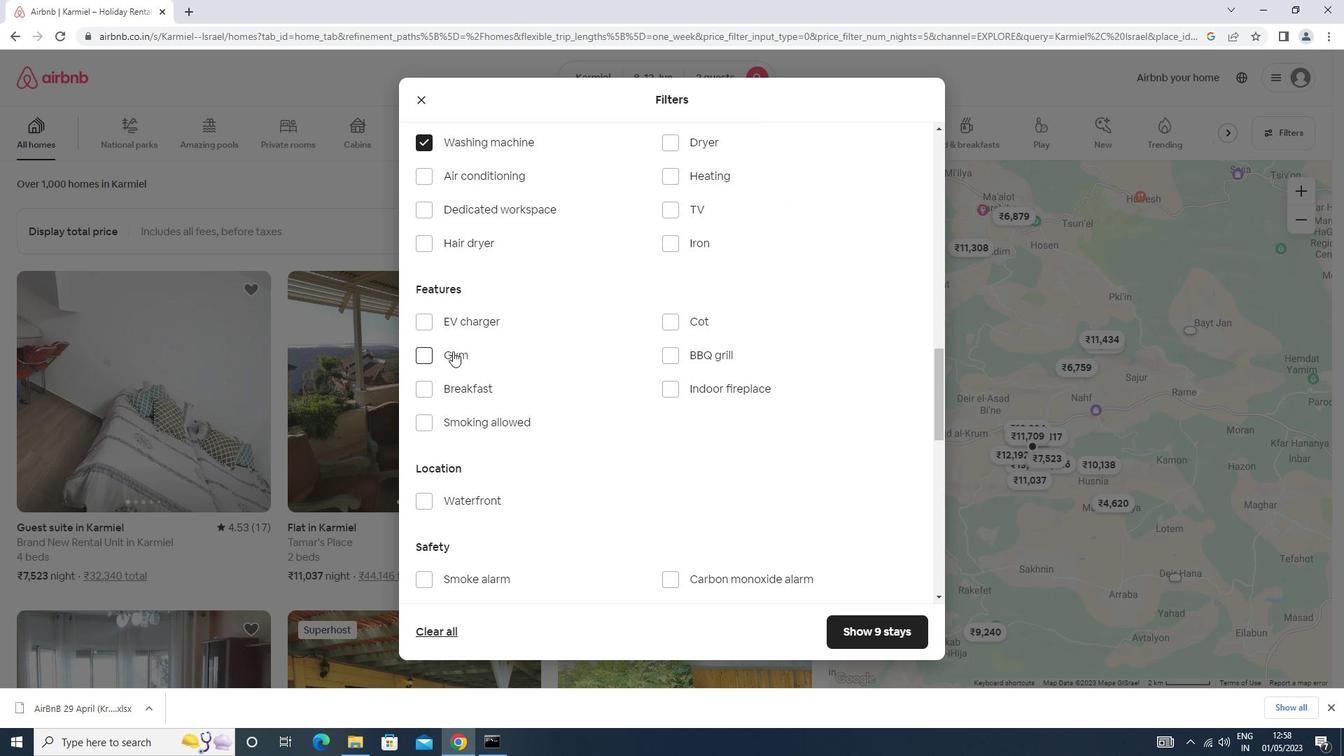 
Action: Mouse scrolled (452, 351) with delta (0, 0)
Screenshot: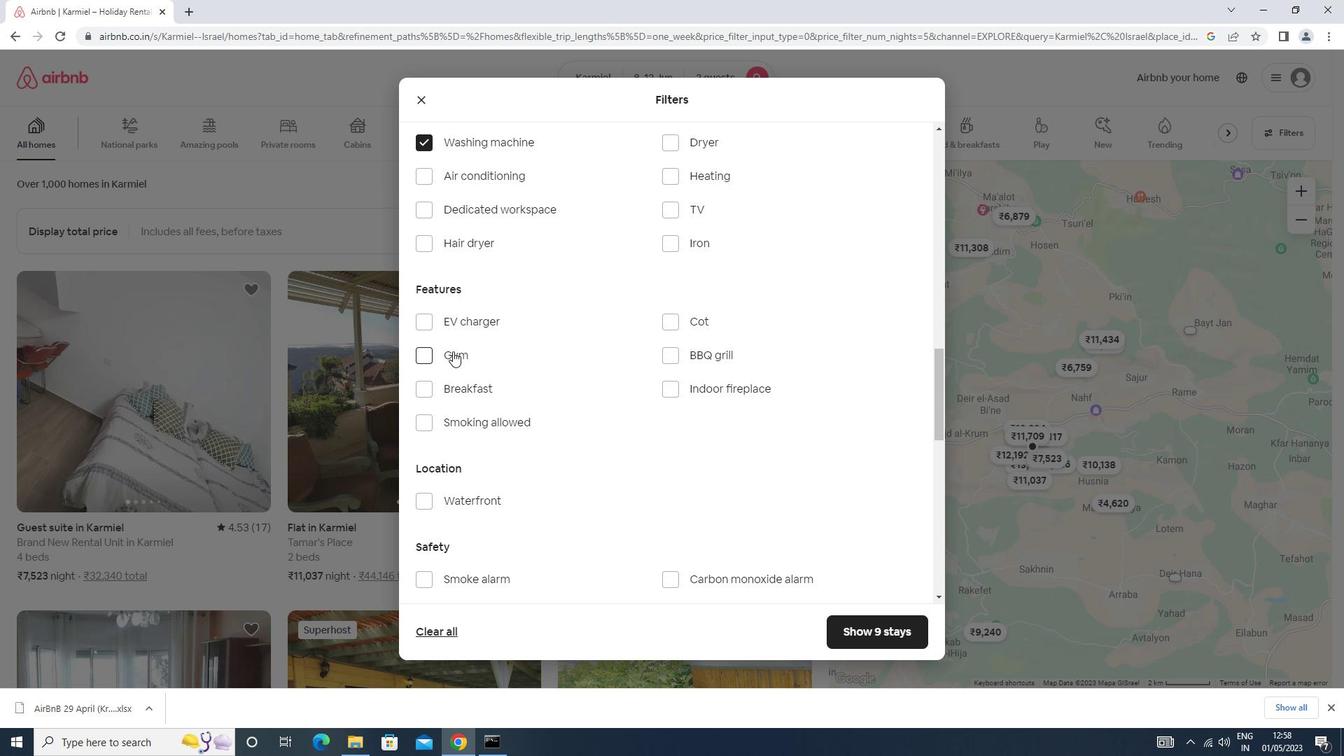 
Action: Mouse scrolled (452, 351) with delta (0, 0)
Screenshot: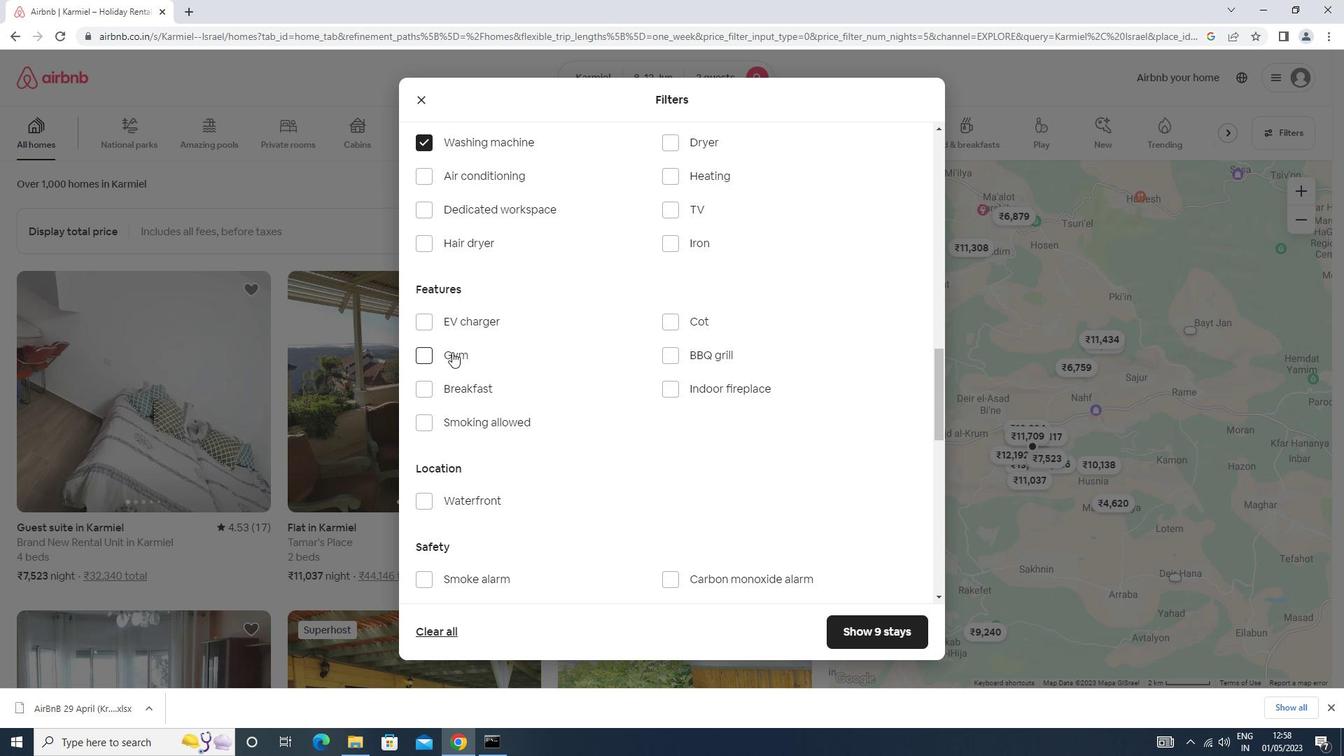 
Action: Mouse scrolled (452, 351) with delta (0, 0)
Screenshot: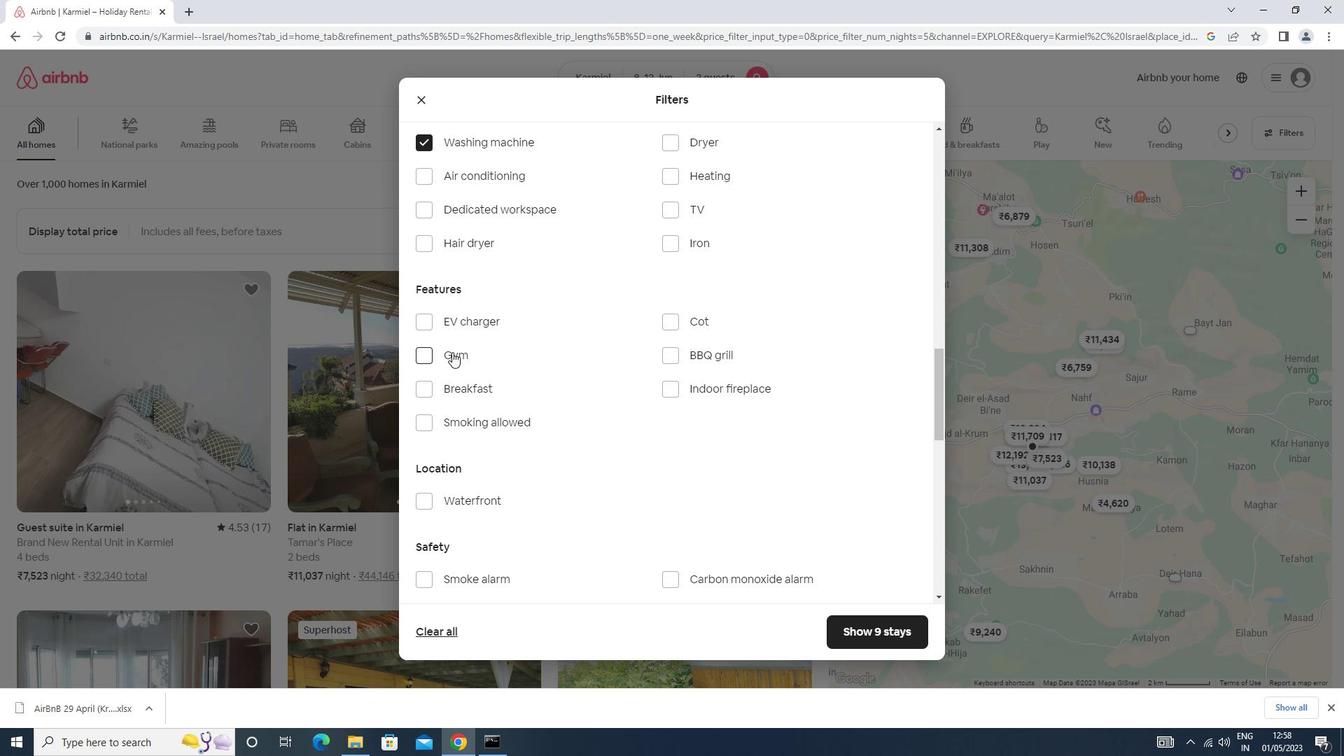 
Action: Mouse moved to (451, 353)
Screenshot: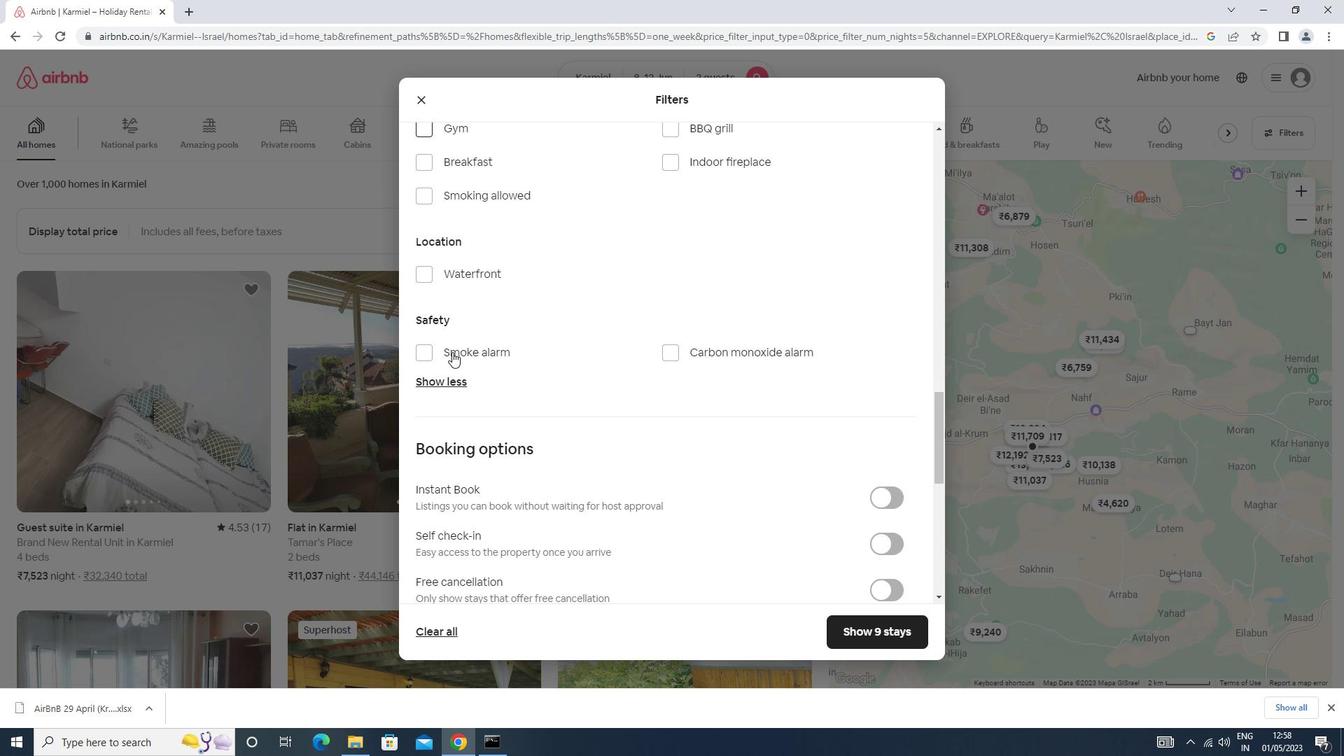 
Action: Mouse scrolled (451, 352) with delta (0, 0)
Screenshot: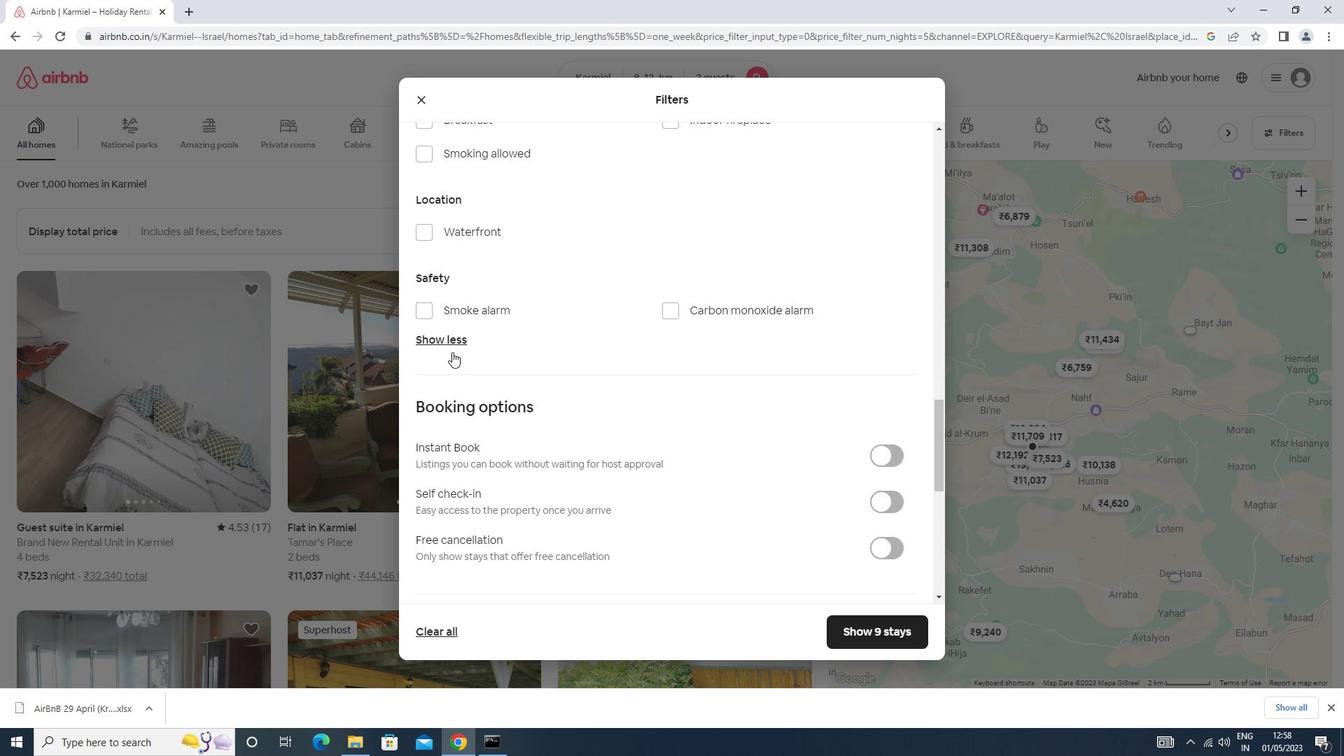 
Action: Mouse moved to (881, 421)
Screenshot: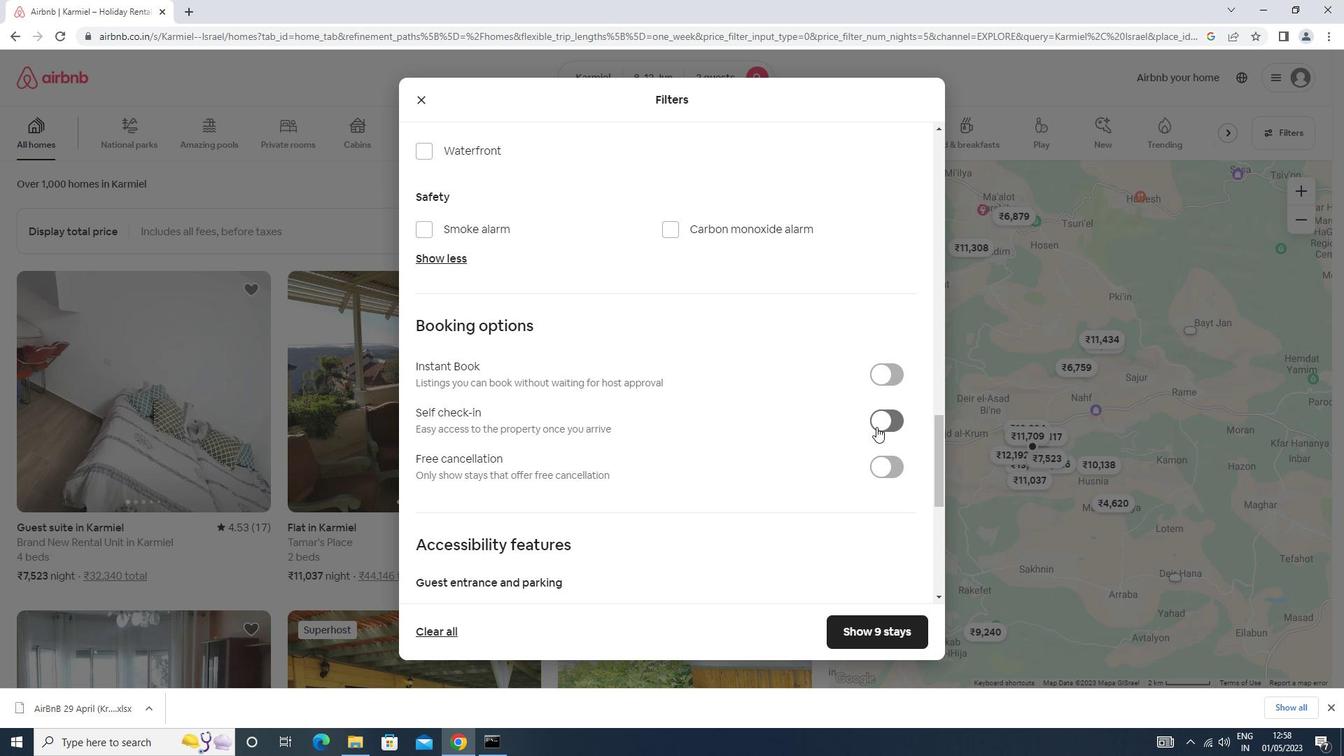 
Action: Mouse pressed left at (881, 421)
Screenshot: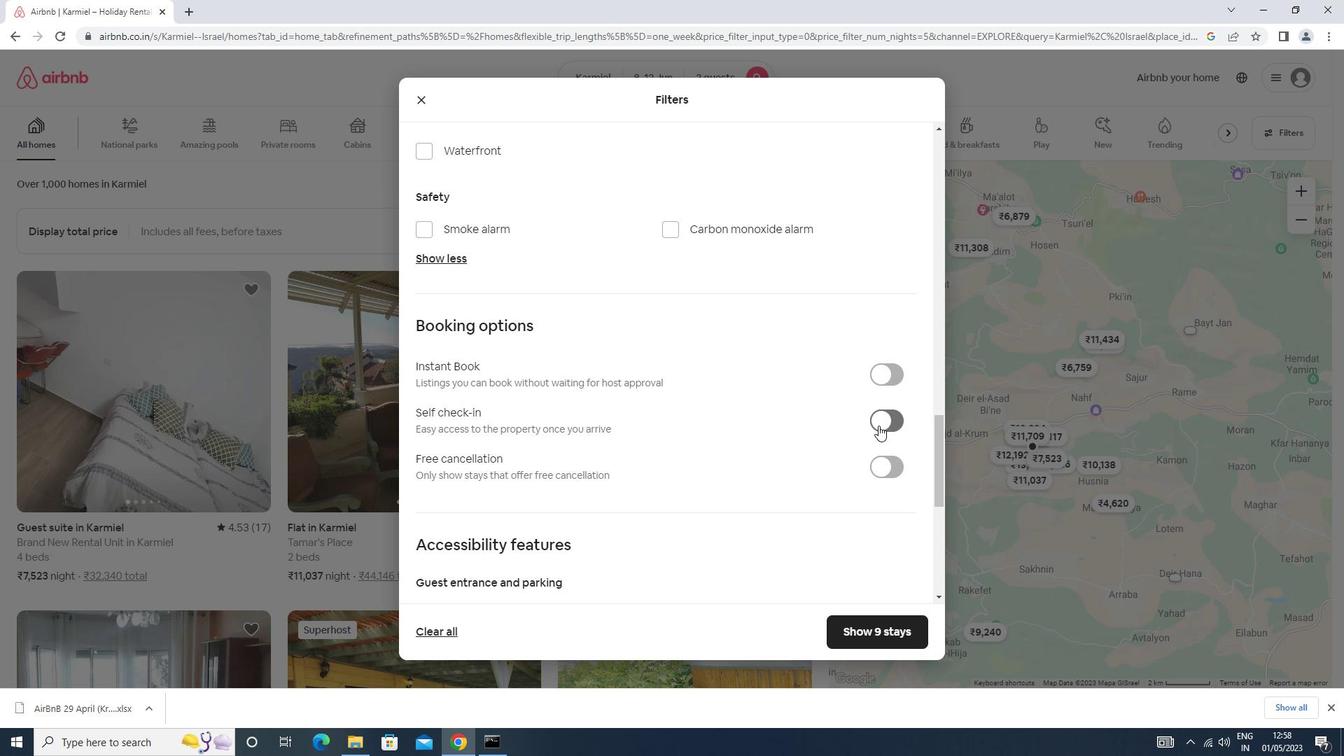
Action: Mouse moved to (874, 418)
Screenshot: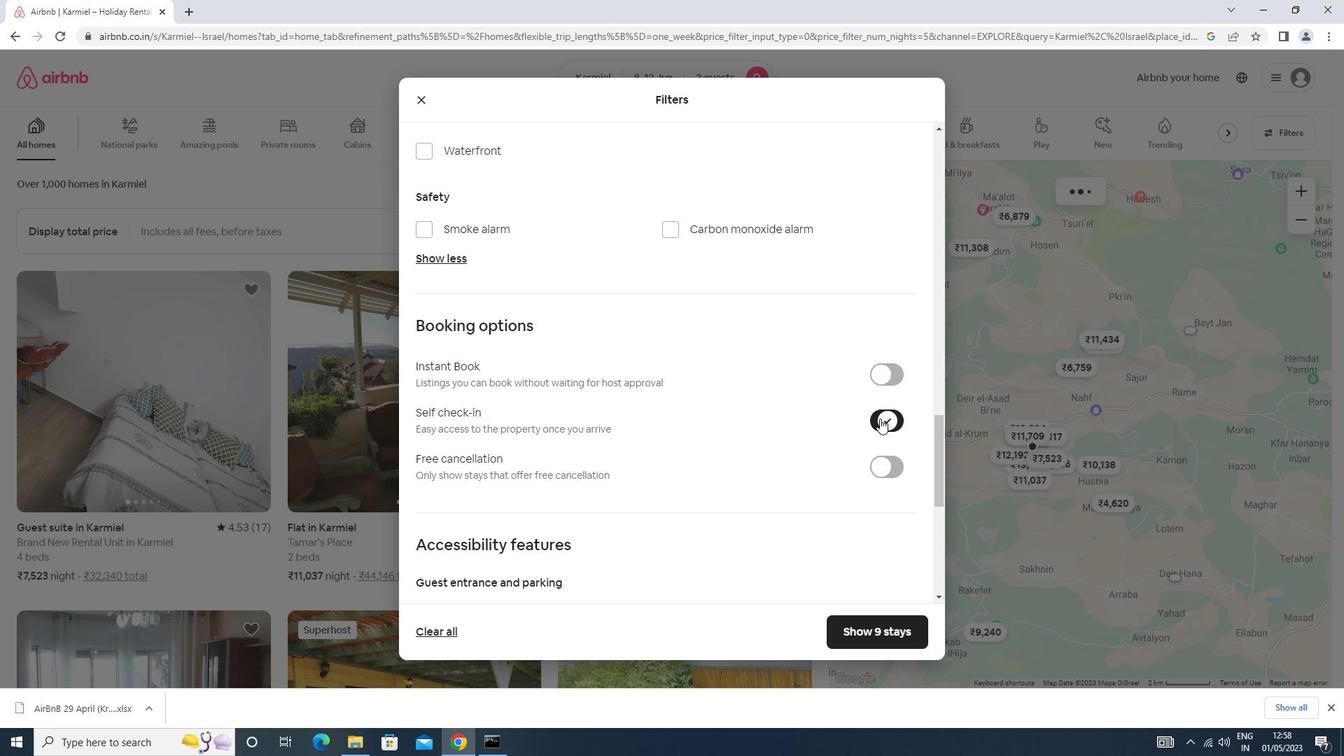 
Action: Mouse scrolled (874, 418) with delta (0, 0)
Screenshot: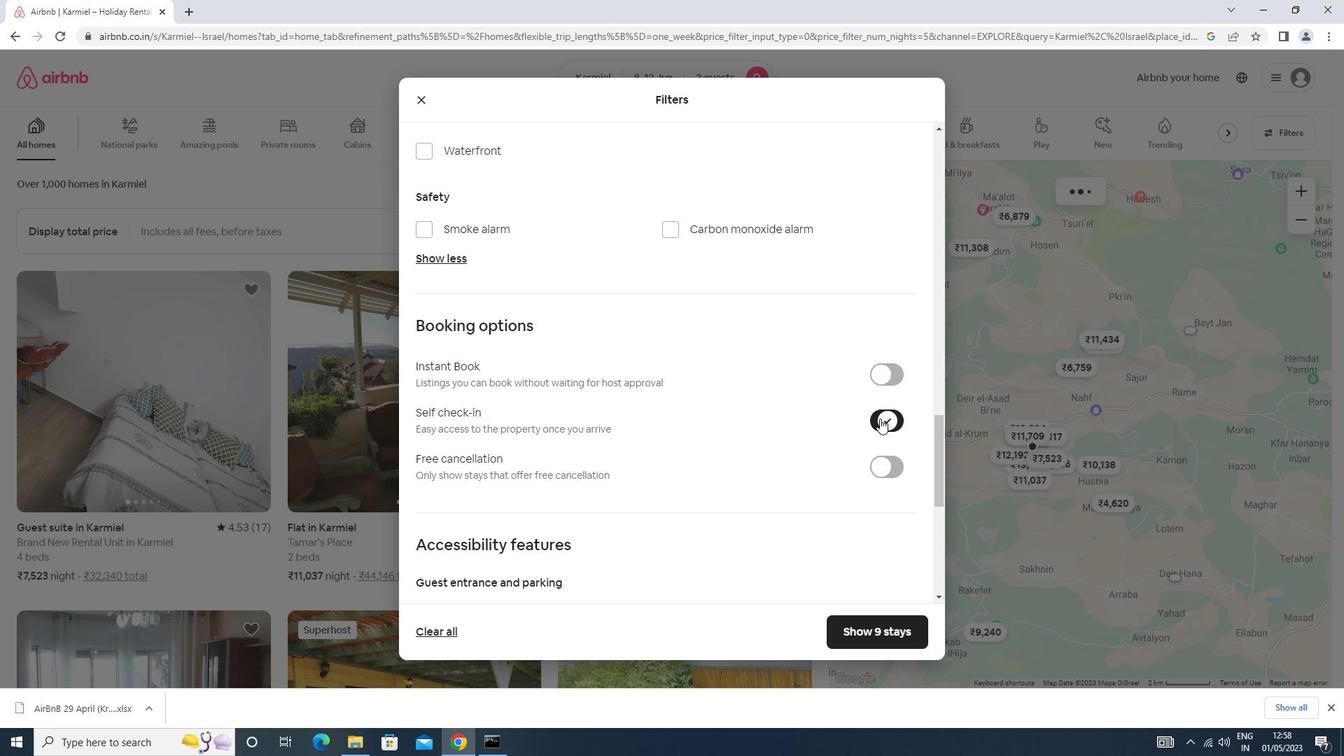 
Action: Mouse moved to (872, 420)
Screenshot: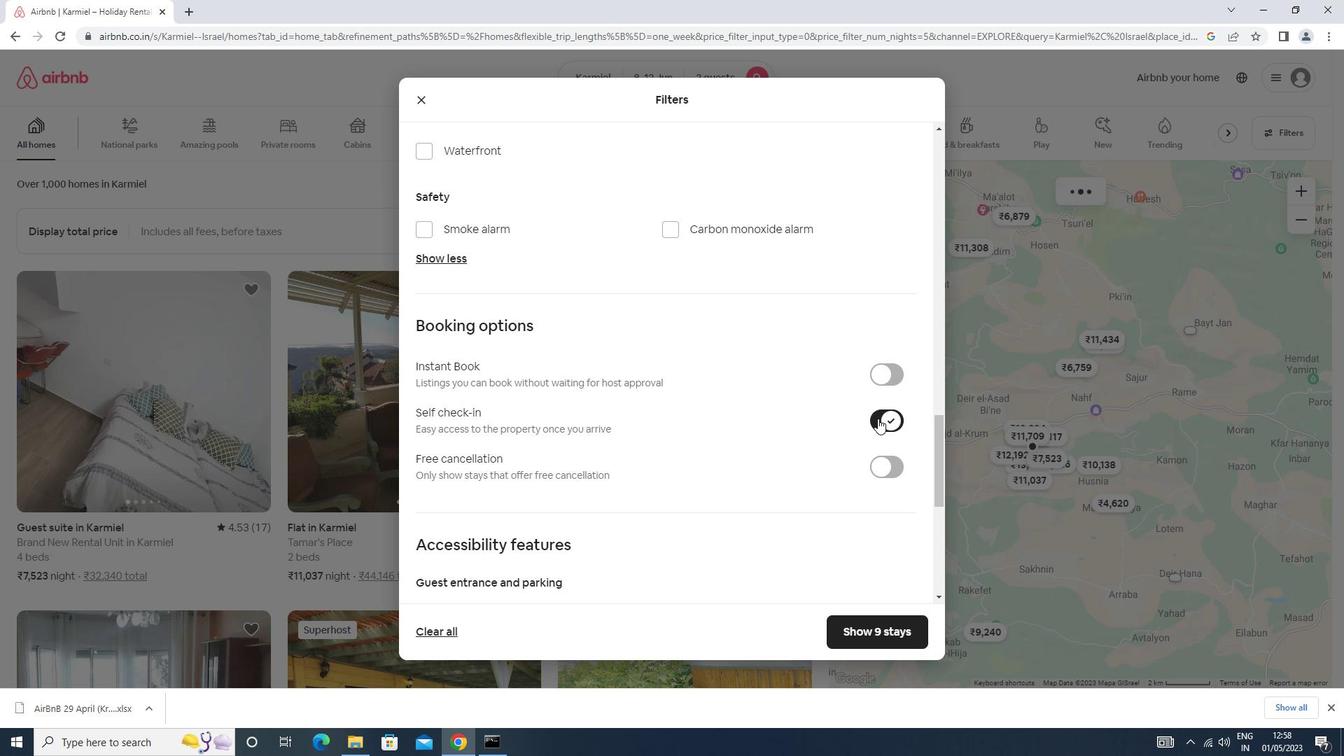 
Action: Mouse scrolled (872, 419) with delta (0, 0)
Screenshot: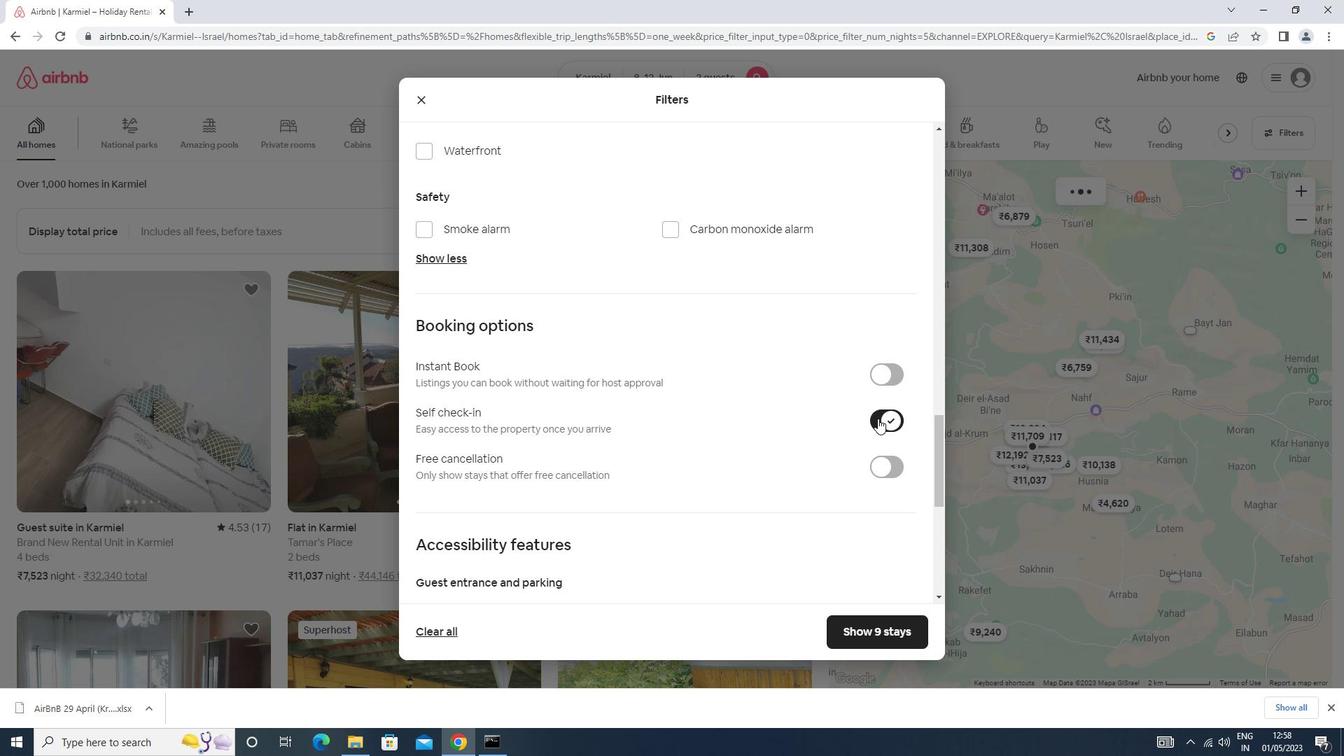
Action: Mouse scrolled (872, 419) with delta (0, 0)
Screenshot: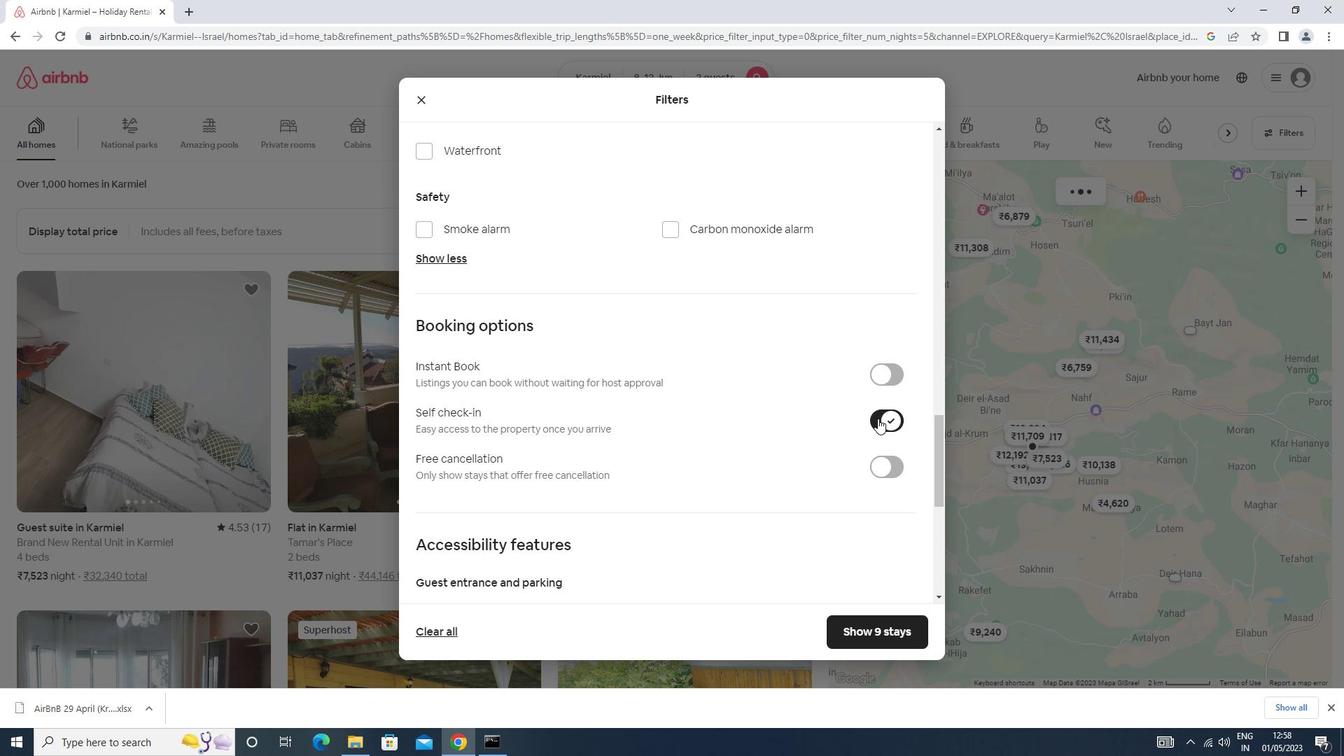 
Action: Mouse scrolled (872, 419) with delta (0, 0)
Screenshot: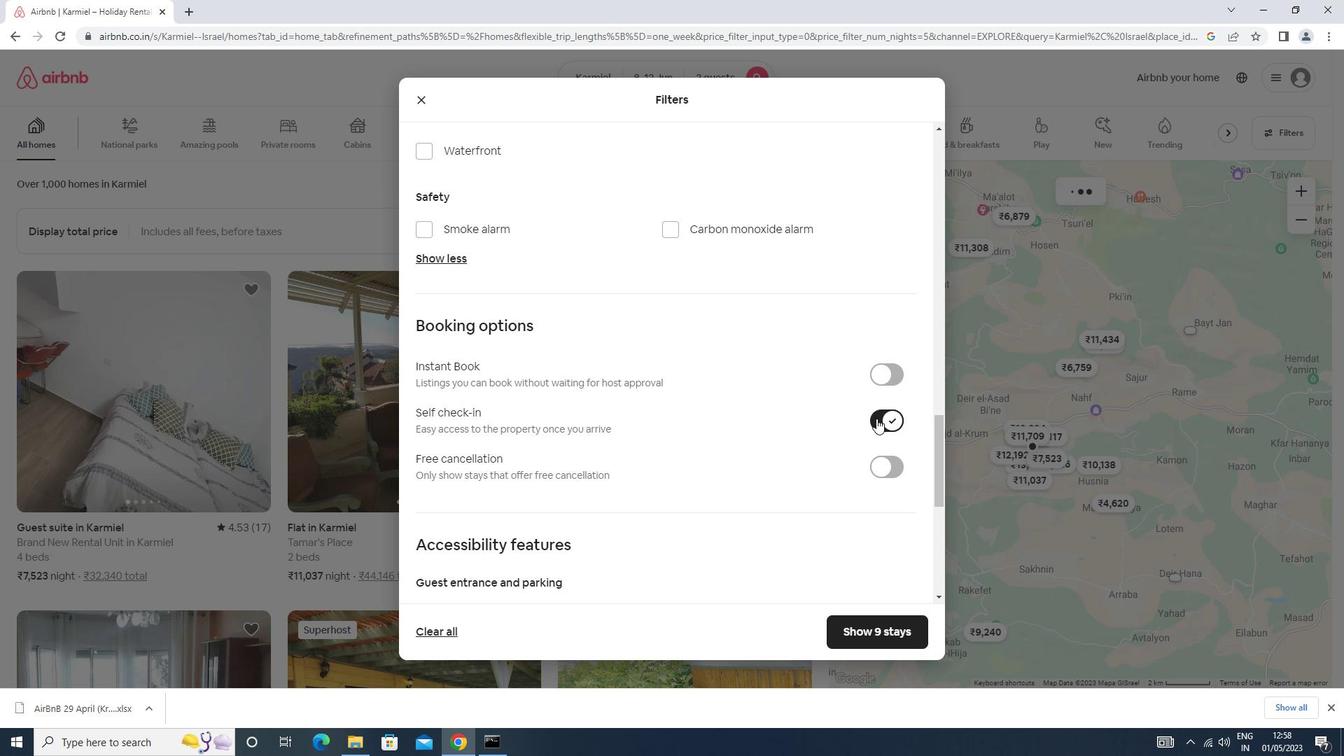 
Action: Mouse scrolled (872, 419) with delta (0, 0)
Screenshot: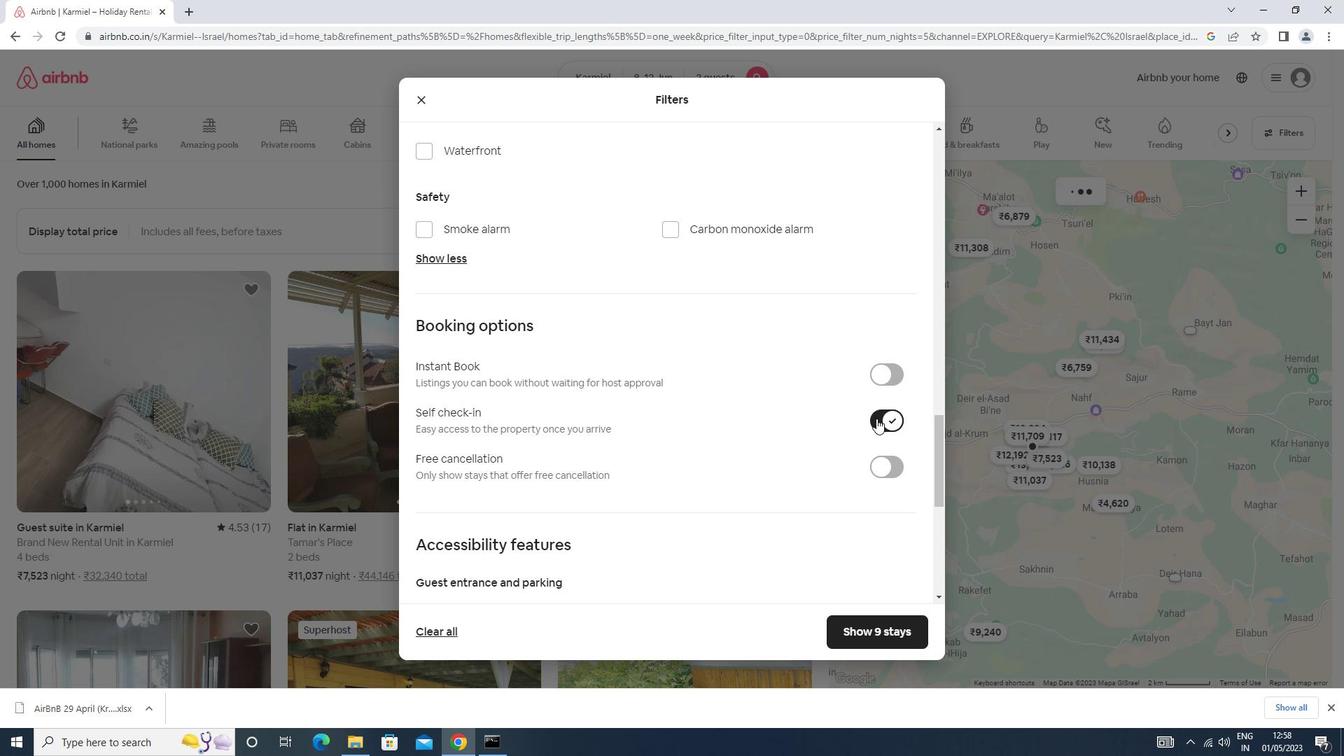 
Action: Mouse scrolled (872, 419) with delta (0, 0)
Screenshot: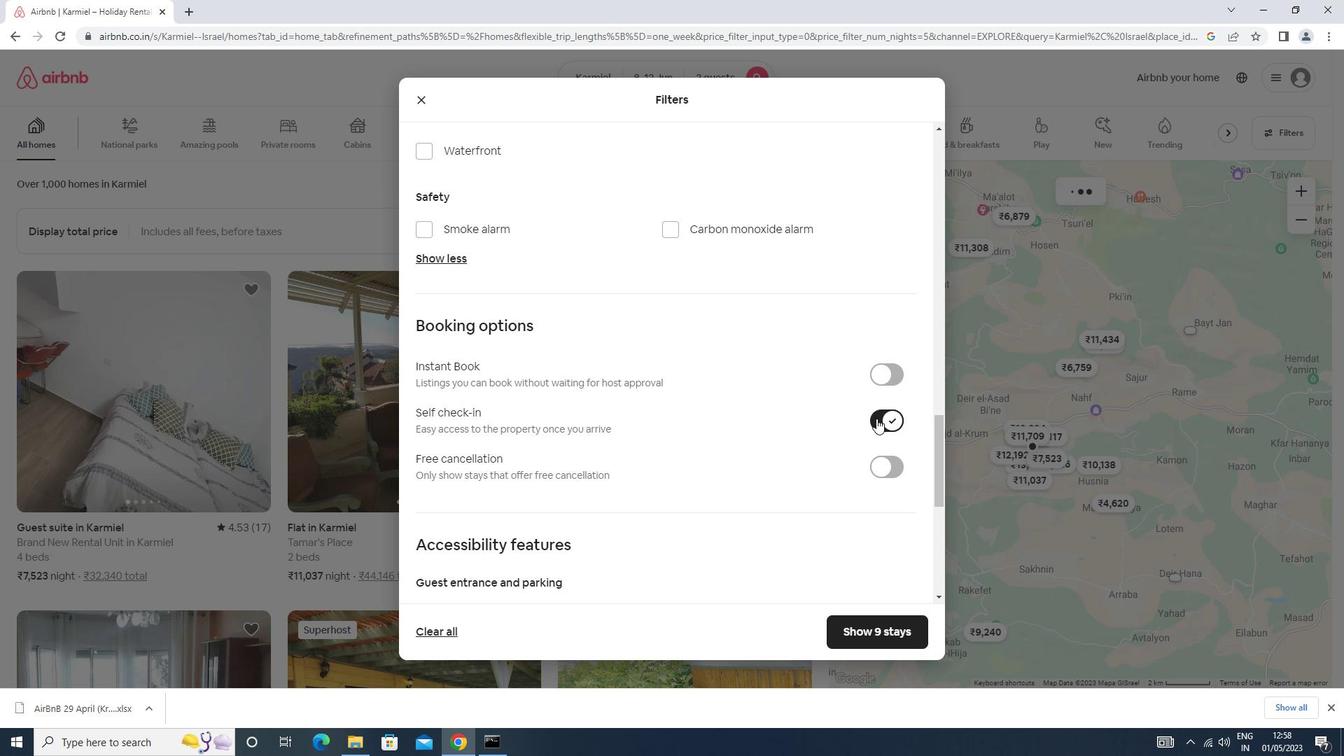 
Action: Mouse scrolled (872, 419) with delta (0, 0)
Screenshot: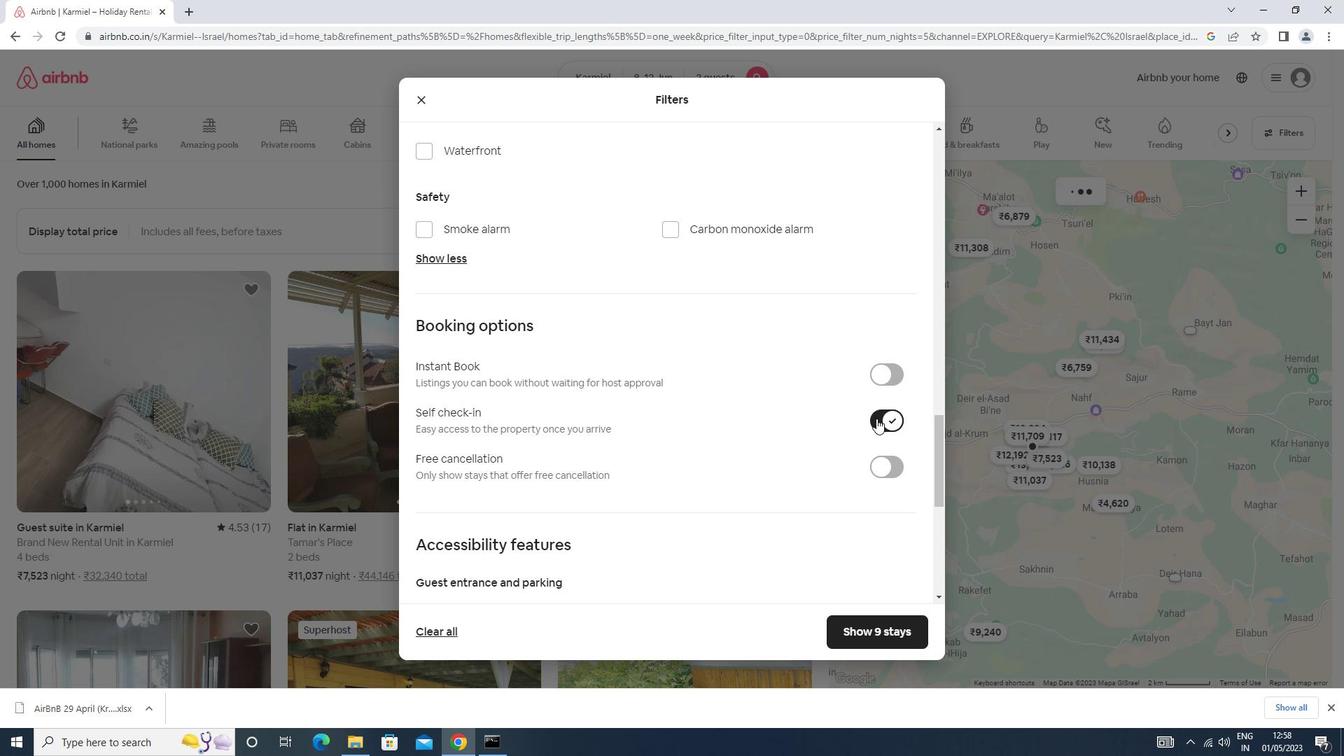 
Action: Mouse scrolled (872, 419) with delta (0, 0)
Screenshot: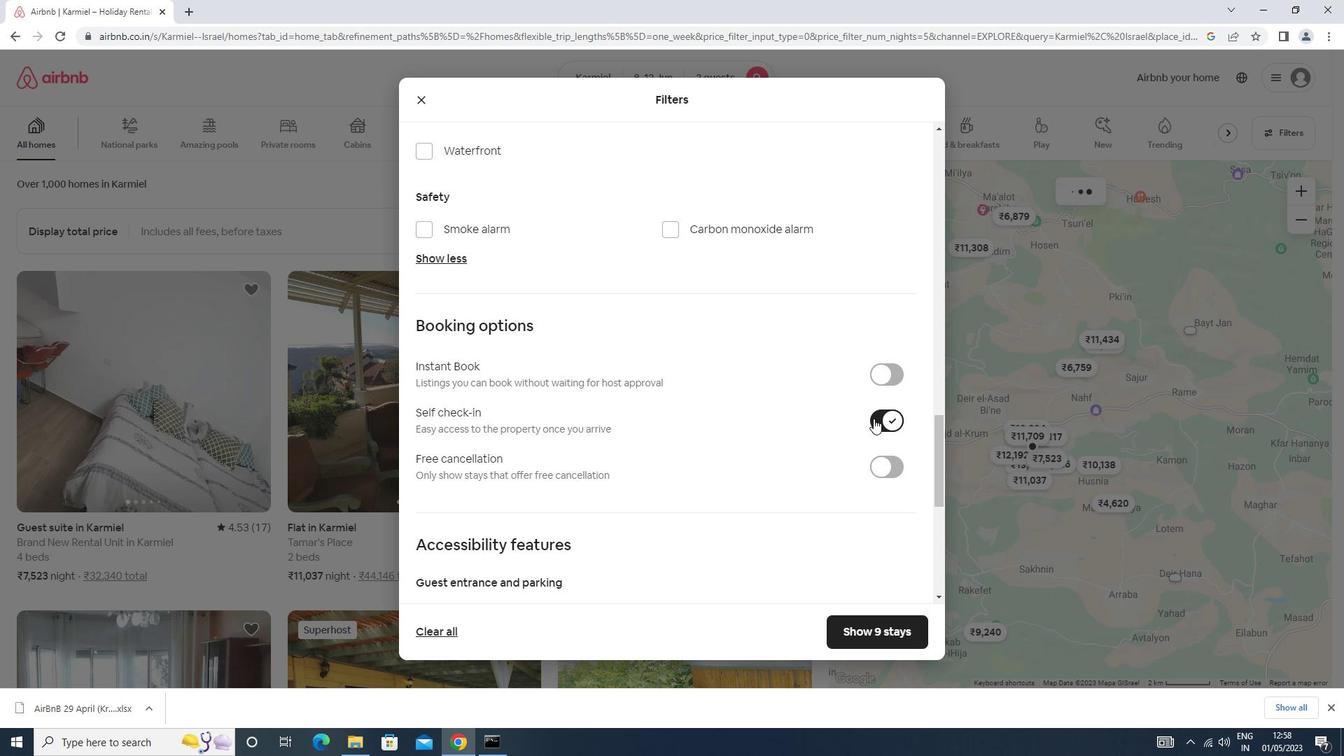
Action: Mouse moved to (423, 497)
Screenshot: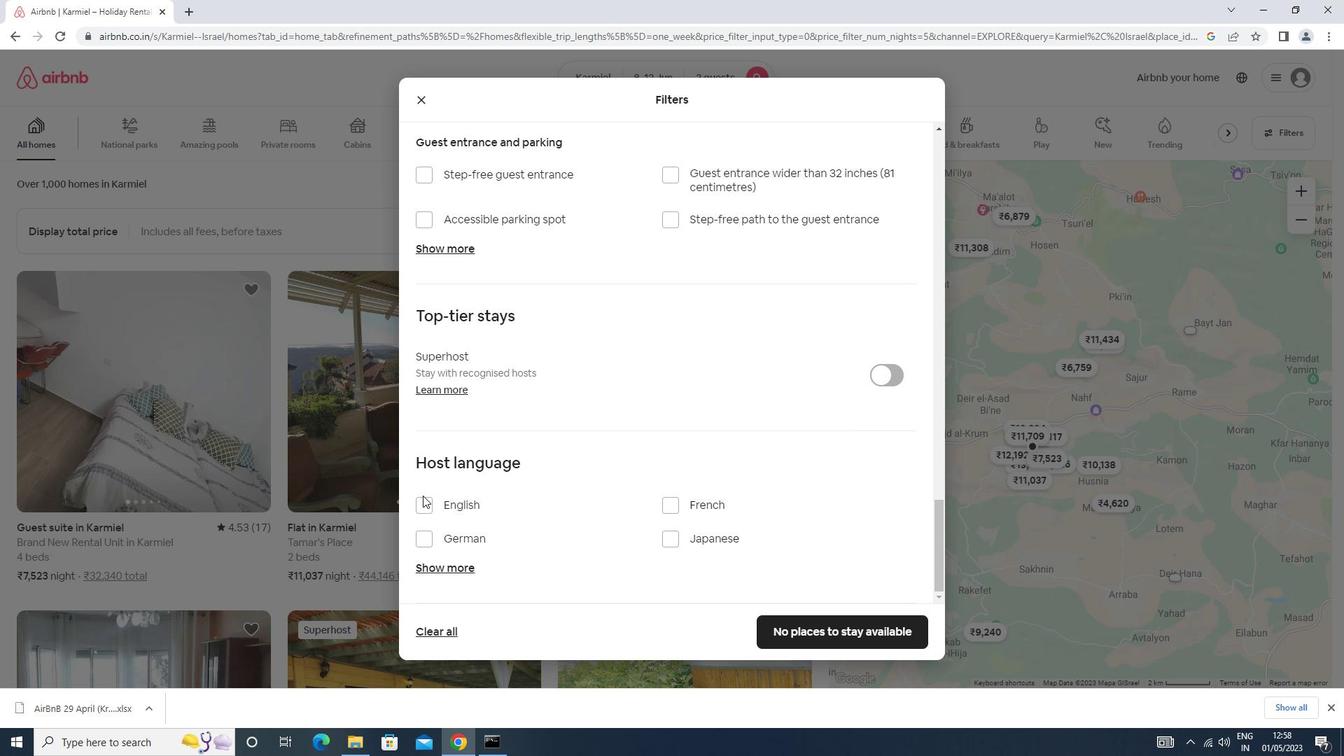 
Action: Mouse pressed left at (423, 497)
Screenshot: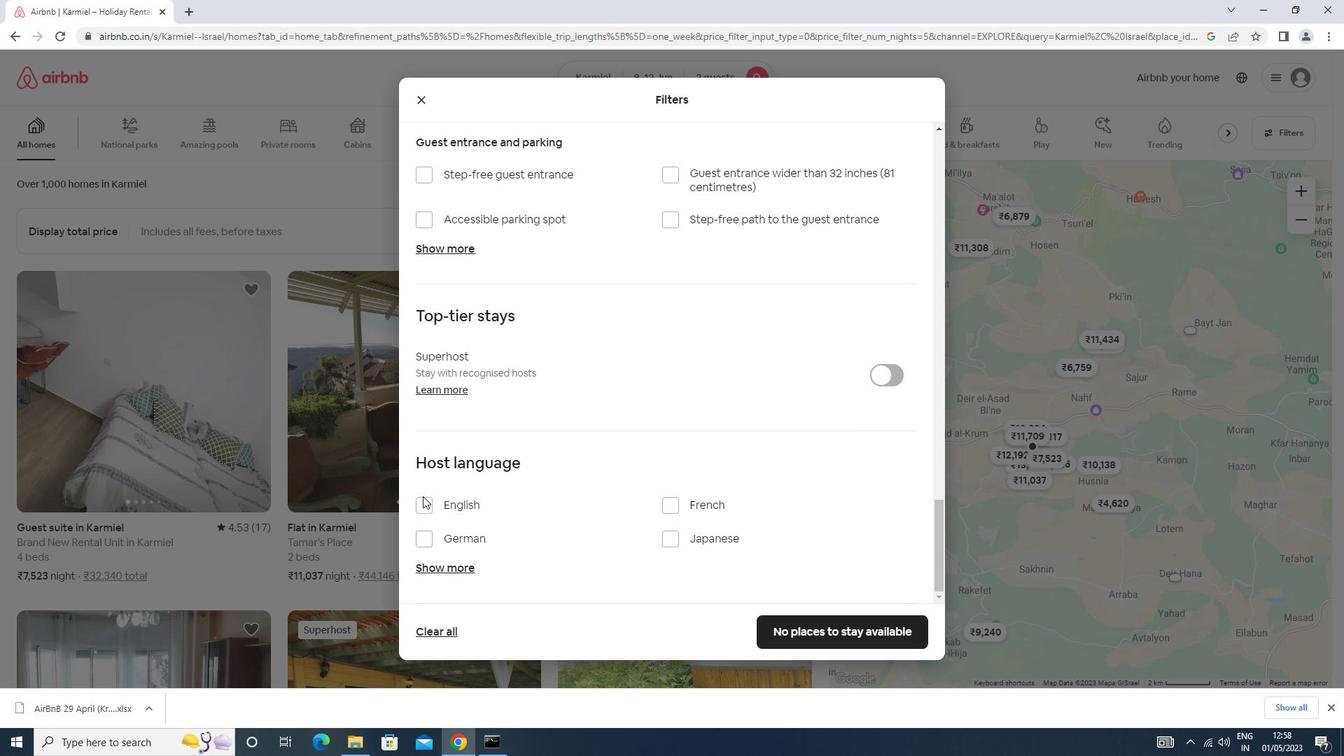 
Action: Mouse moved to (884, 629)
Screenshot: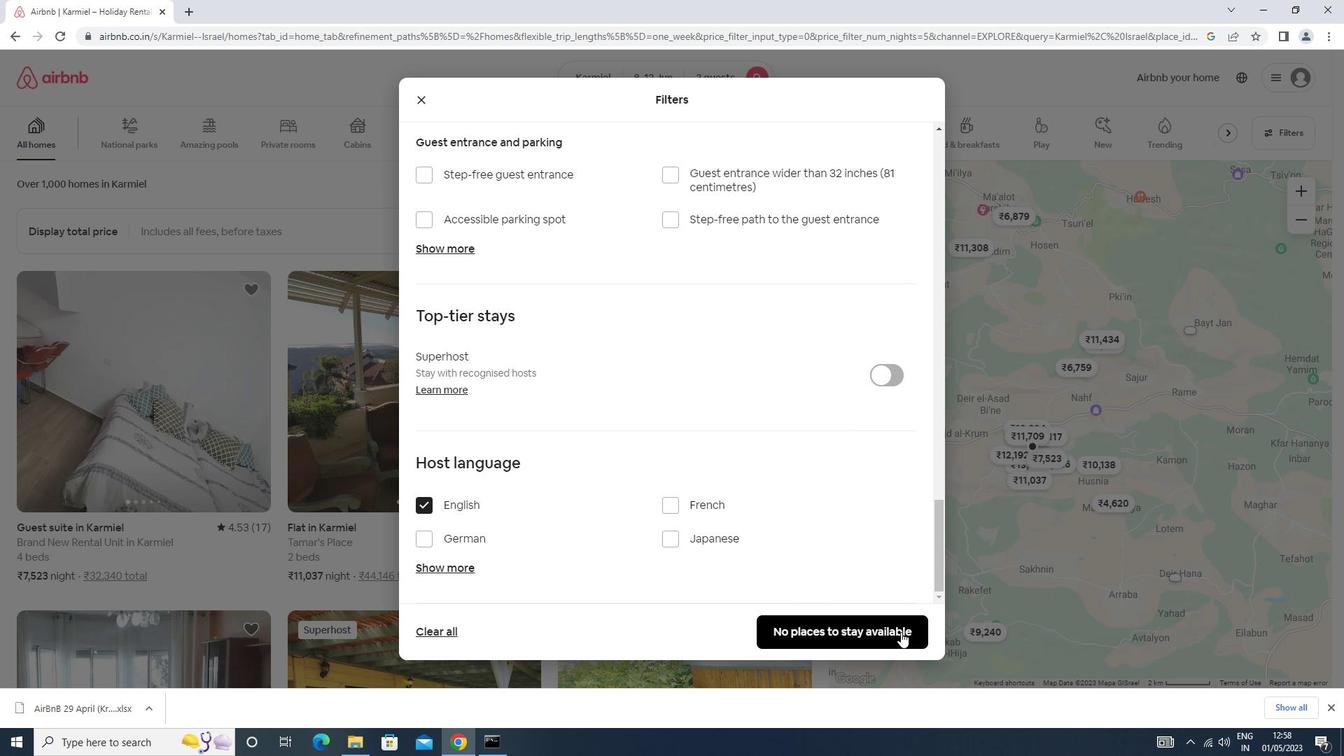 
Action: Mouse pressed left at (884, 629)
Screenshot: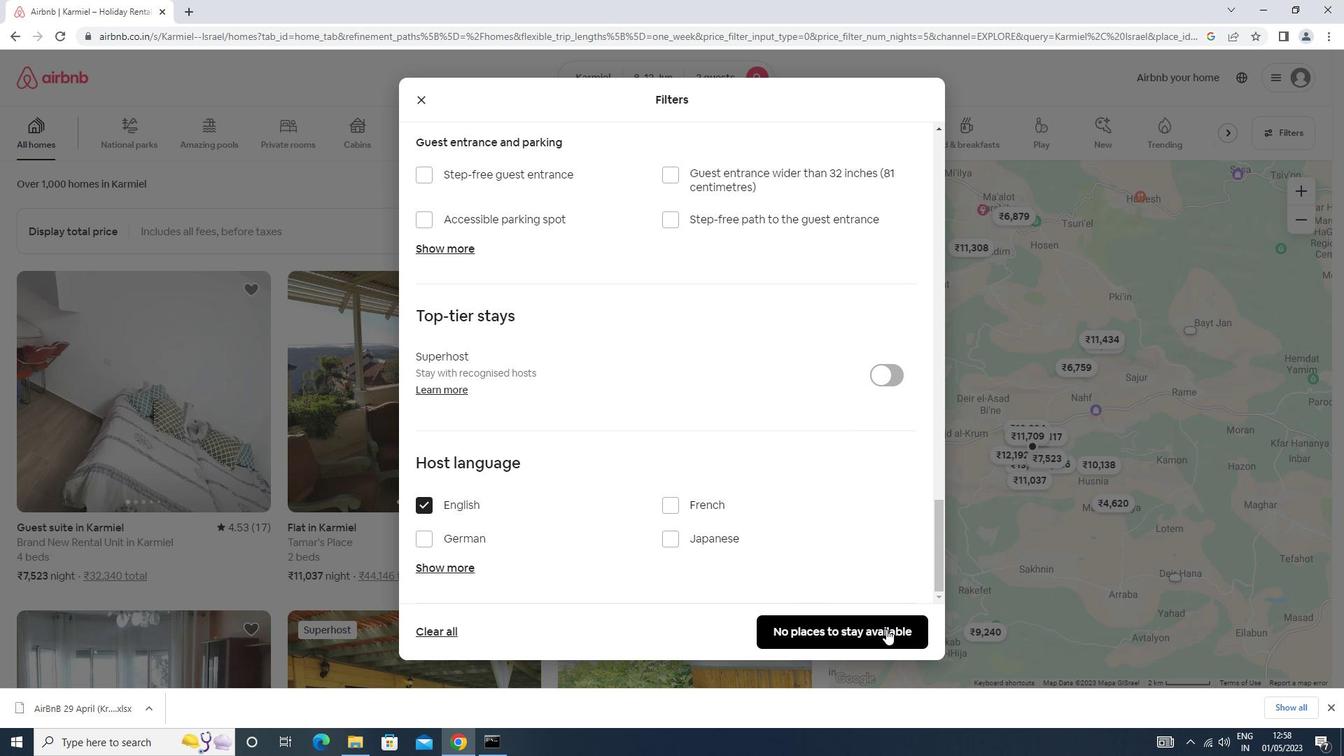 
Action: Mouse moved to (875, 642)
Screenshot: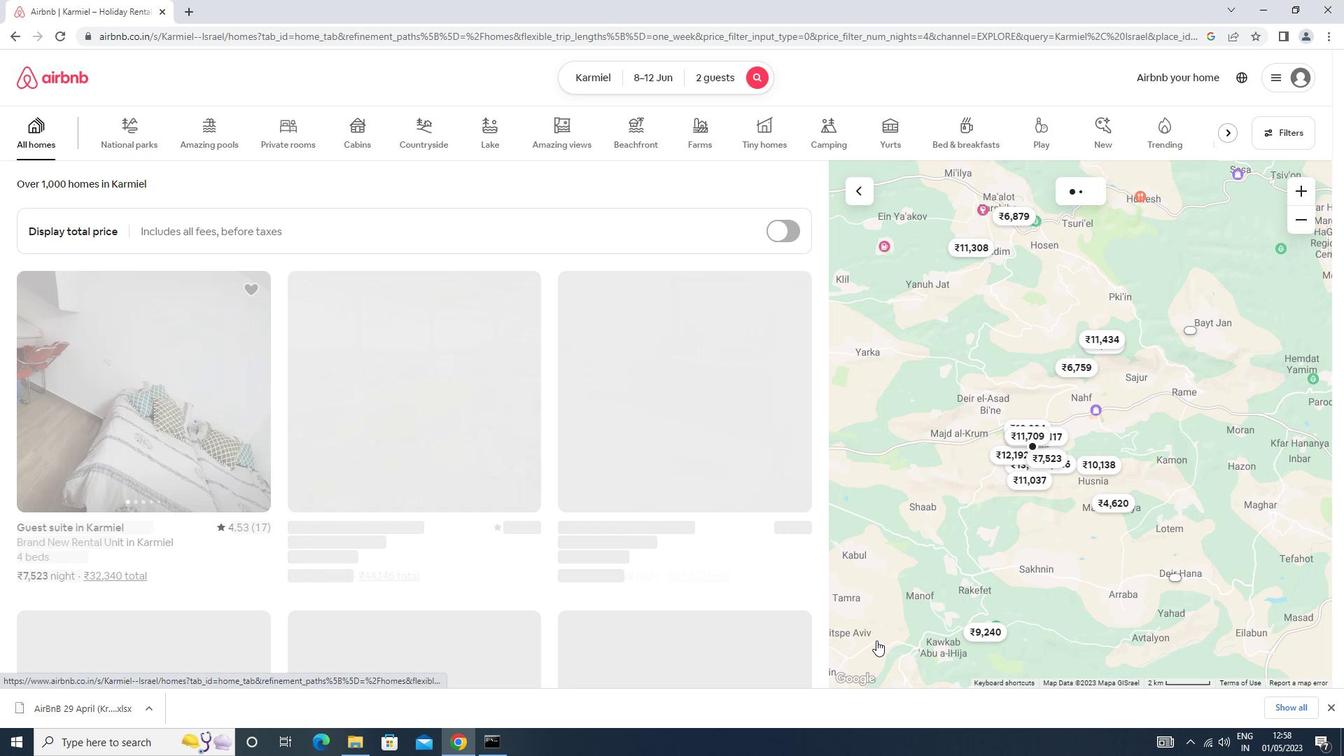 
